 Task: Look for space in Mińsk Mazowiecki, Poland from 9th August, 2023 to 12th August, 2023 for 1 adult in price range Rs.6000 to Rs.15000. Place can be entire place with 1  bedroom having 1 bed and 1 bathroom. Property type can be house, flat, guest house. Amenities needed are: wifi. Booking option can be shelf check-in. Required host language is English.
Action: Mouse pressed left at (556, 144)
Screenshot: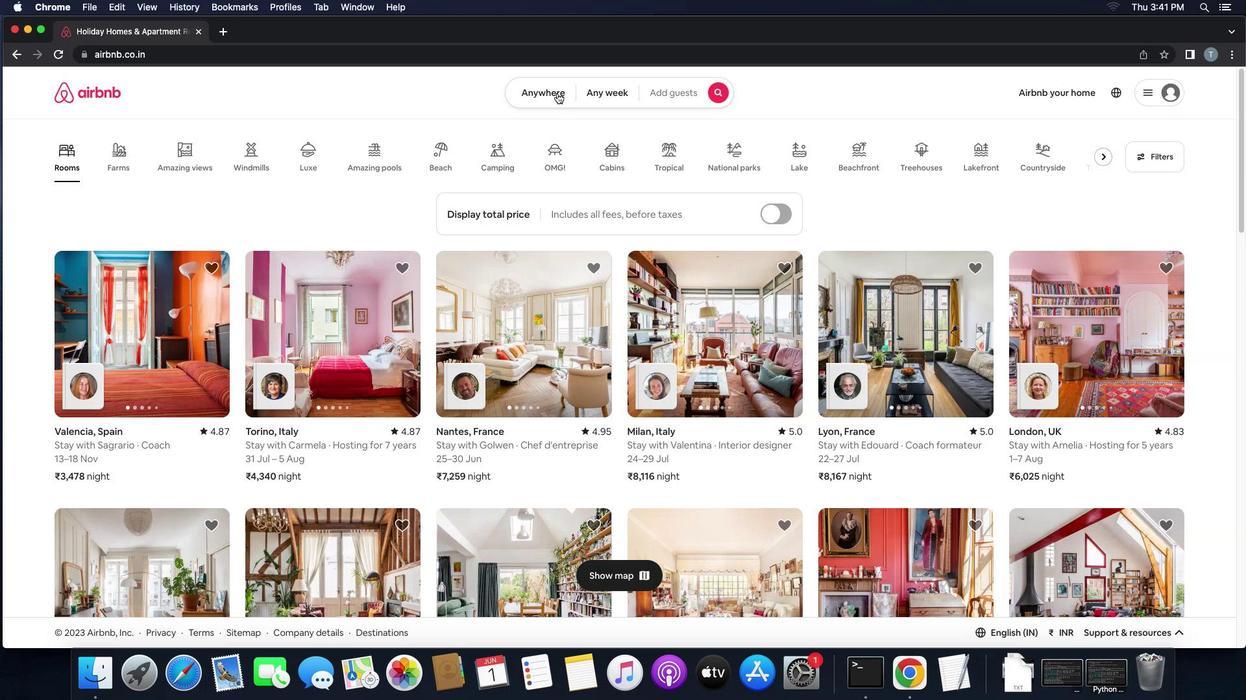 
Action: Mouse moved to (489, 191)
Screenshot: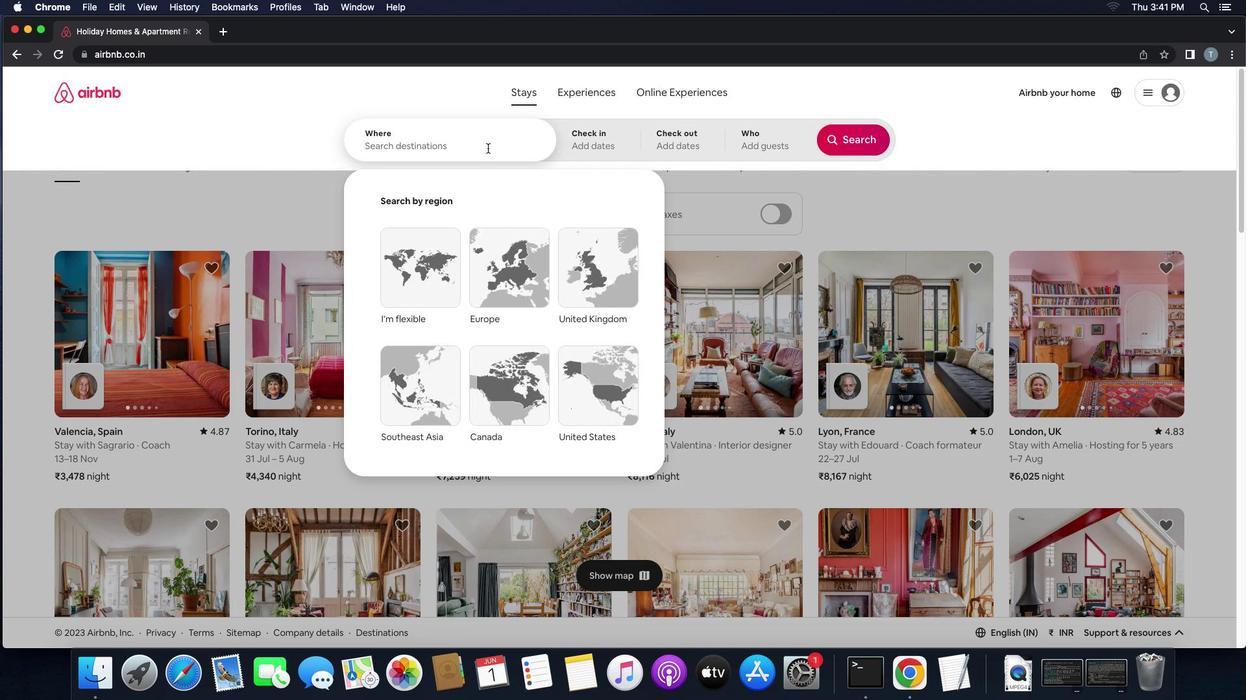 
Action: Mouse pressed left at (489, 191)
Screenshot: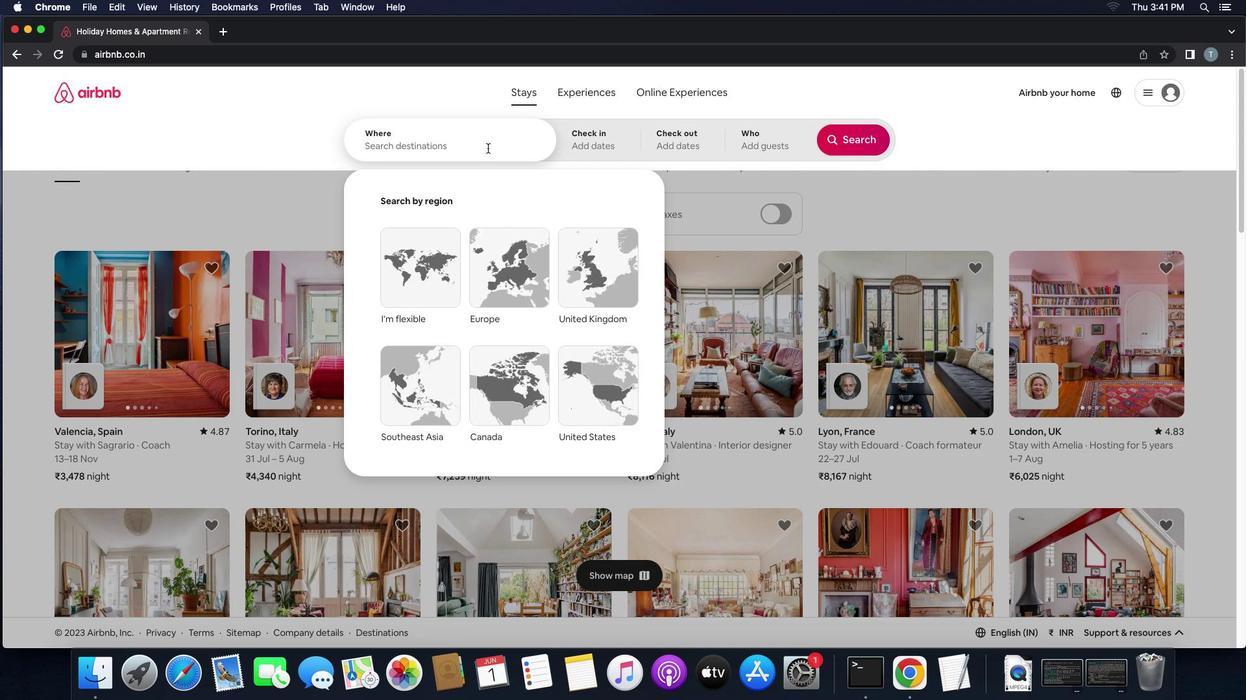 
Action: Mouse moved to (490, 191)
Screenshot: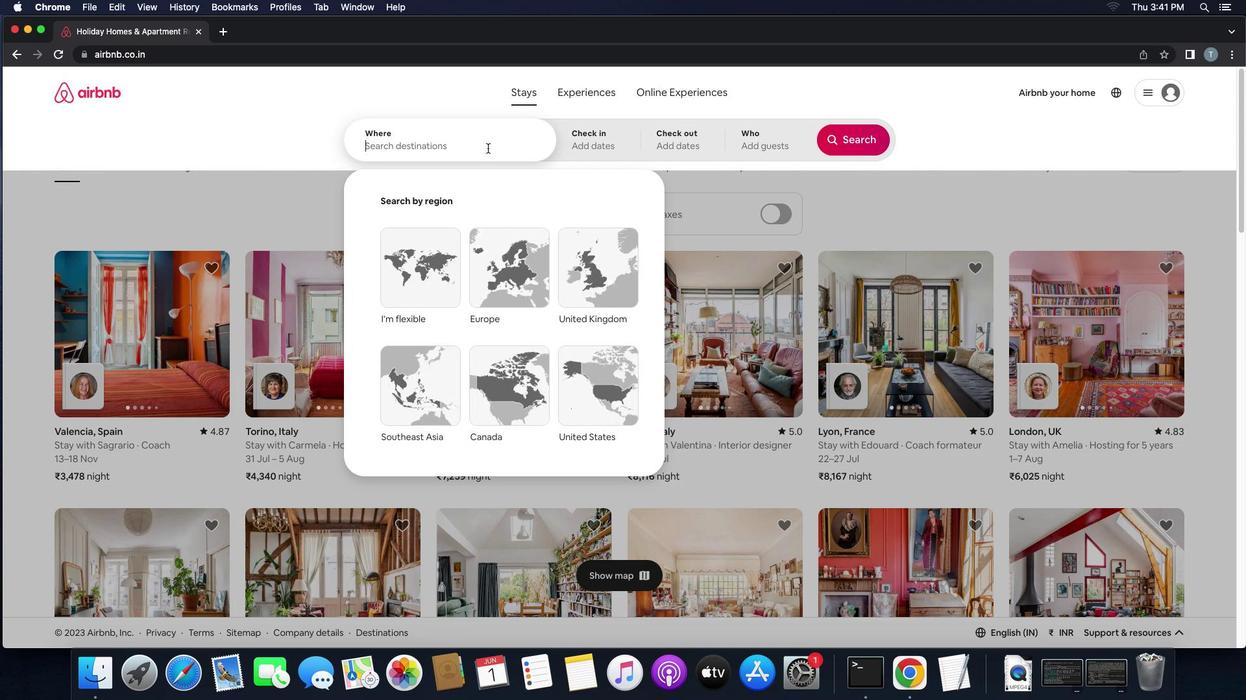 
Action: Key pressed 'm''i''n''s''k'',''m''a''z''o''w''i''e''c''k''i'','Key.space'p''o''l''a''n''d'
Screenshot: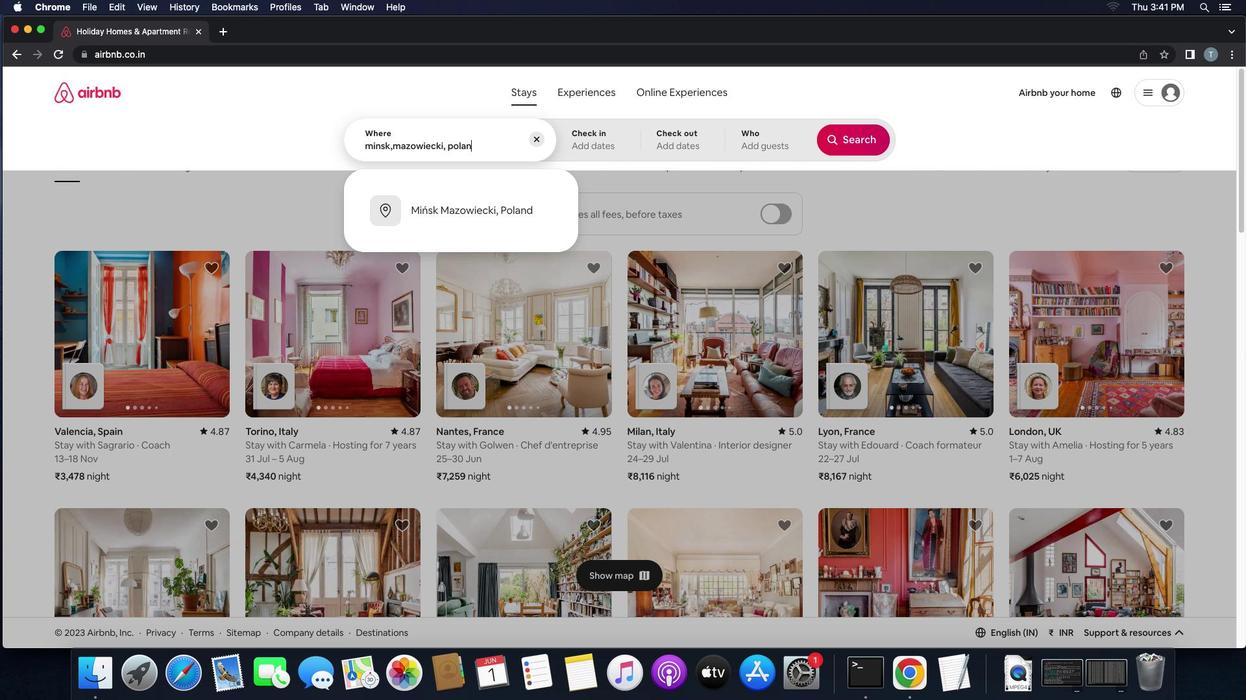 
Action: Mouse moved to (521, 245)
Screenshot: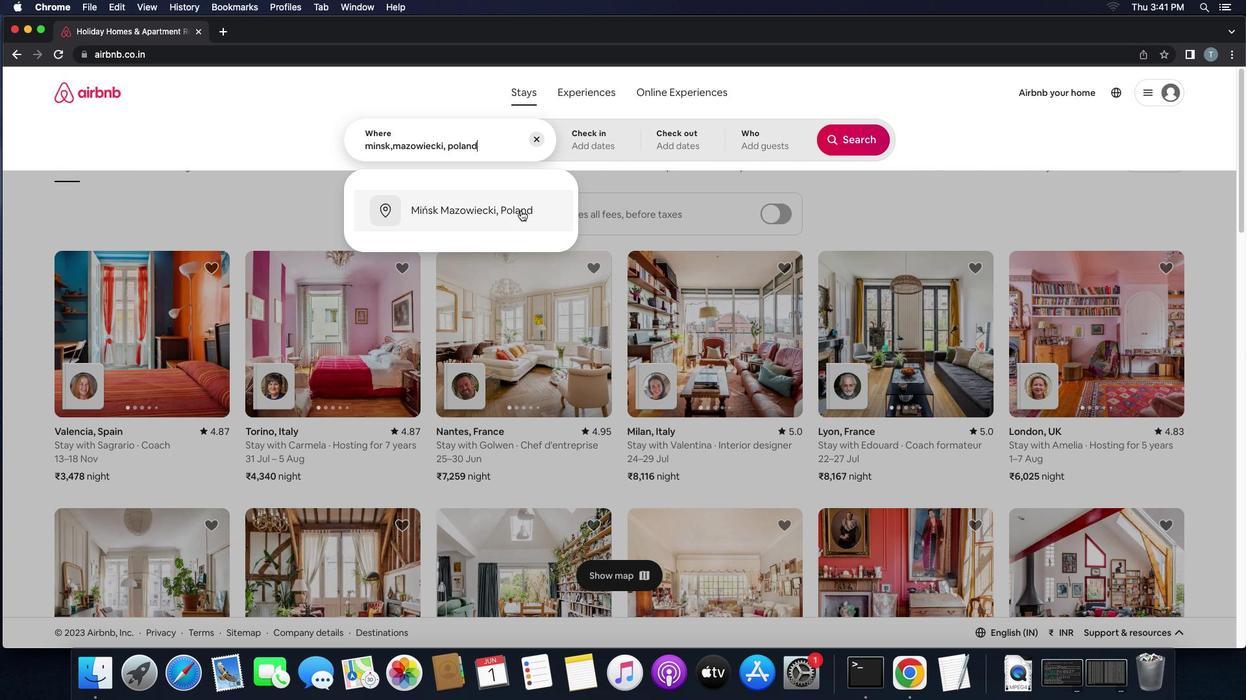 
Action: Mouse pressed left at (521, 245)
Screenshot: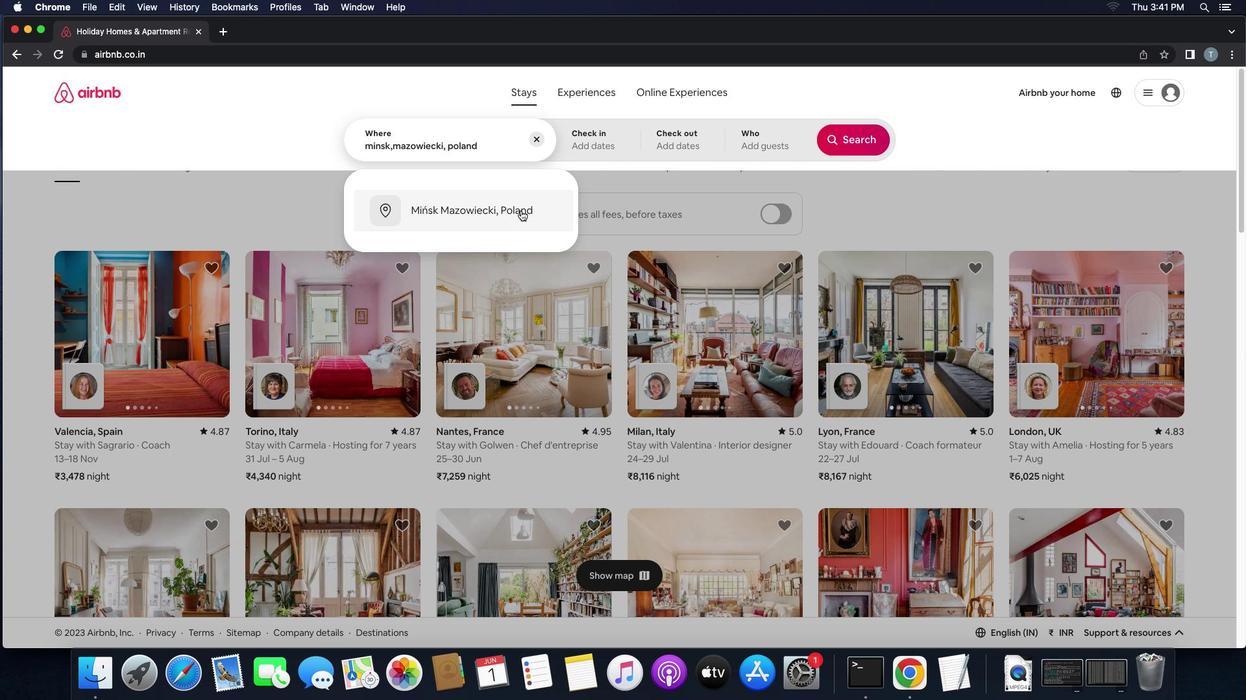 
Action: Mouse moved to (833, 270)
Screenshot: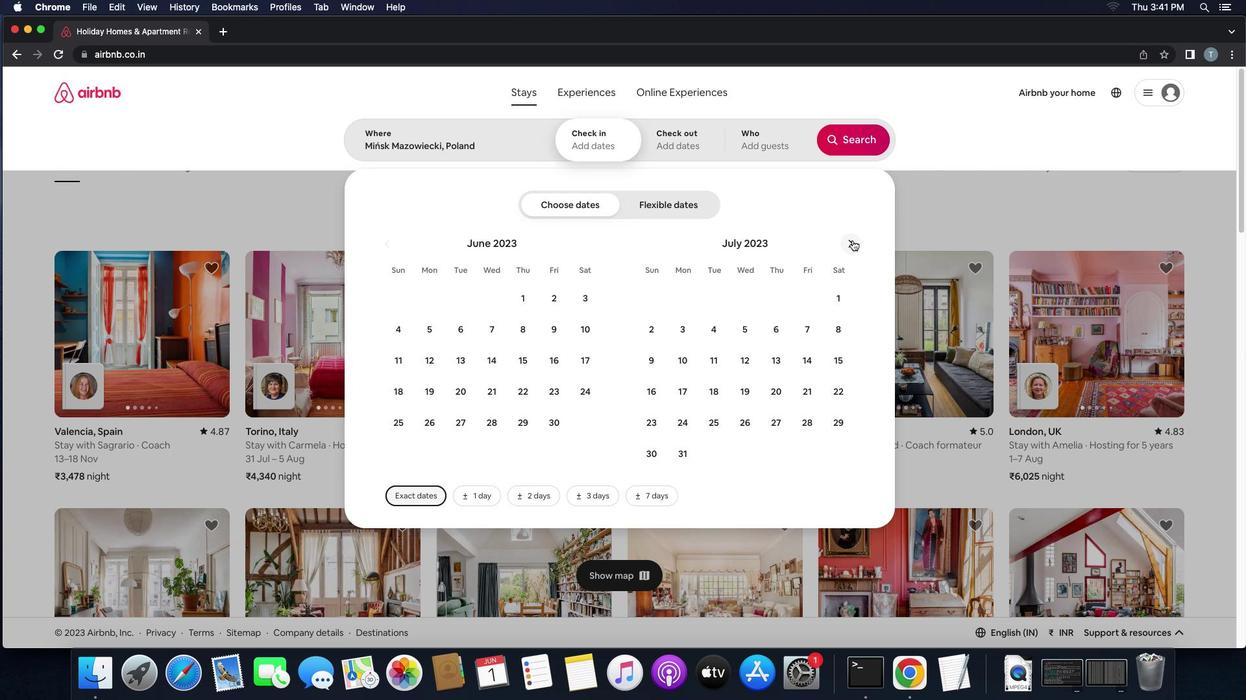 
Action: Mouse pressed left at (833, 270)
Screenshot: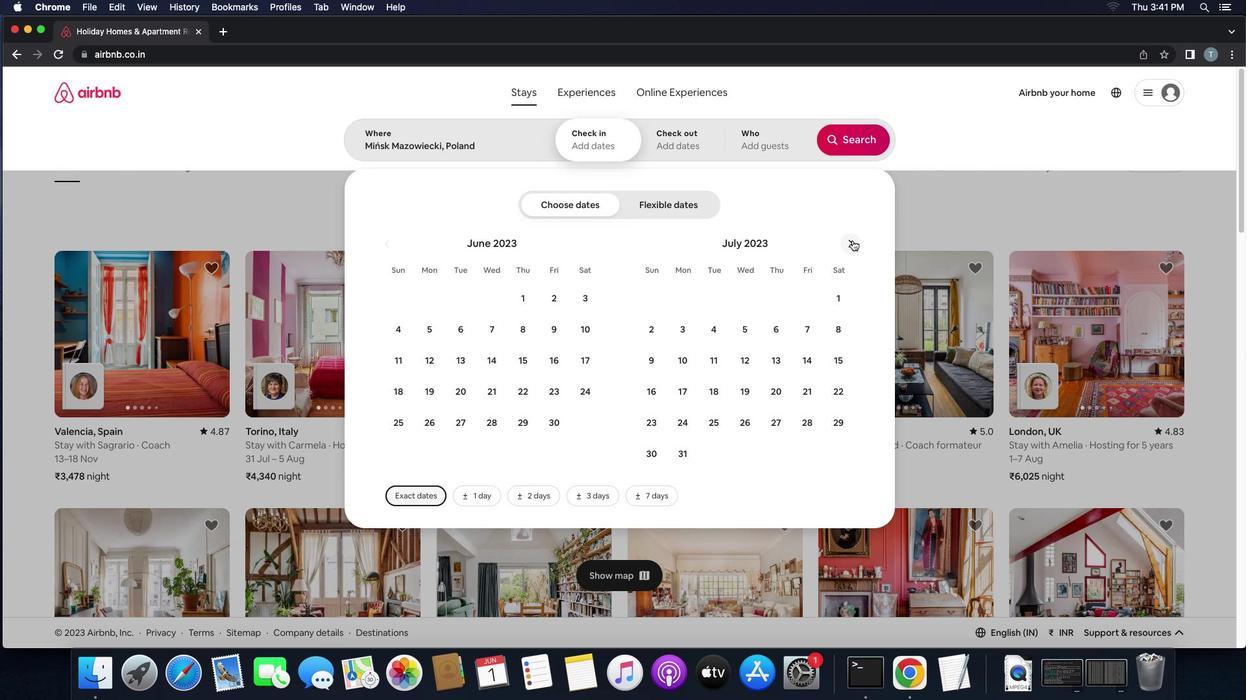 
Action: Mouse moved to (738, 348)
Screenshot: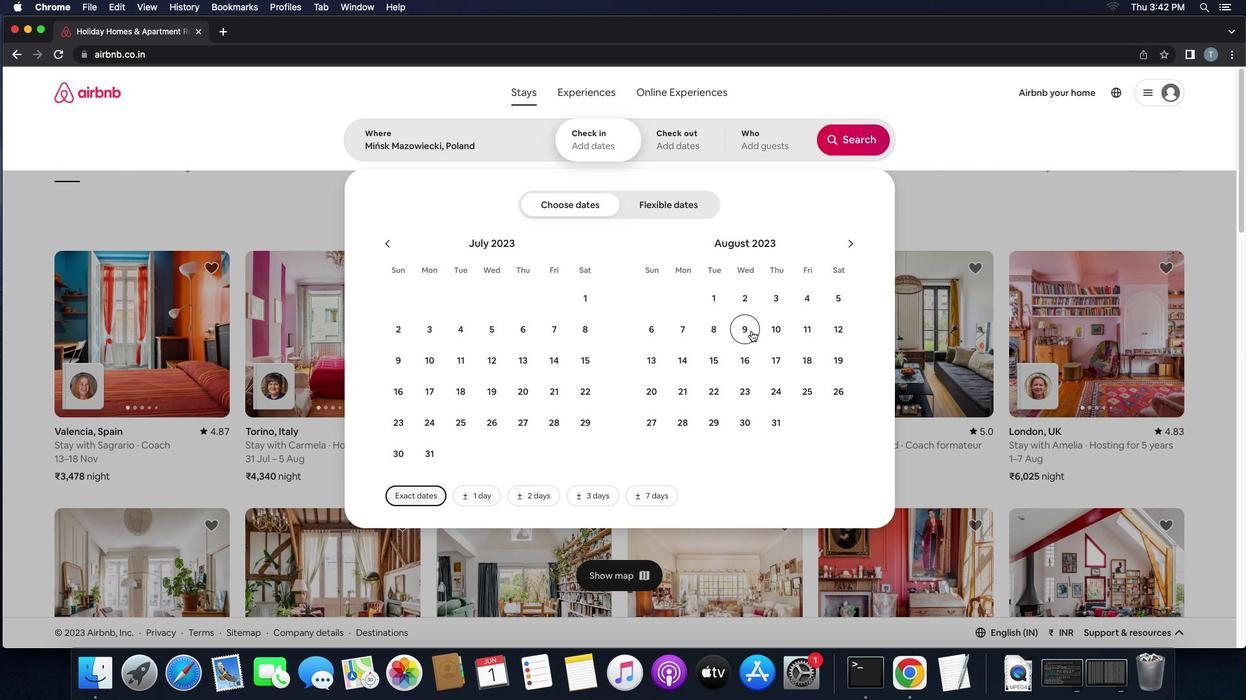 
Action: Mouse pressed left at (738, 348)
Screenshot: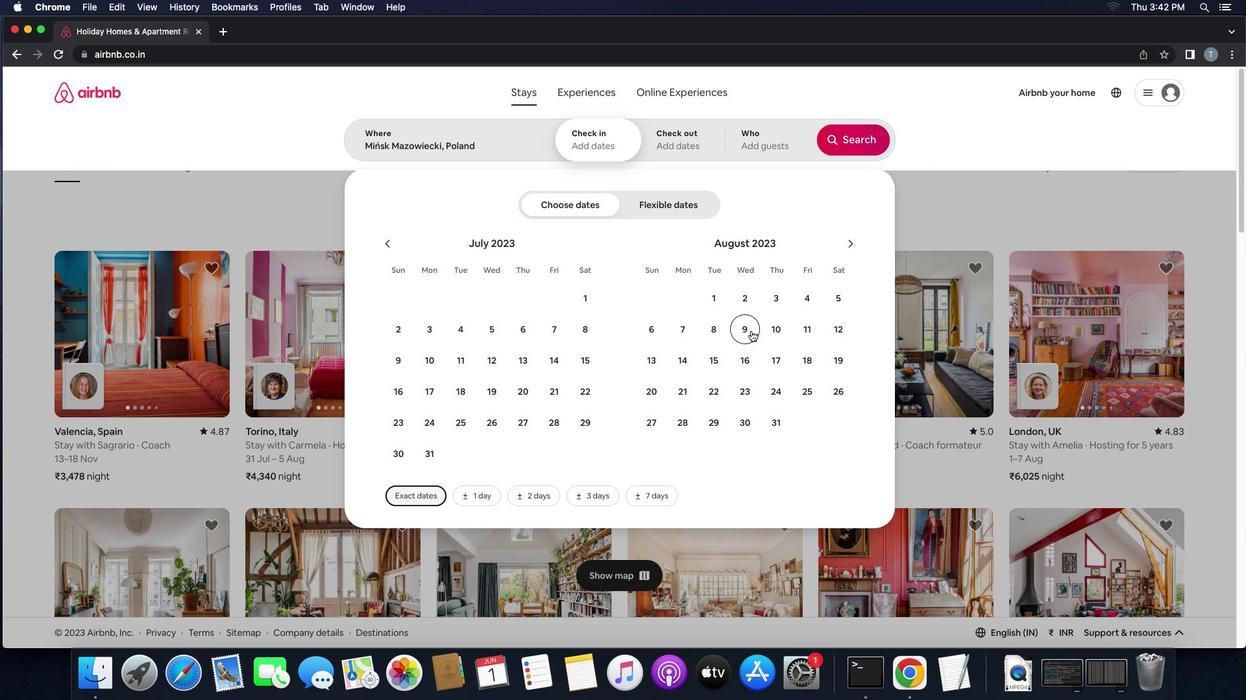 
Action: Mouse moved to (822, 348)
Screenshot: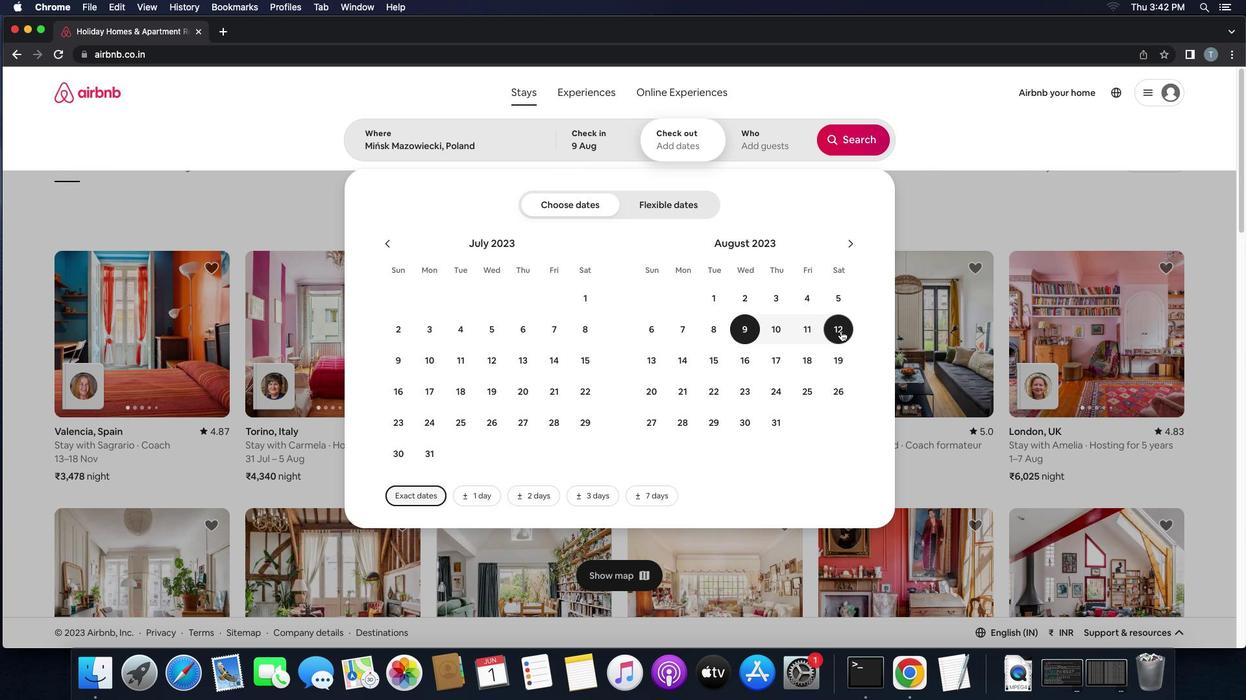 
Action: Mouse pressed left at (822, 348)
Screenshot: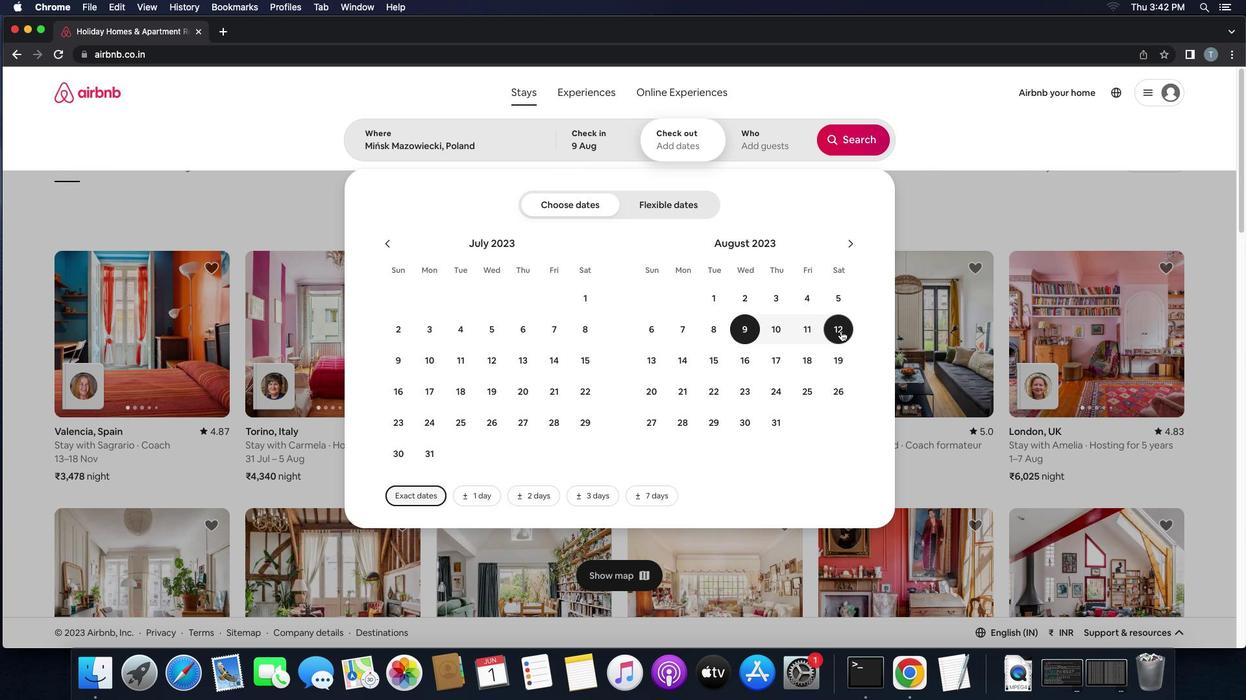 
Action: Mouse moved to (752, 194)
Screenshot: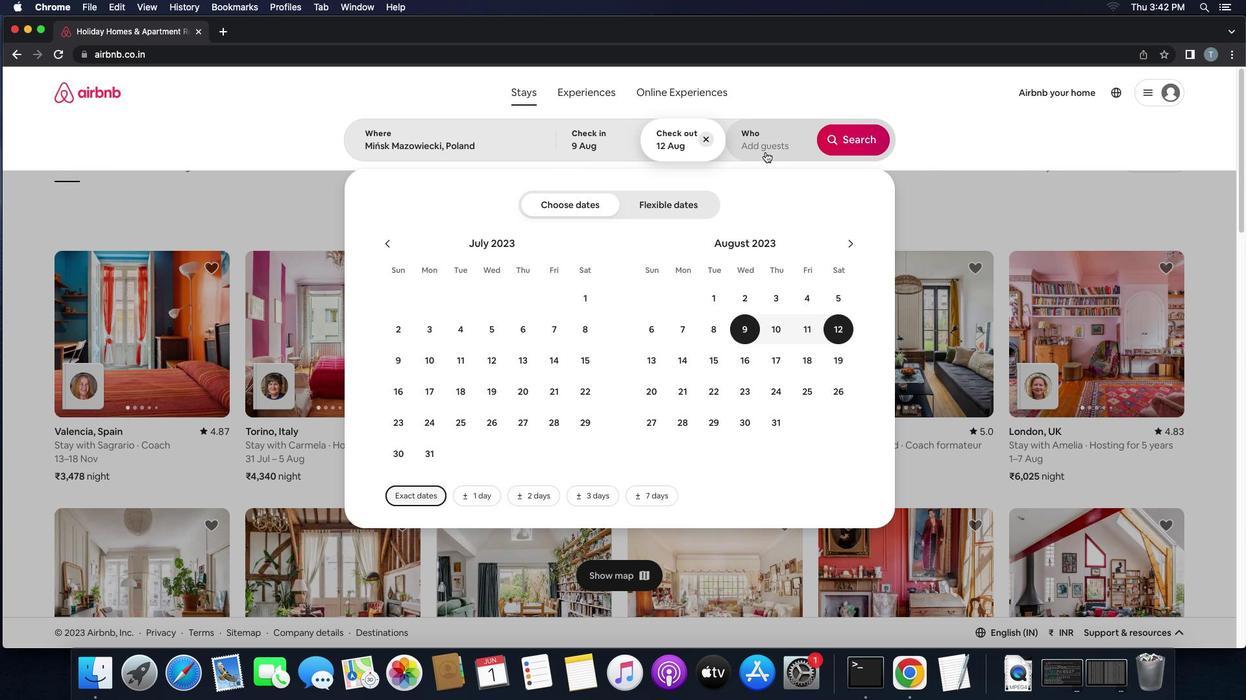 
Action: Mouse pressed left at (752, 194)
Screenshot: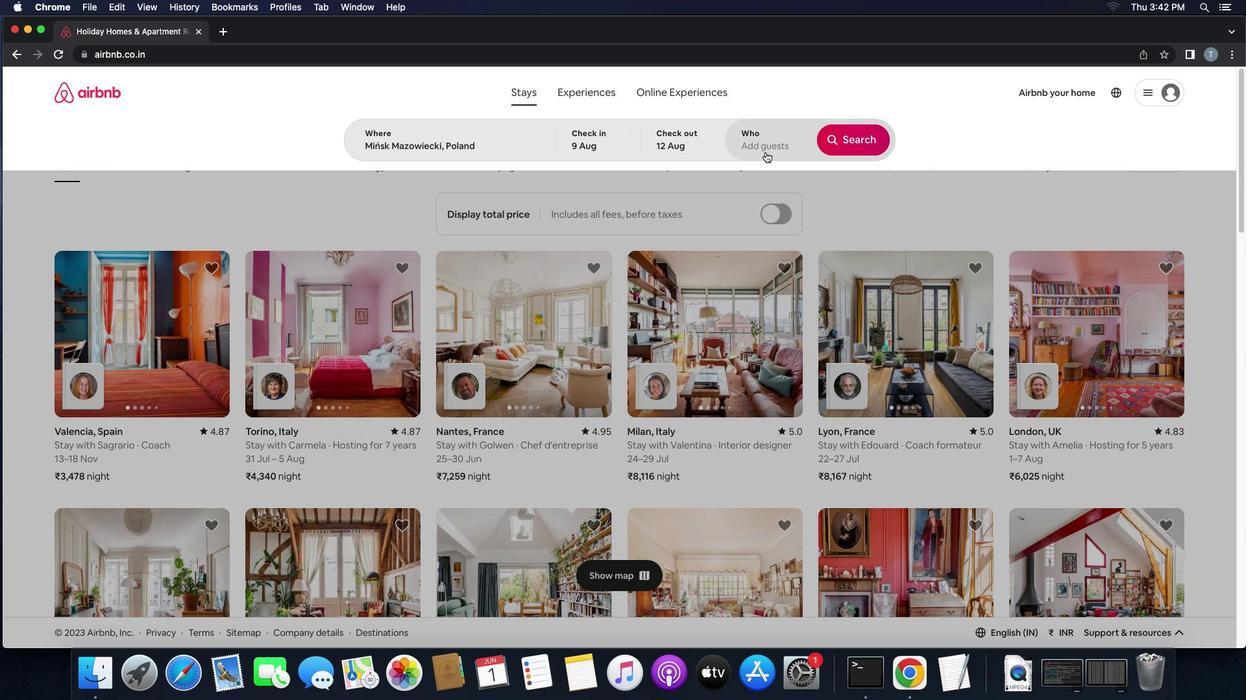
Action: Mouse moved to (833, 244)
Screenshot: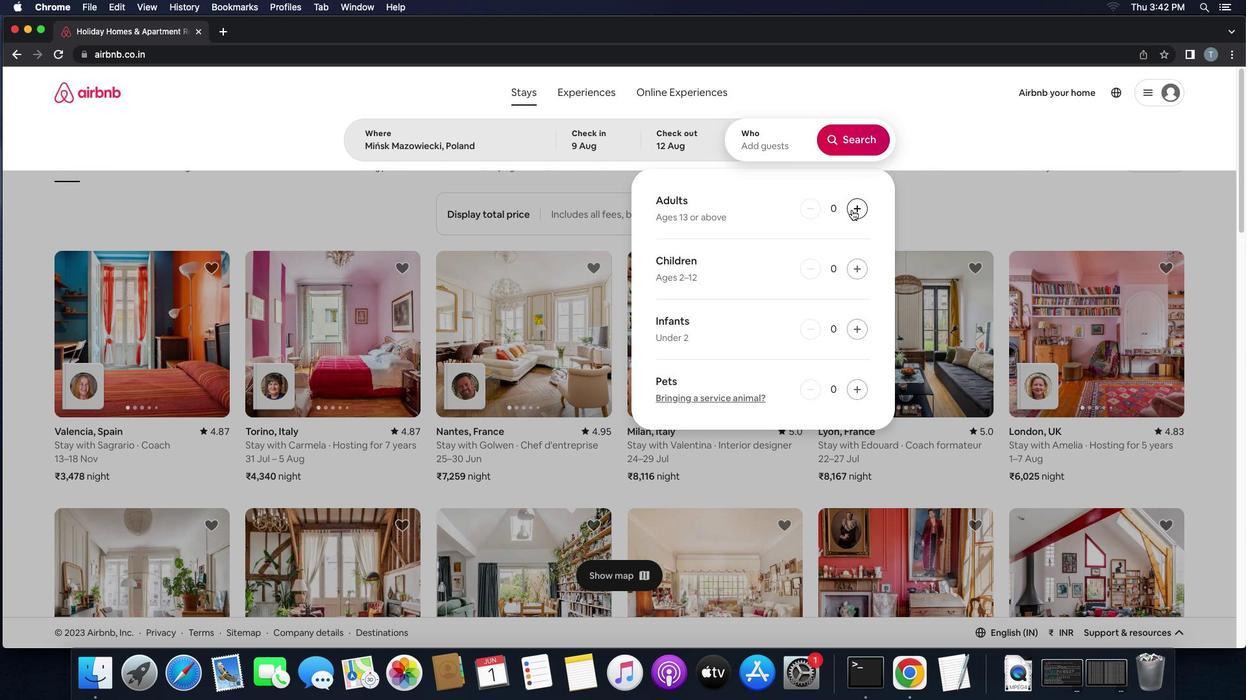 
Action: Mouse pressed left at (833, 244)
Screenshot: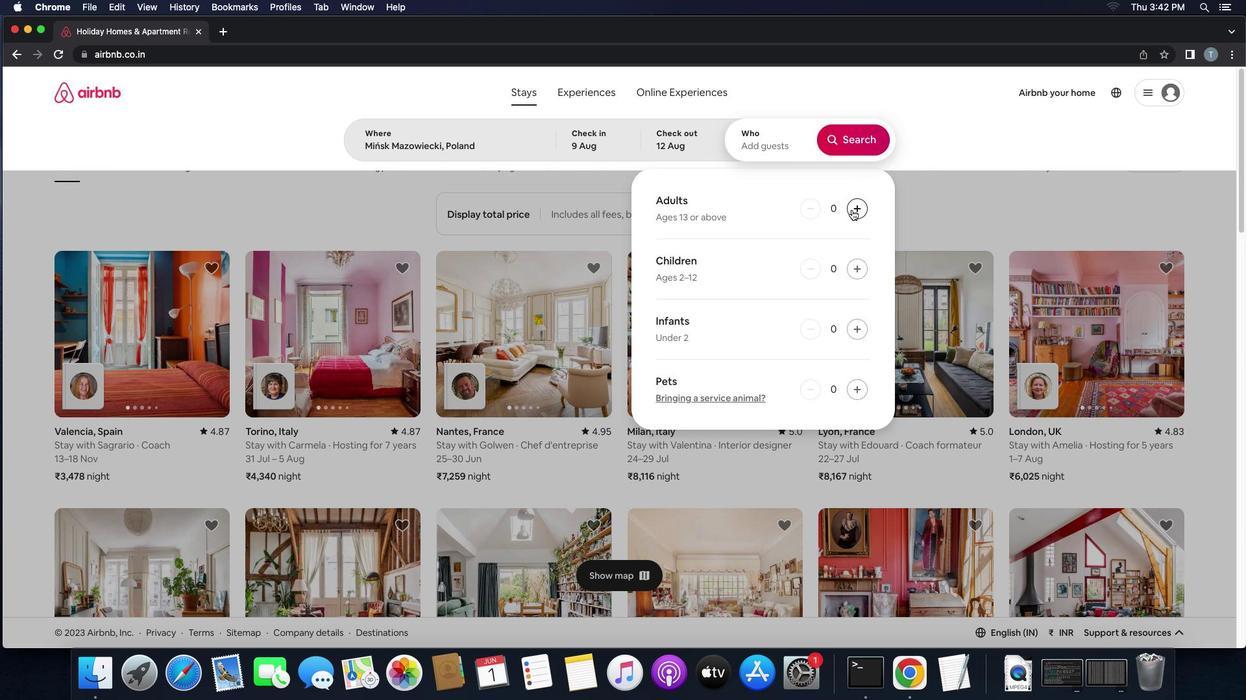
Action: Mouse moved to (832, 184)
Screenshot: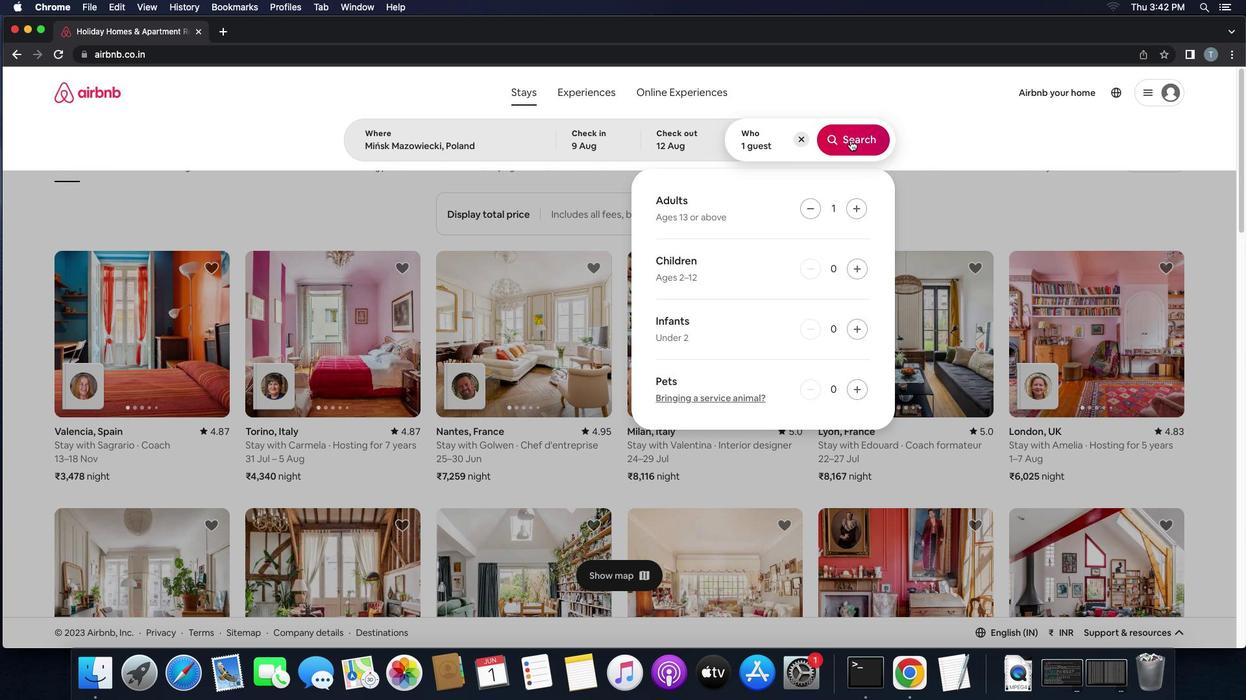 
Action: Mouse pressed left at (832, 184)
Screenshot: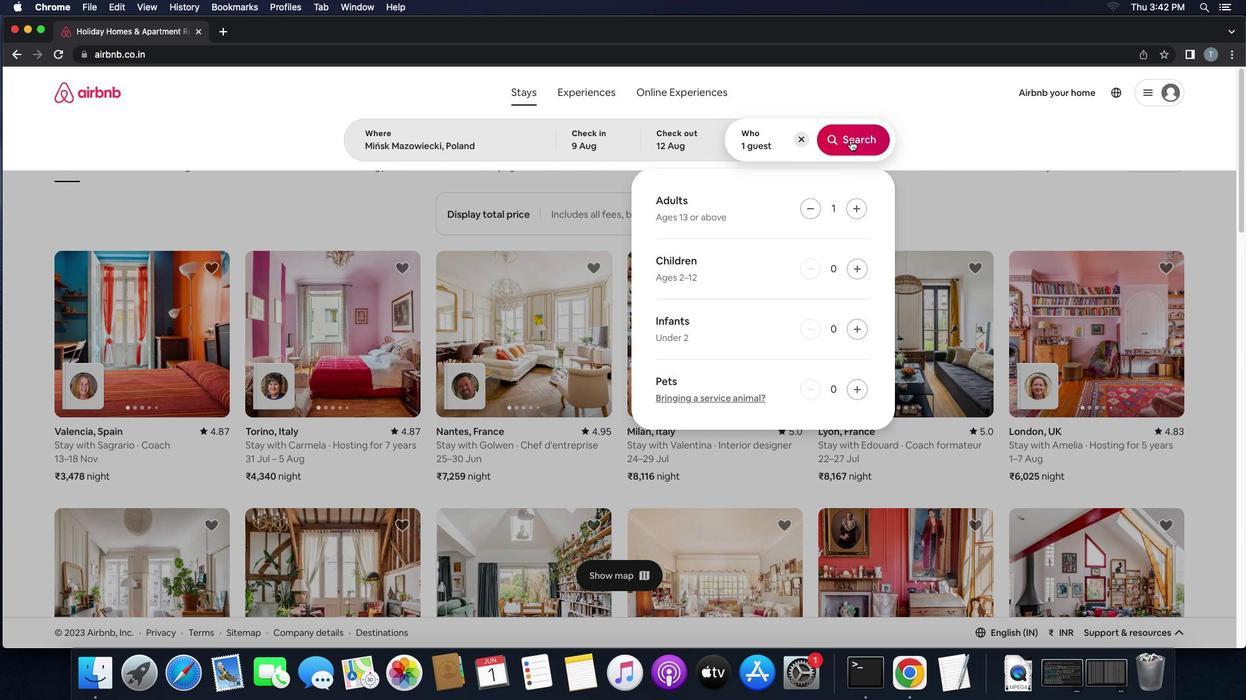 
Action: Mouse moved to (1156, 193)
Screenshot: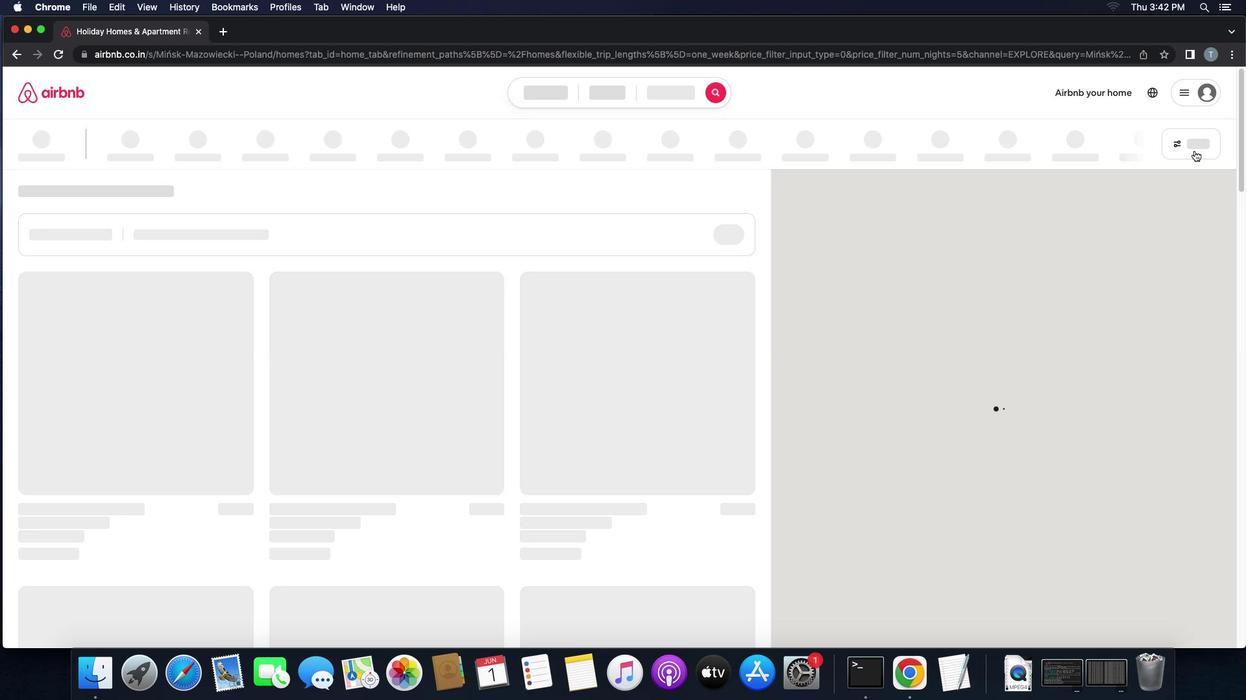 
Action: Mouse pressed left at (1156, 193)
Screenshot: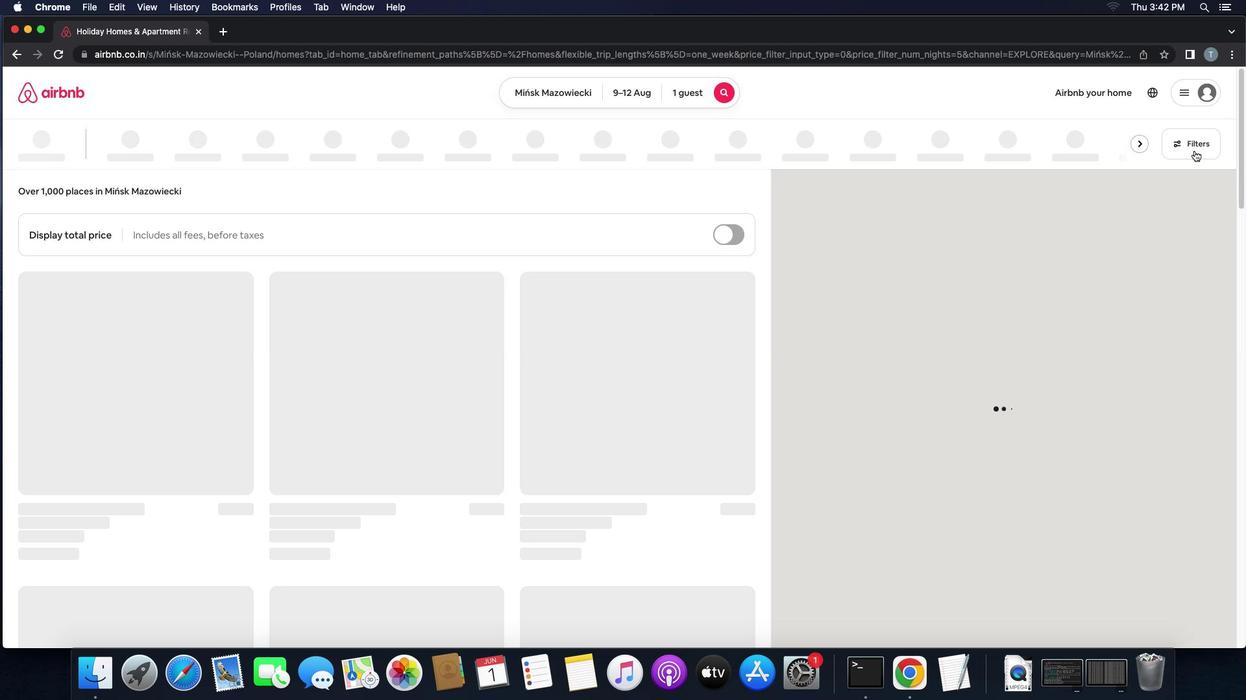 
Action: Mouse moved to (516, 459)
Screenshot: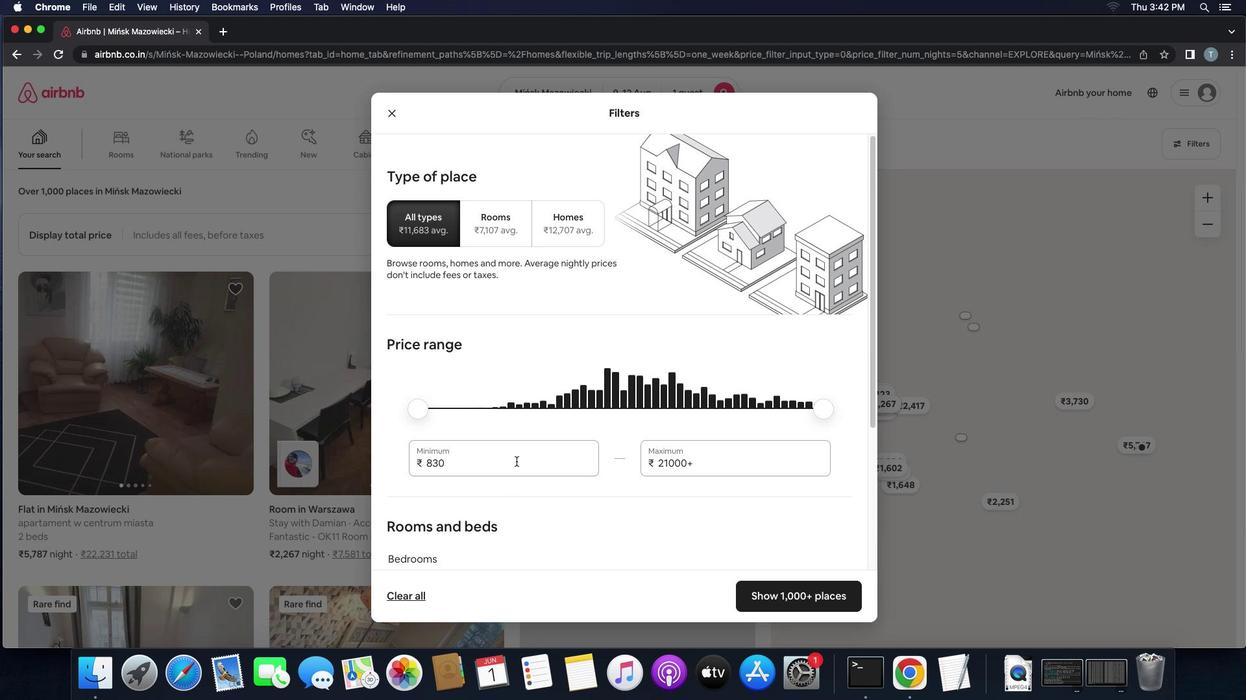 
Action: Mouse pressed left at (516, 459)
Screenshot: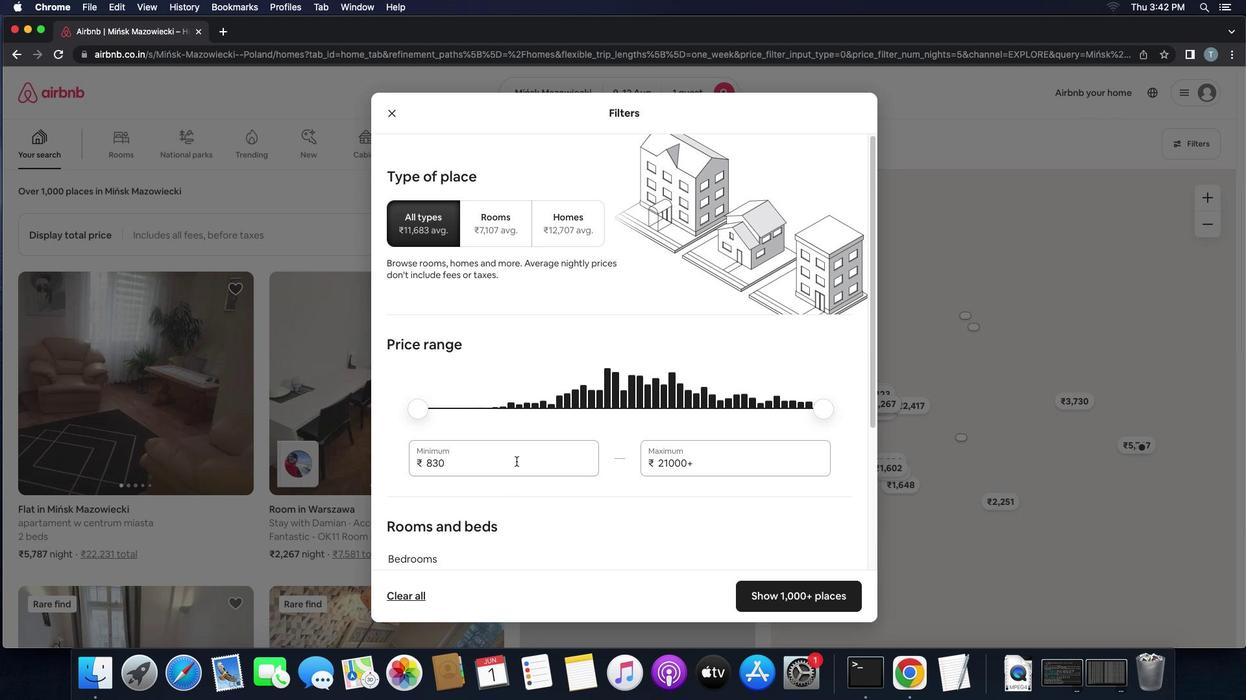 
Action: Mouse moved to (514, 451)
Screenshot: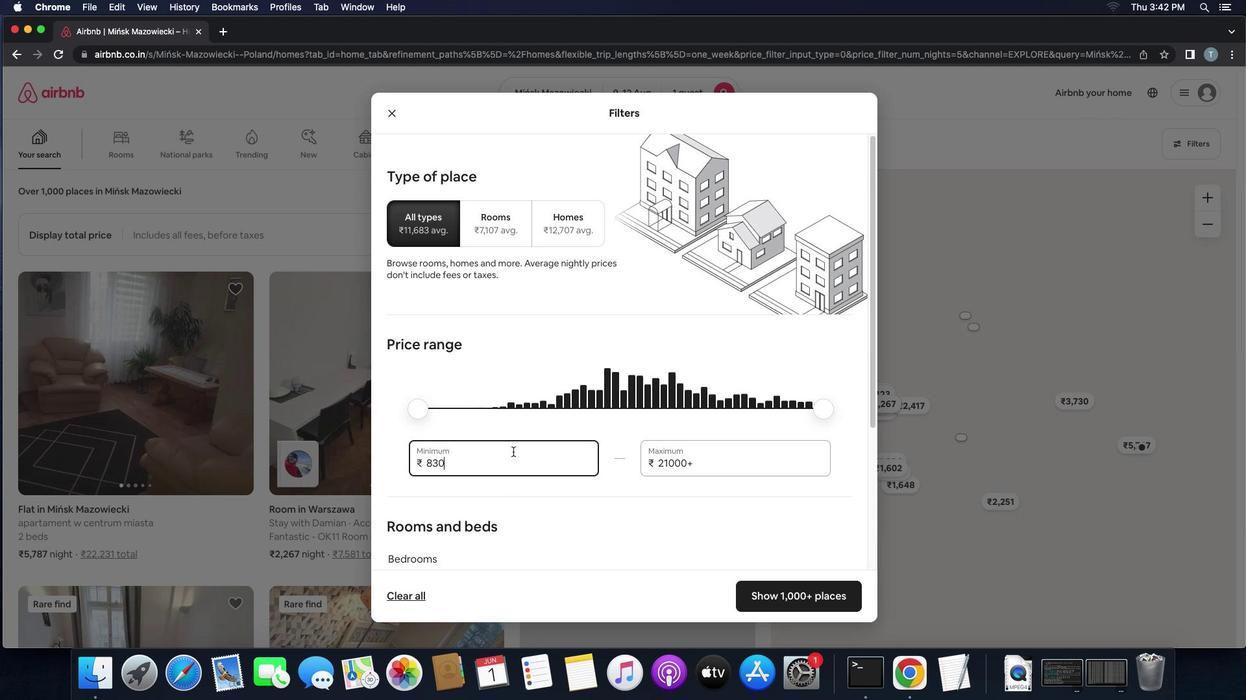 
Action: Key pressed Key.backspaceKey.backspaceKey.backspaceKey.backspace'6''0''0''0'
Screenshot: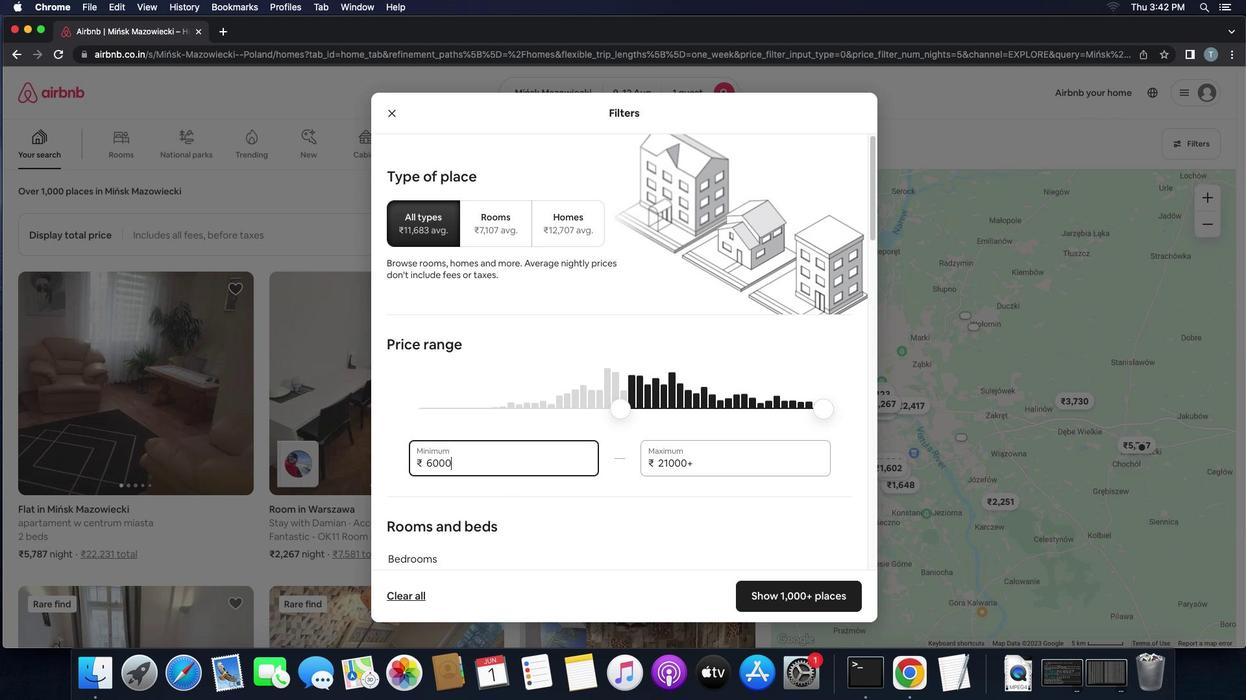 
Action: Mouse moved to (691, 463)
Screenshot: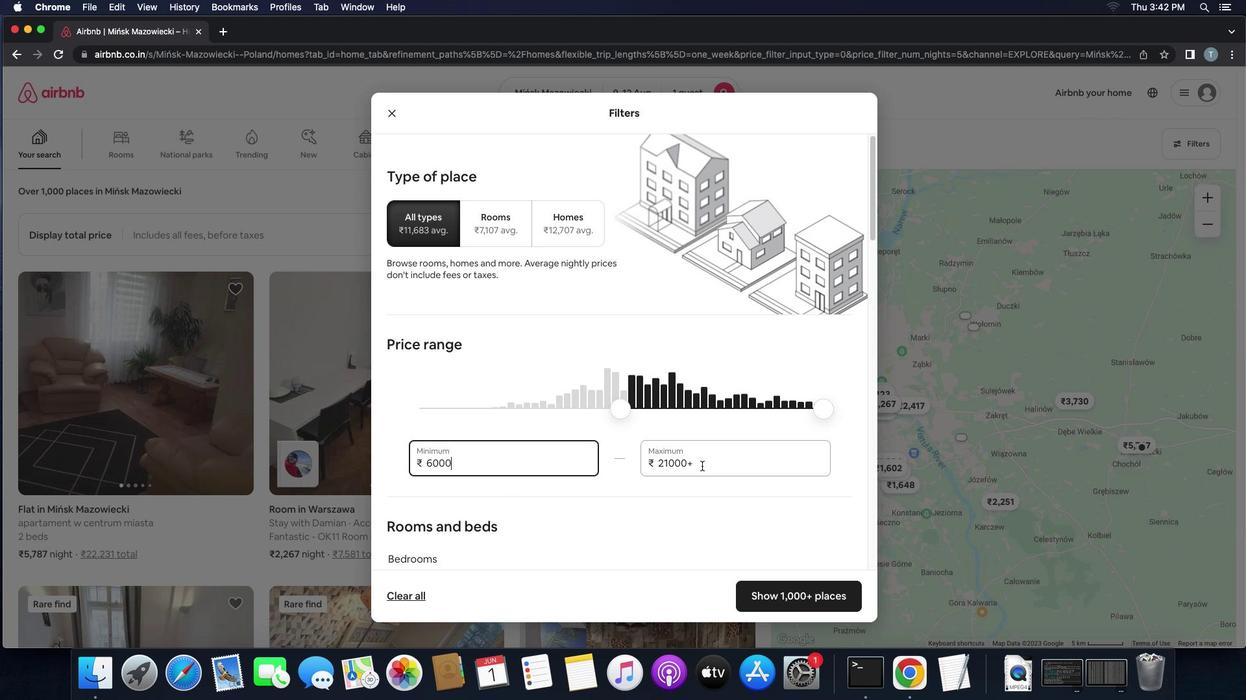 
Action: Mouse pressed left at (691, 463)
Screenshot: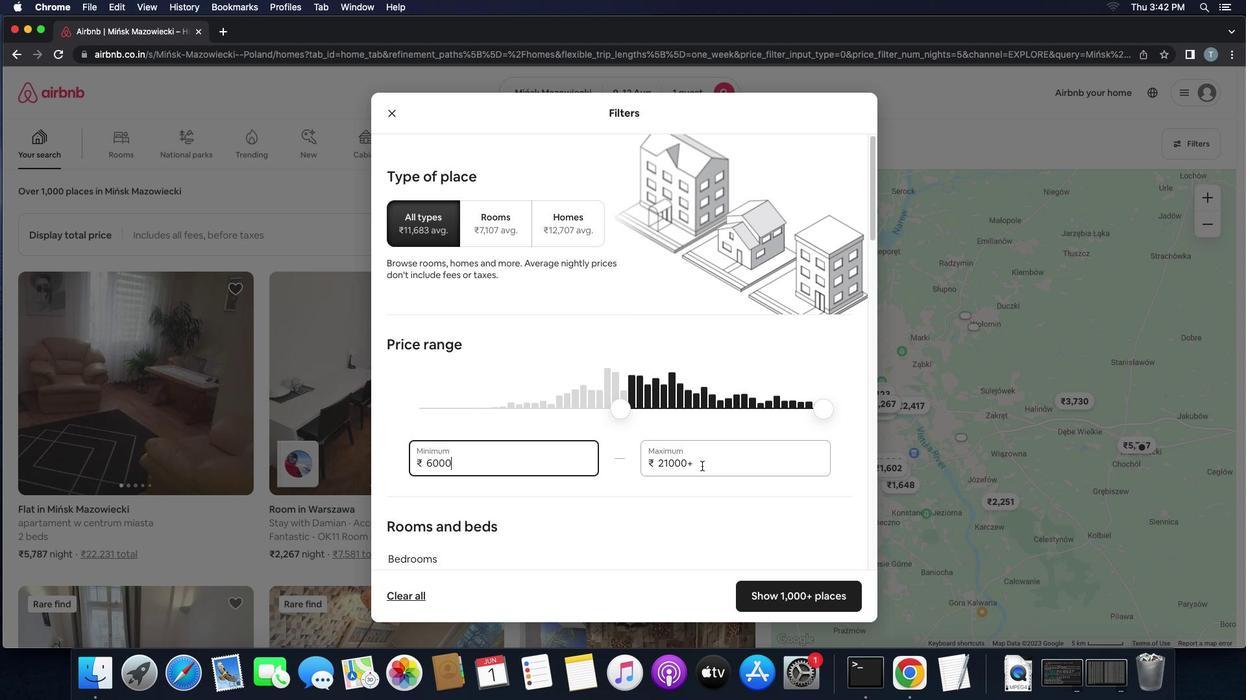 
Action: Key pressed Key.backspaceKey.backspaceKey.backspaceKey.backspaceKey.backspaceKey.backspace'1''5''0''0''0'
Screenshot: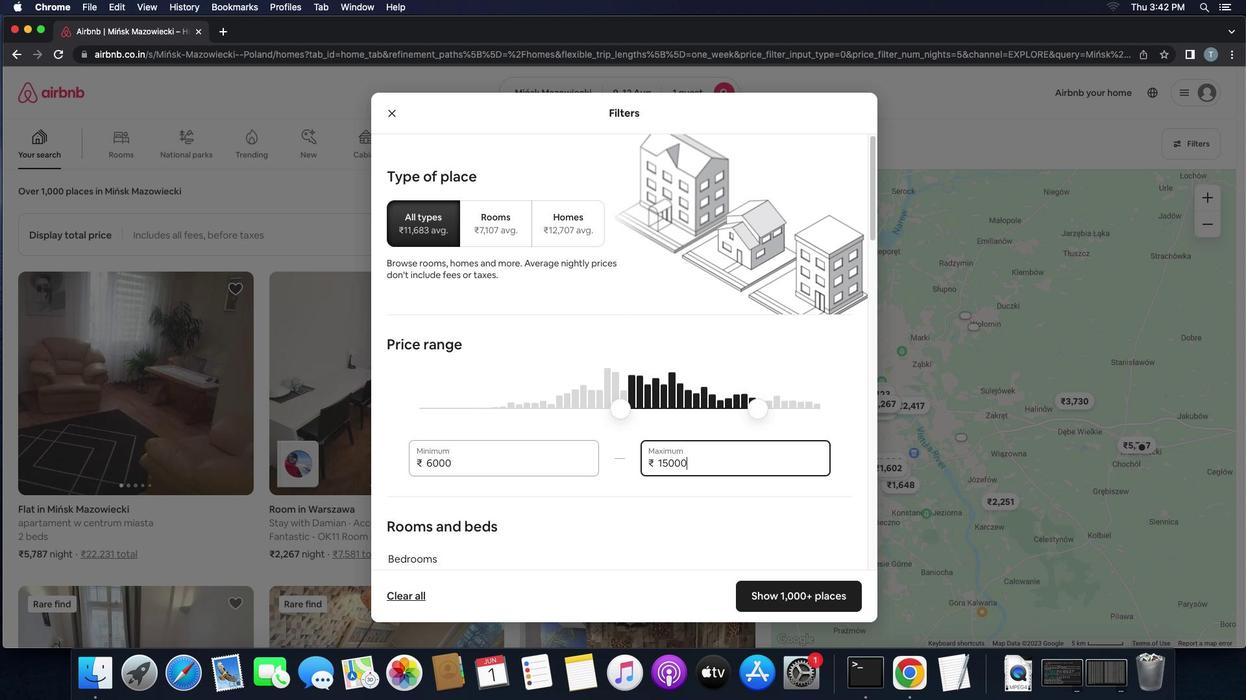 
Action: Mouse moved to (564, 506)
Screenshot: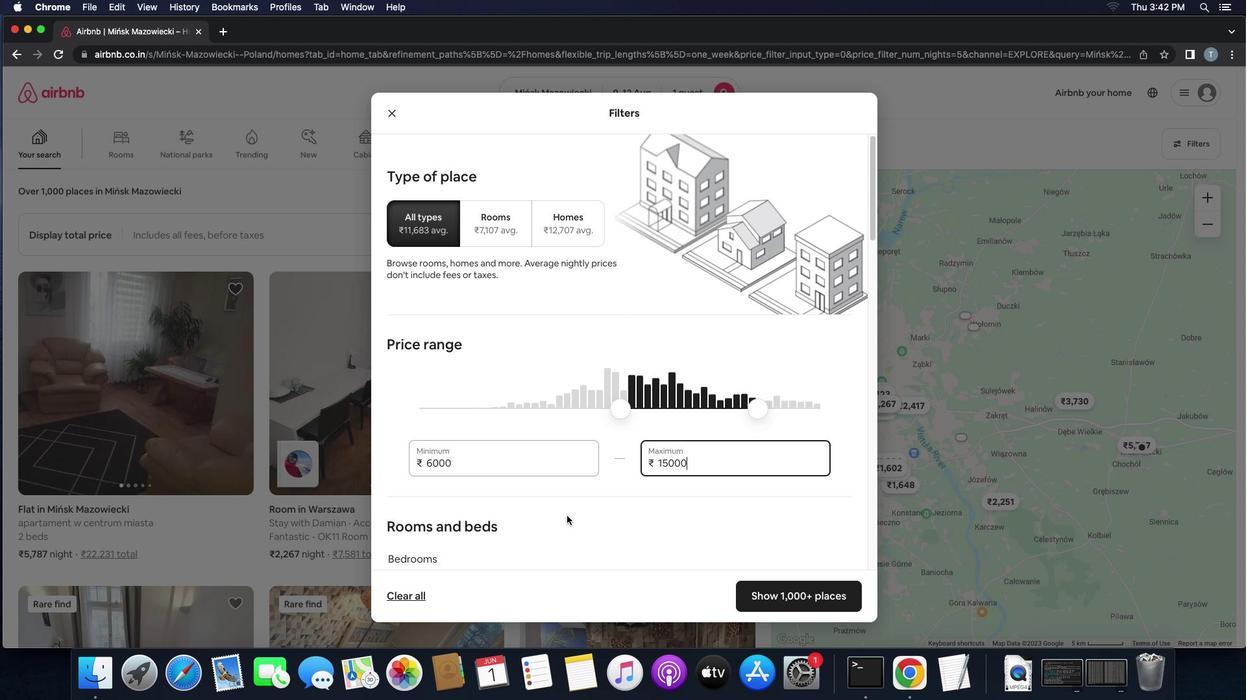 
Action: Mouse scrolled (564, 506) with delta (30, 64)
Screenshot: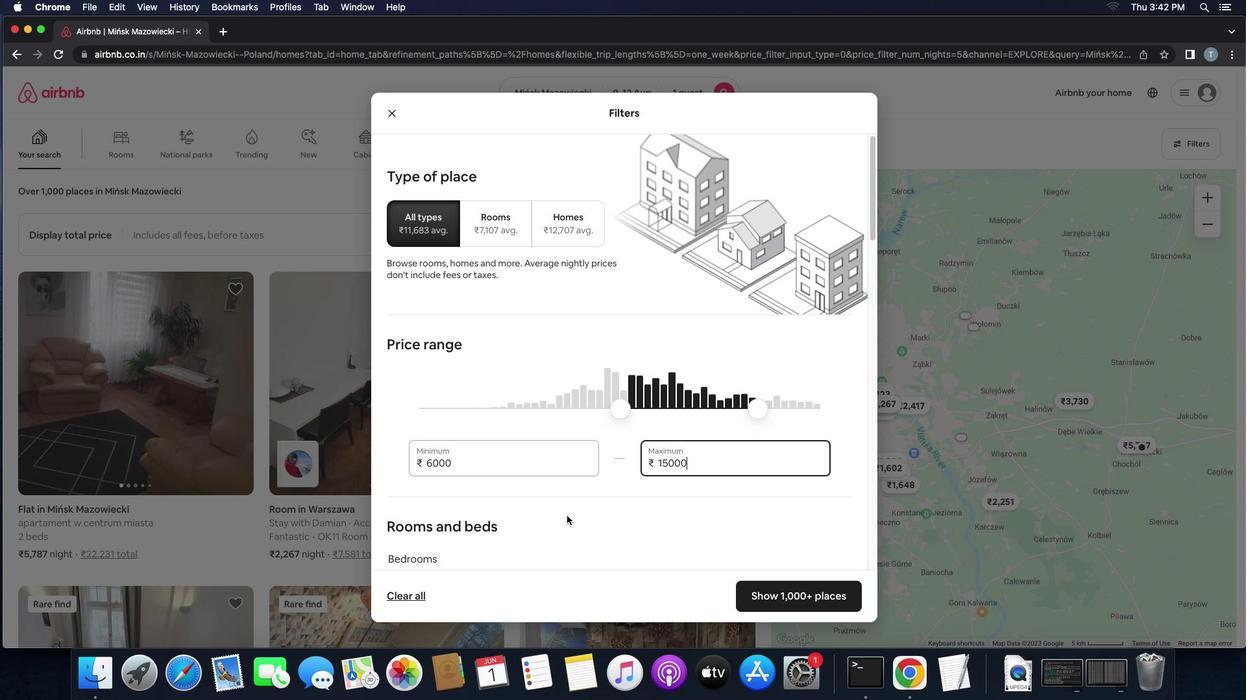 
Action: Mouse scrolled (564, 506) with delta (30, 64)
Screenshot: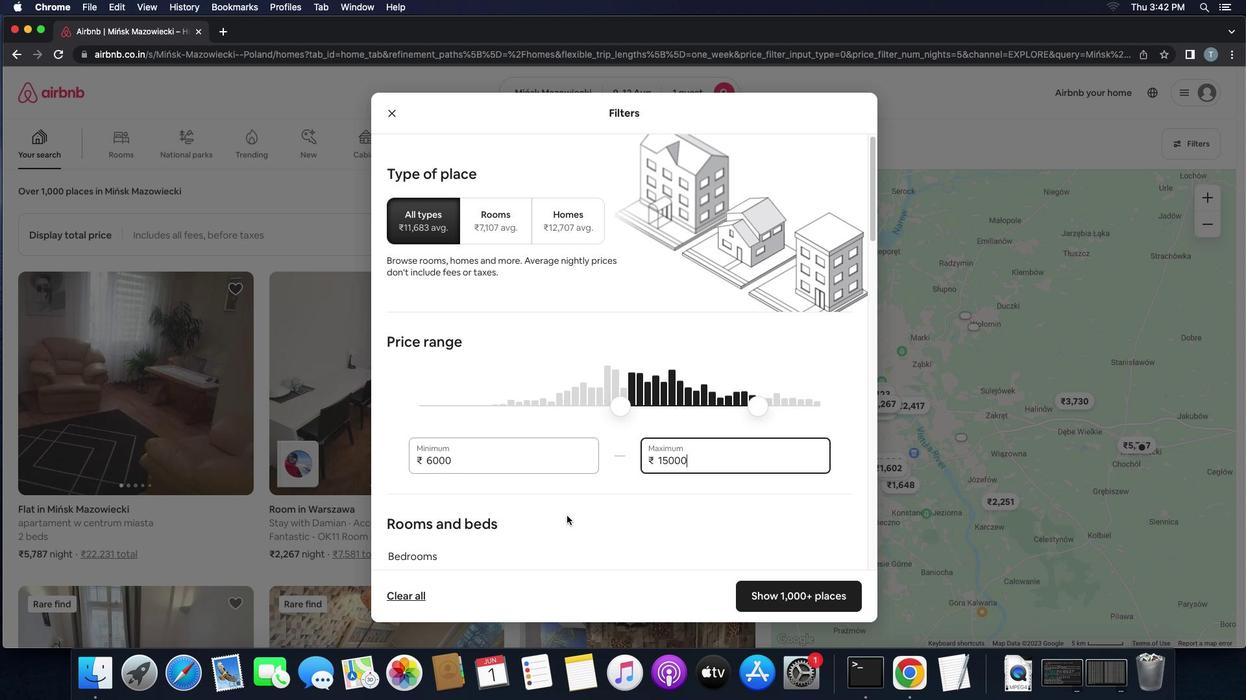 
Action: Mouse scrolled (564, 506) with delta (30, 64)
Screenshot: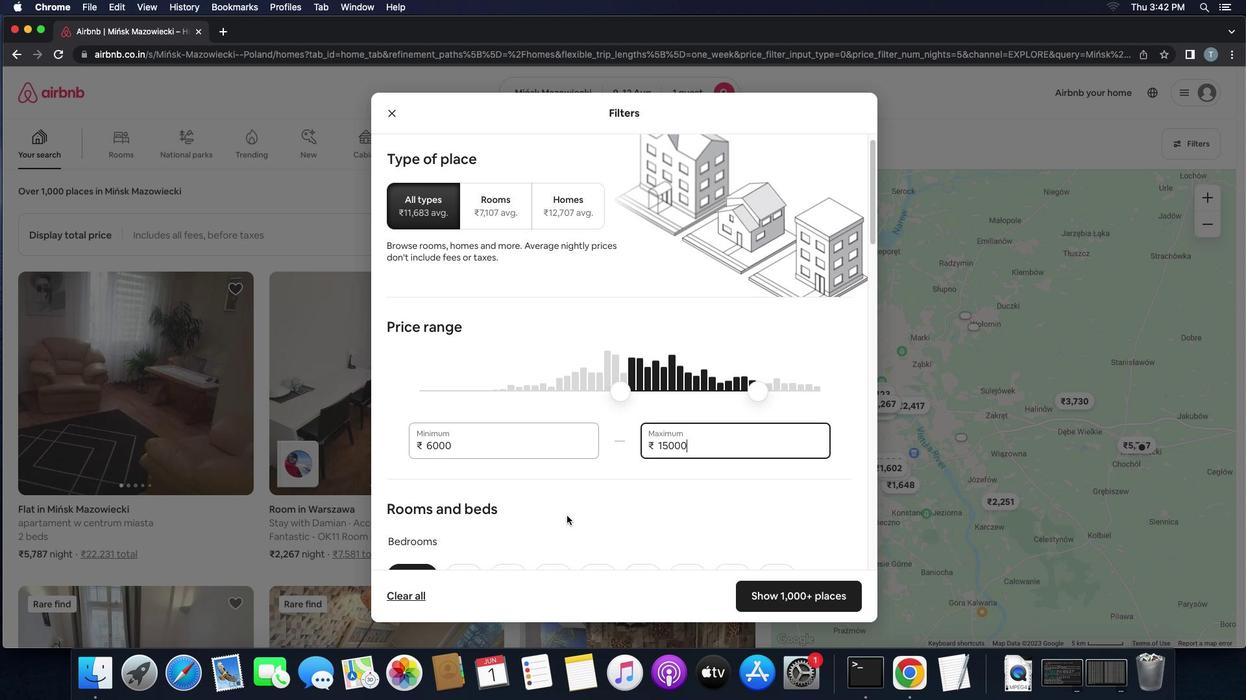 
Action: Mouse scrolled (564, 506) with delta (30, 64)
Screenshot: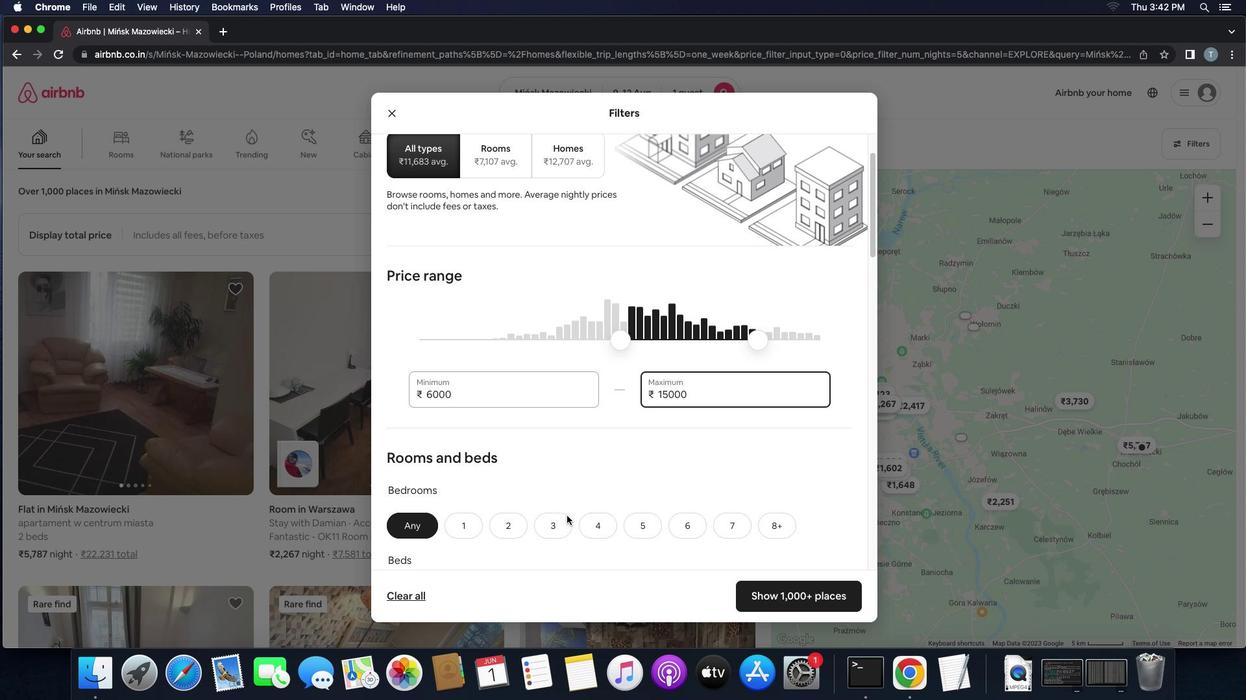 
Action: Mouse scrolled (564, 506) with delta (30, 64)
Screenshot: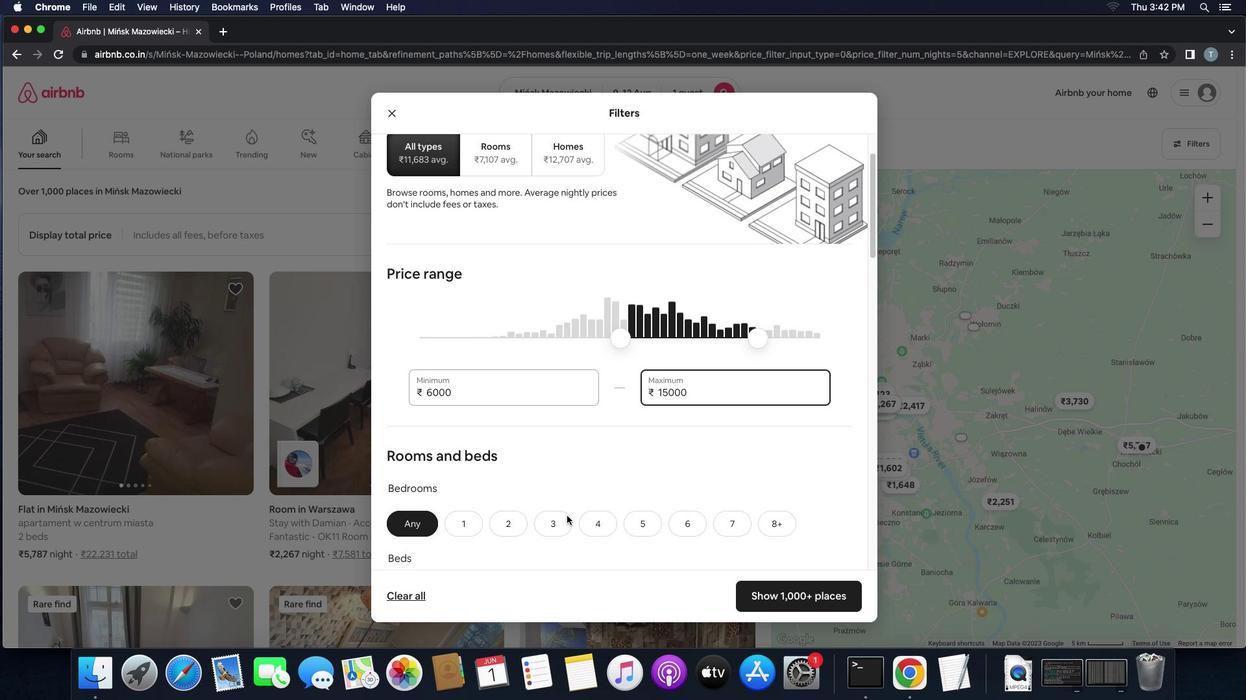 
Action: Mouse scrolled (564, 506) with delta (30, 64)
Screenshot: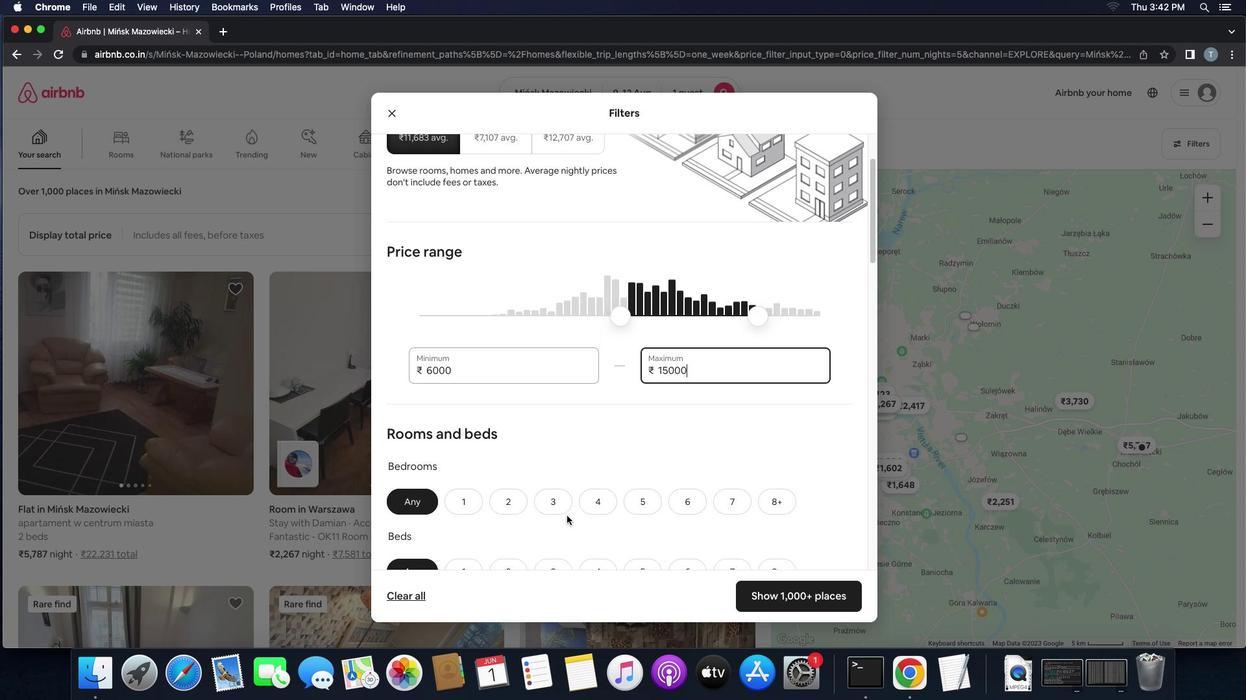 
Action: Mouse scrolled (564, 506) with delta (30, 64)
Screenshot: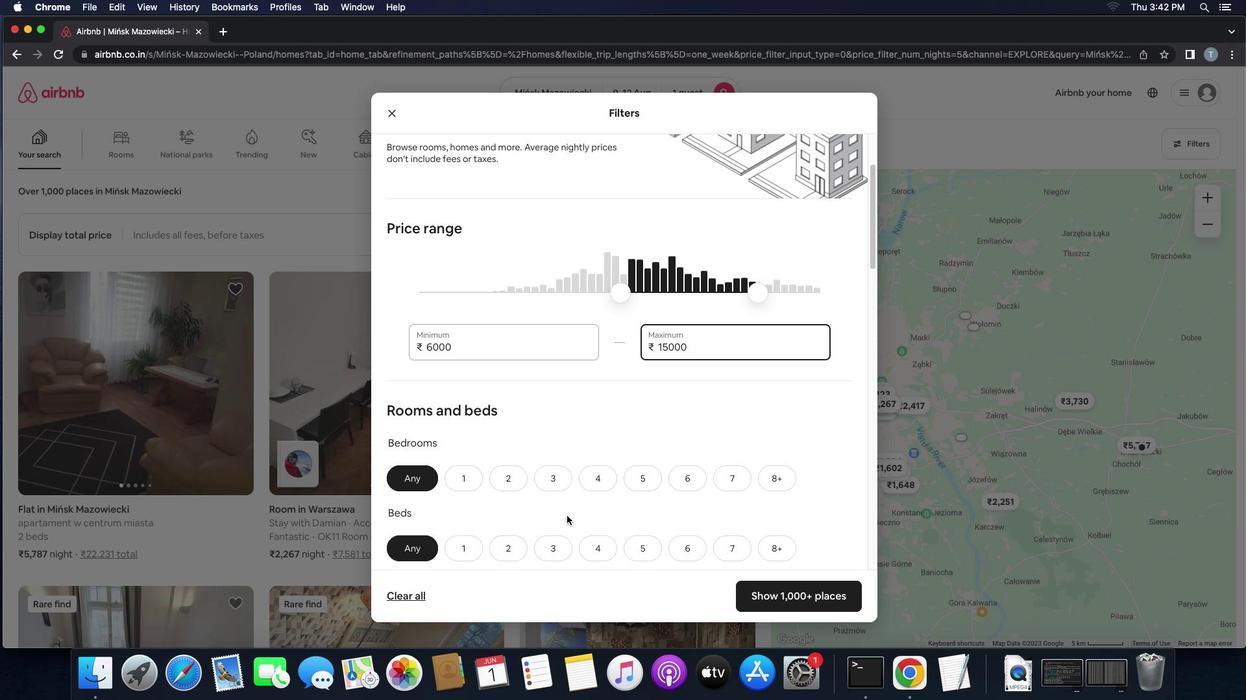 
Action: Mouse scrolled (564, 506) with delta (30, 64)
Screenshot: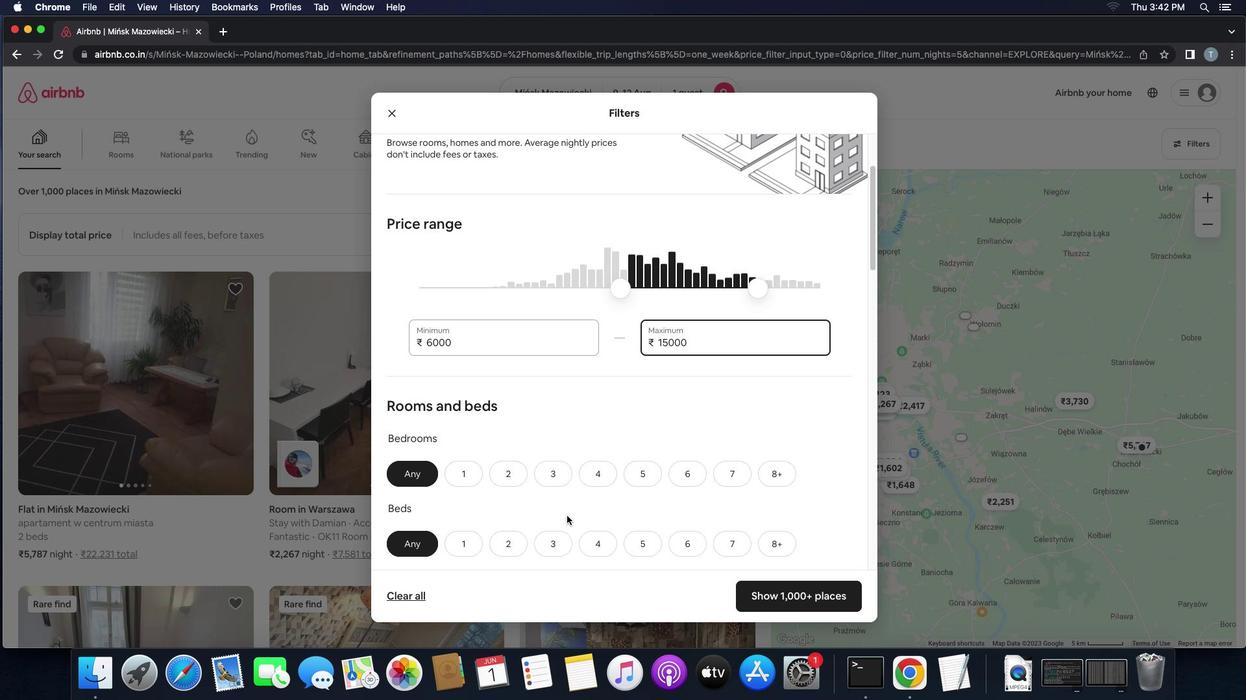 
Action: Mouse scrolled (564, 506) with delta (30, 64)
Screenshot: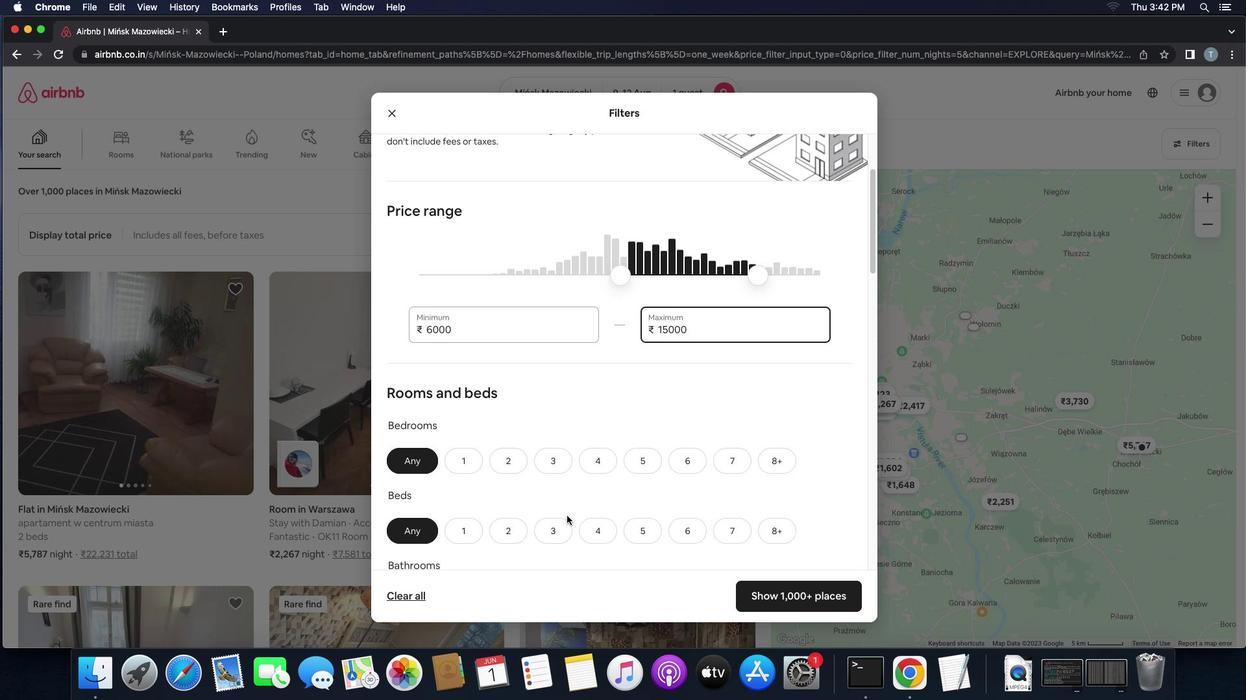 
Action: Mouse moved to (462, 428)
Screenshot: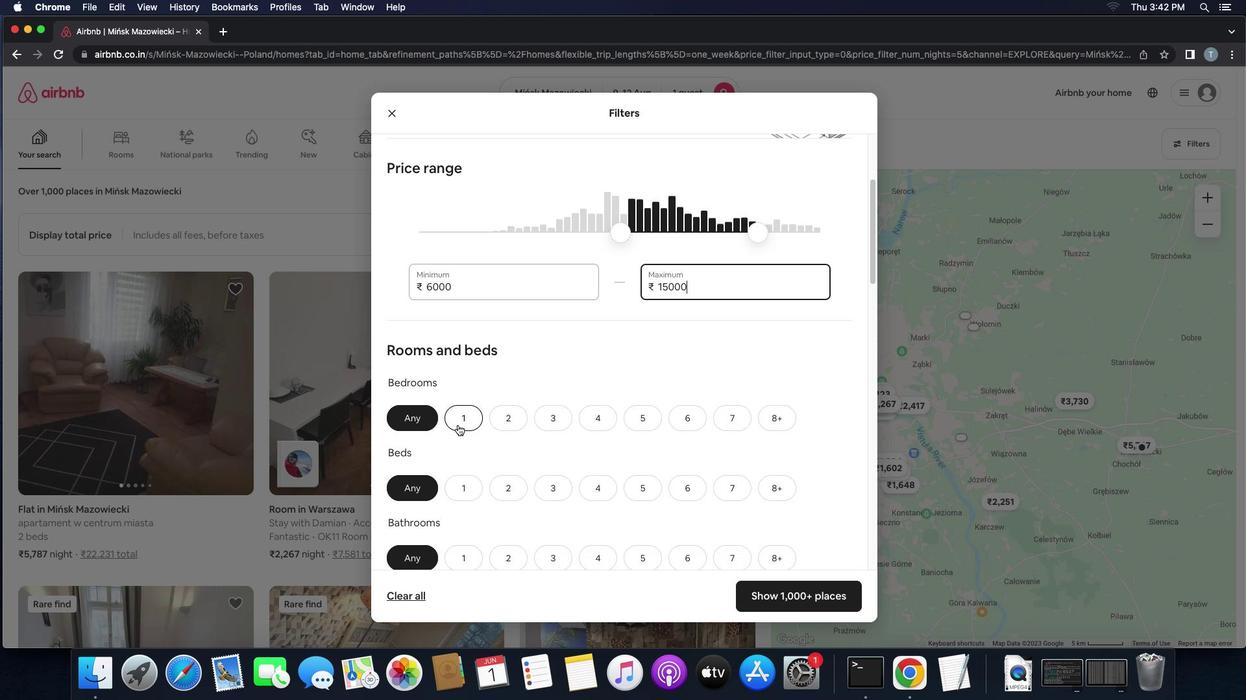
Action: Mouse pressed left at (462, 428)
Screenshot: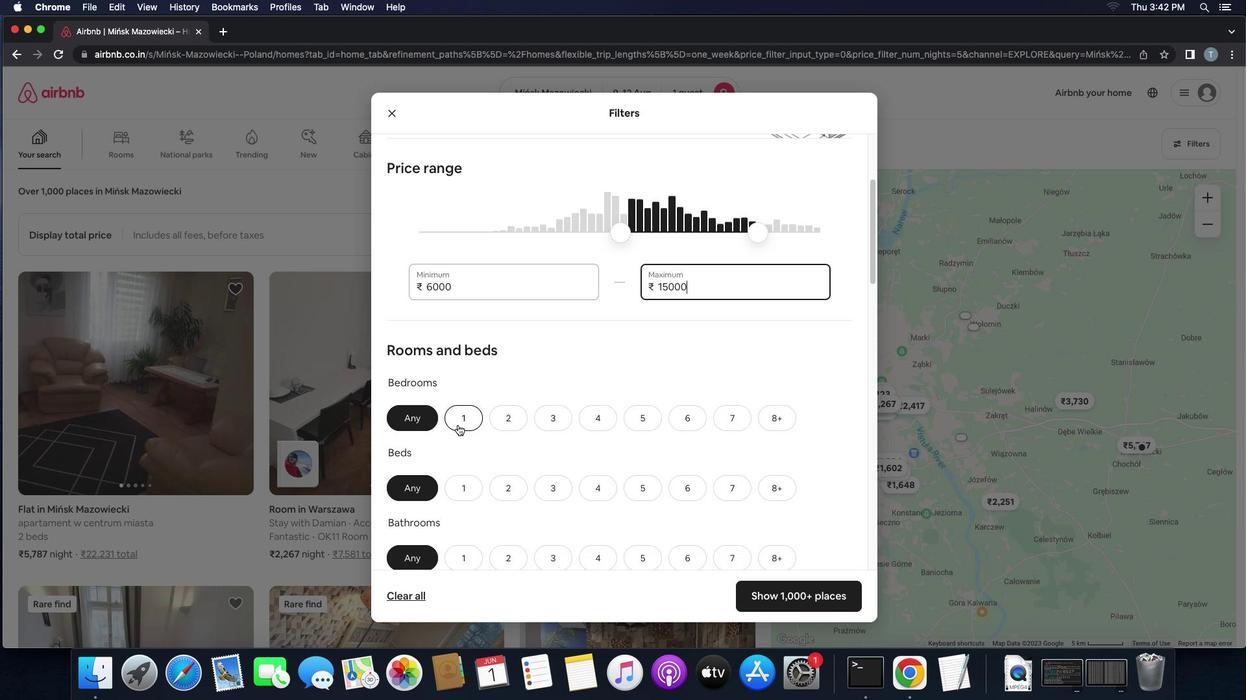 
Action: Mouse moved to (466, 488)
Screenshot: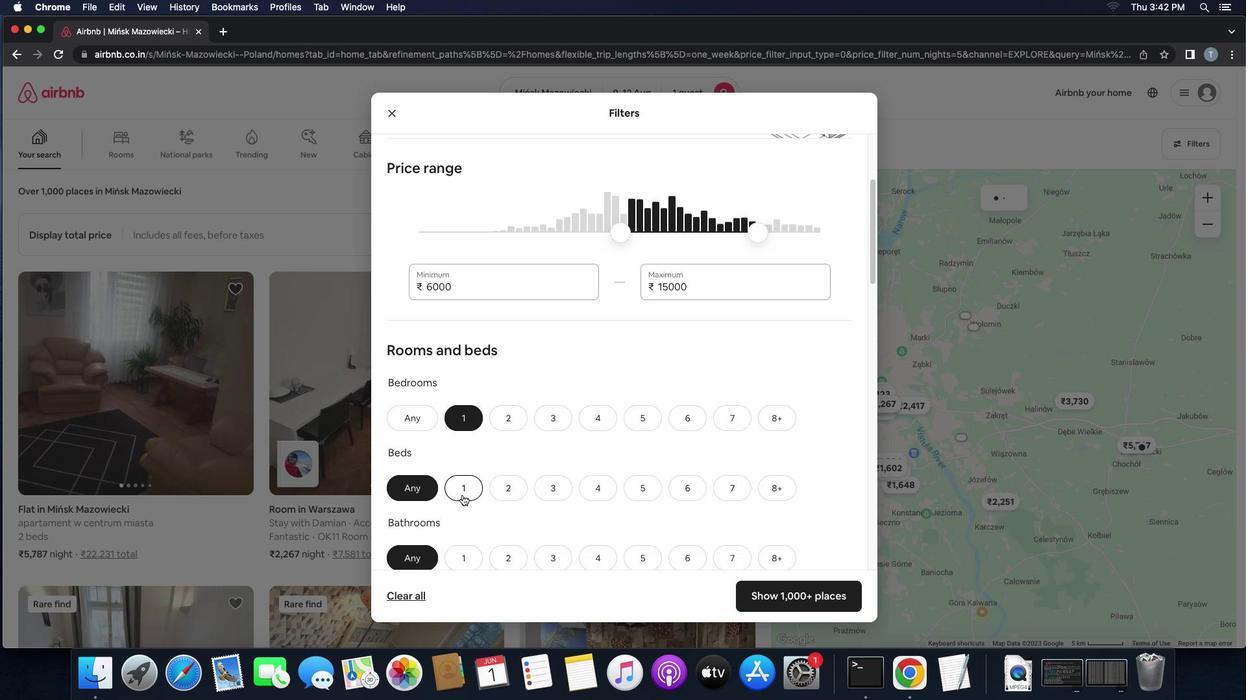 
Action: Mouse pressed left at (466, 488)
Screenshot: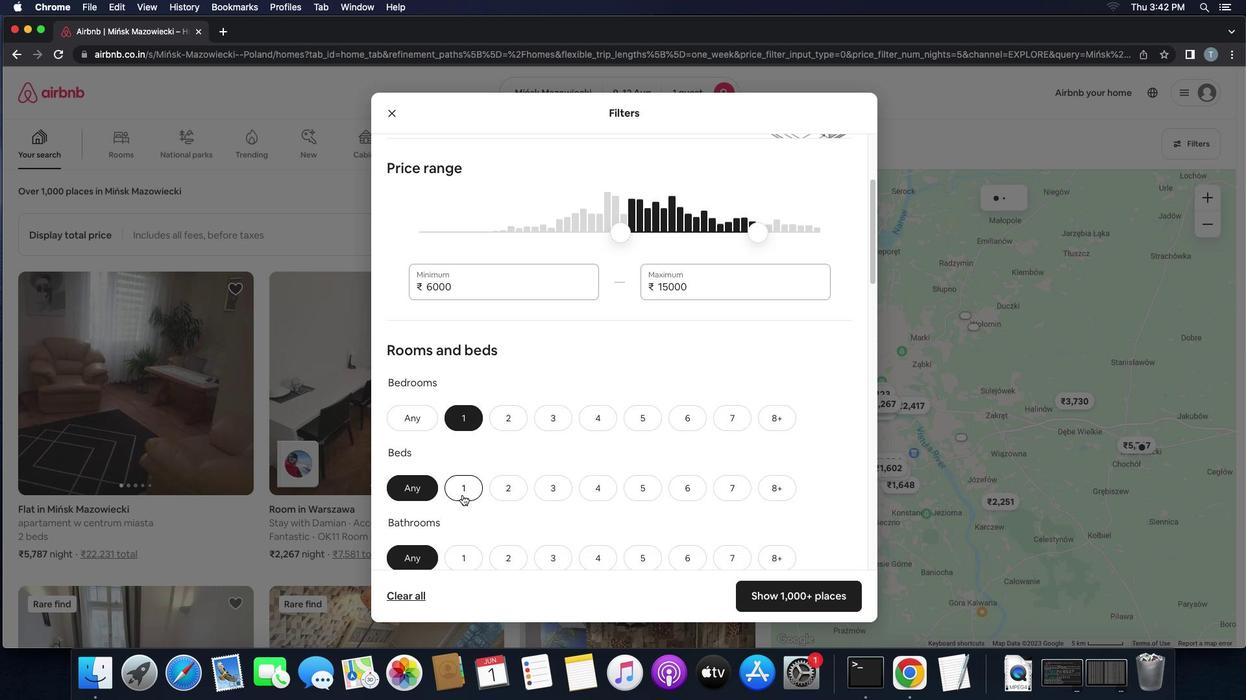 
Action: Mouse moved to (483, 488)
Screenshot: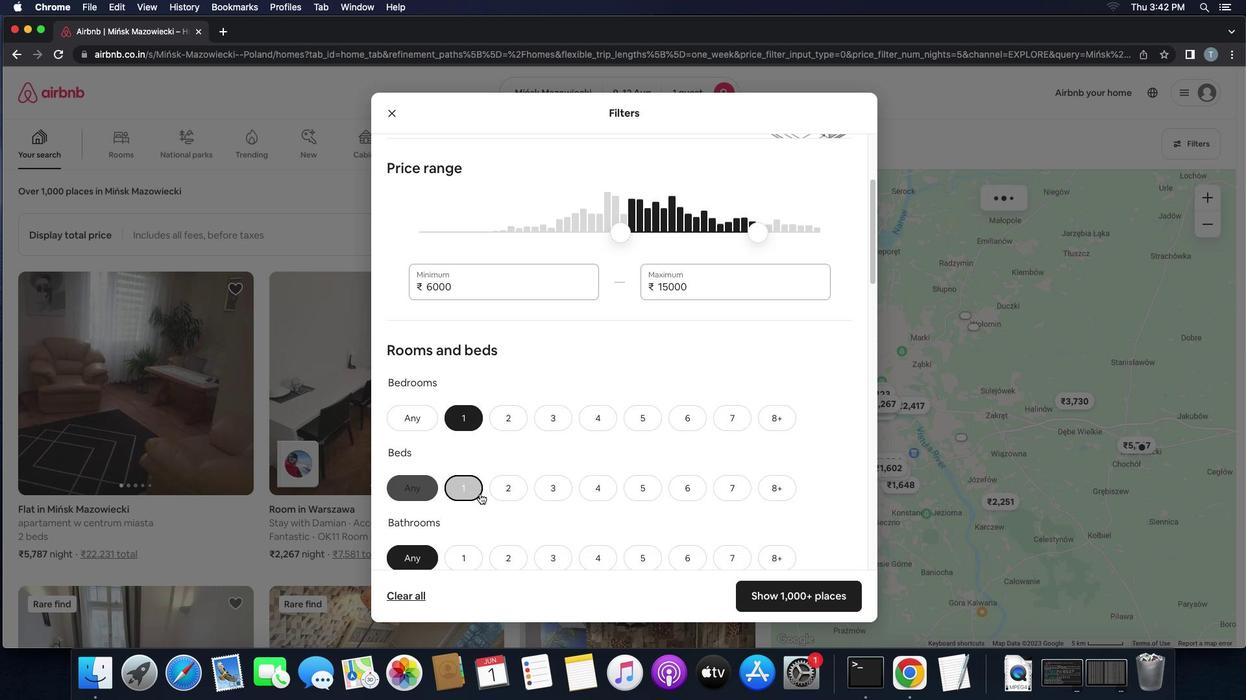 
Action: Mouse scrolled (483, 488) with delta (30, 64)
Screenshot: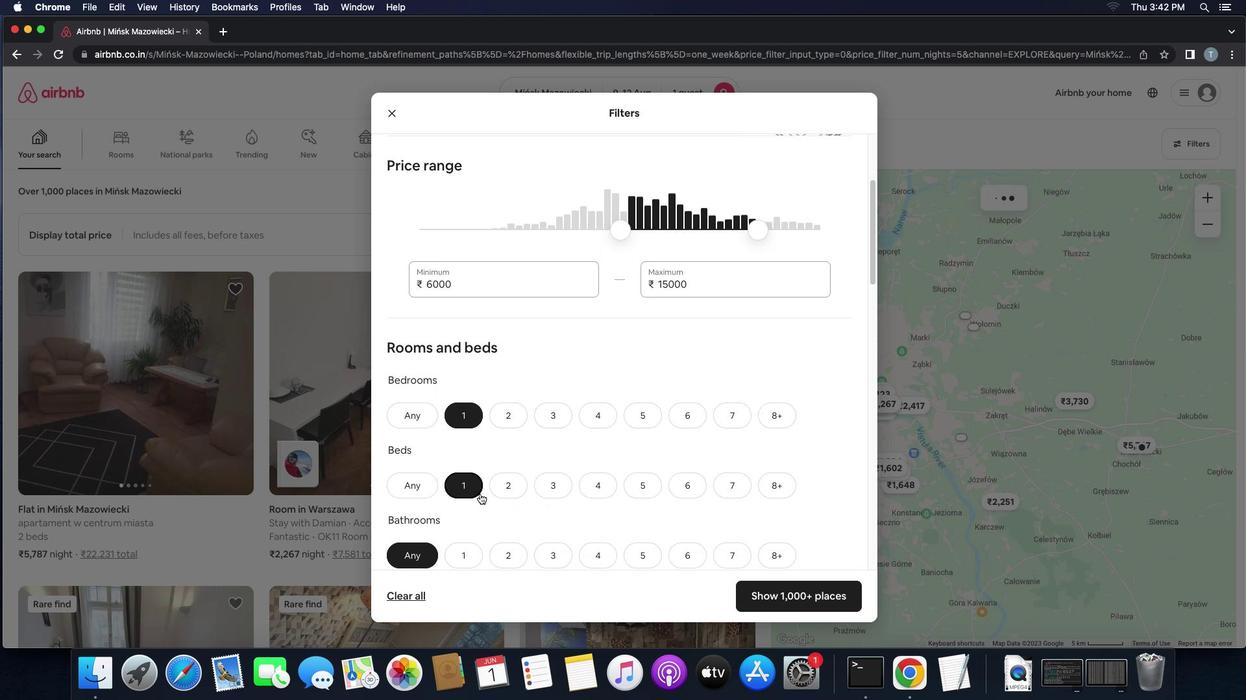 
Action: Mouse scrolled (483, 488) with delta (30, 64)
Screenshot: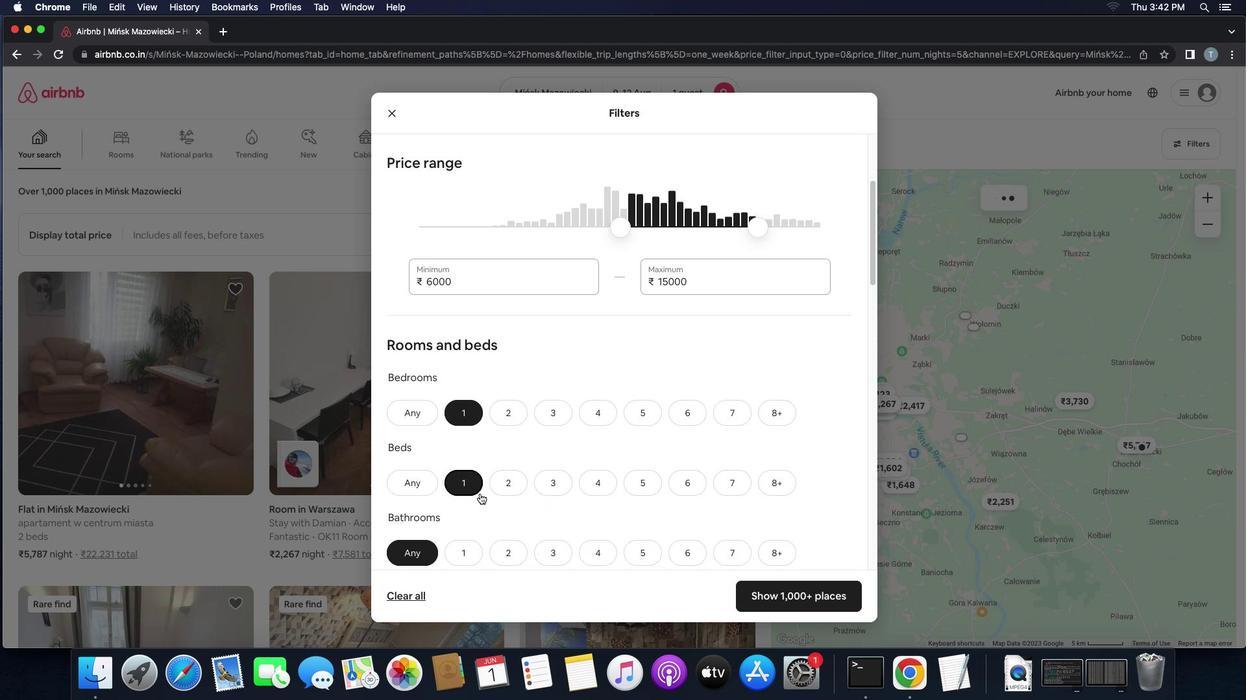 
Action: Mouse scrolled (483, 488) with delta (30, 63)
Screenshot: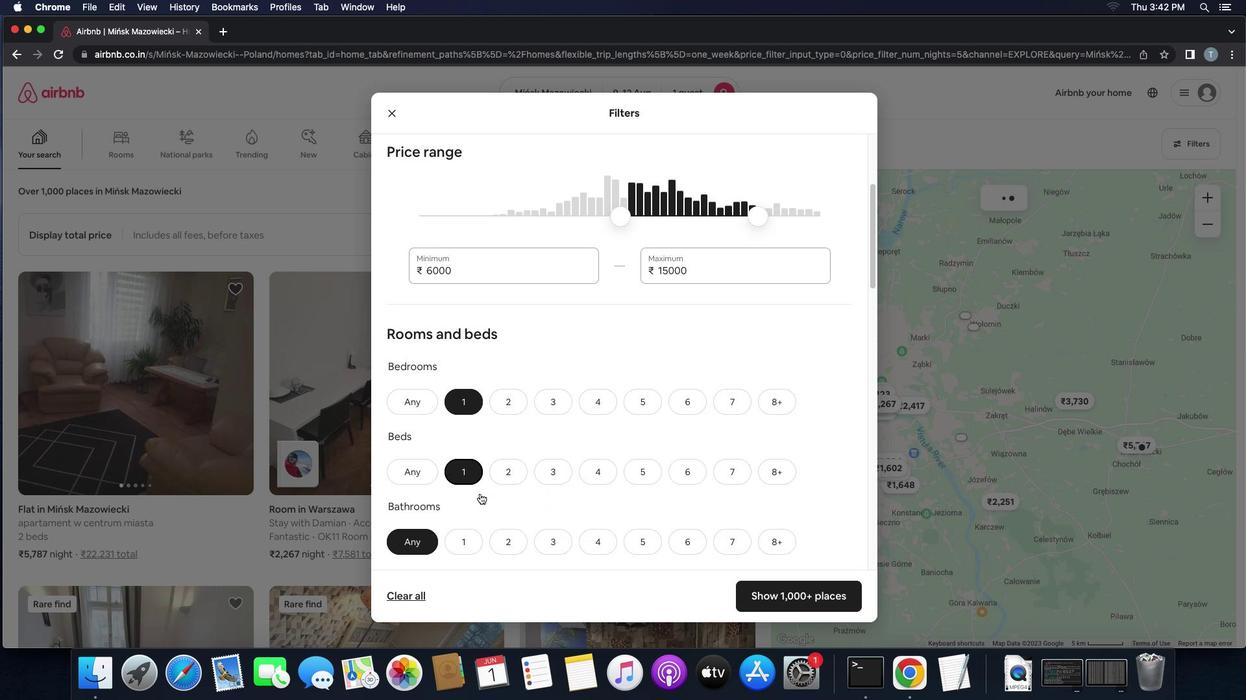 
Action: Mouse moved to (469, 464)
Screenshot: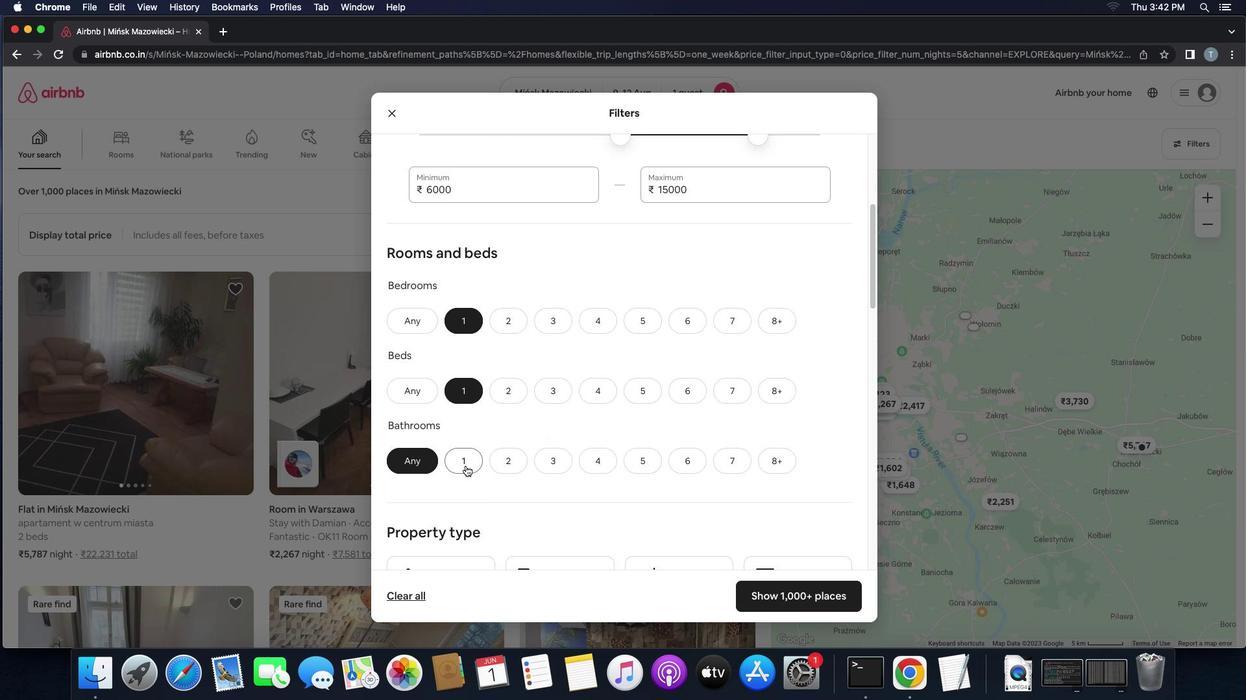 
Action: Mouse pressed left at (469, 464)
Screenshot: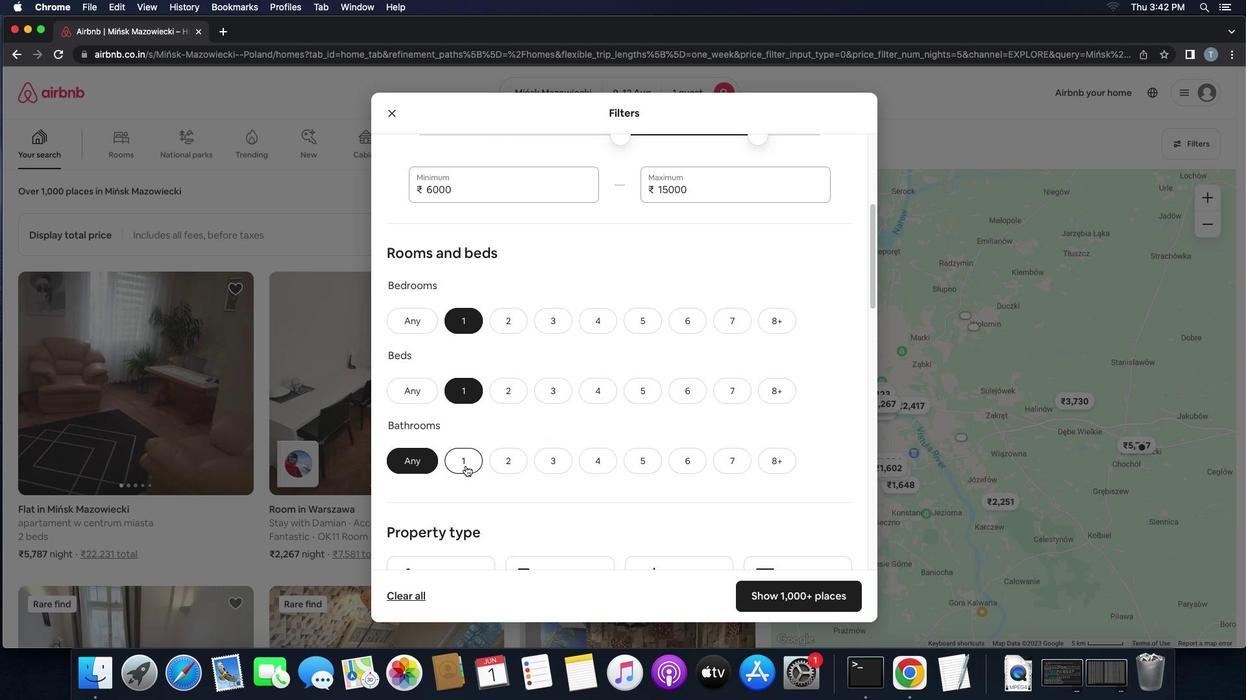 
Action: Mouse moved to (557, 477)
Screenshot: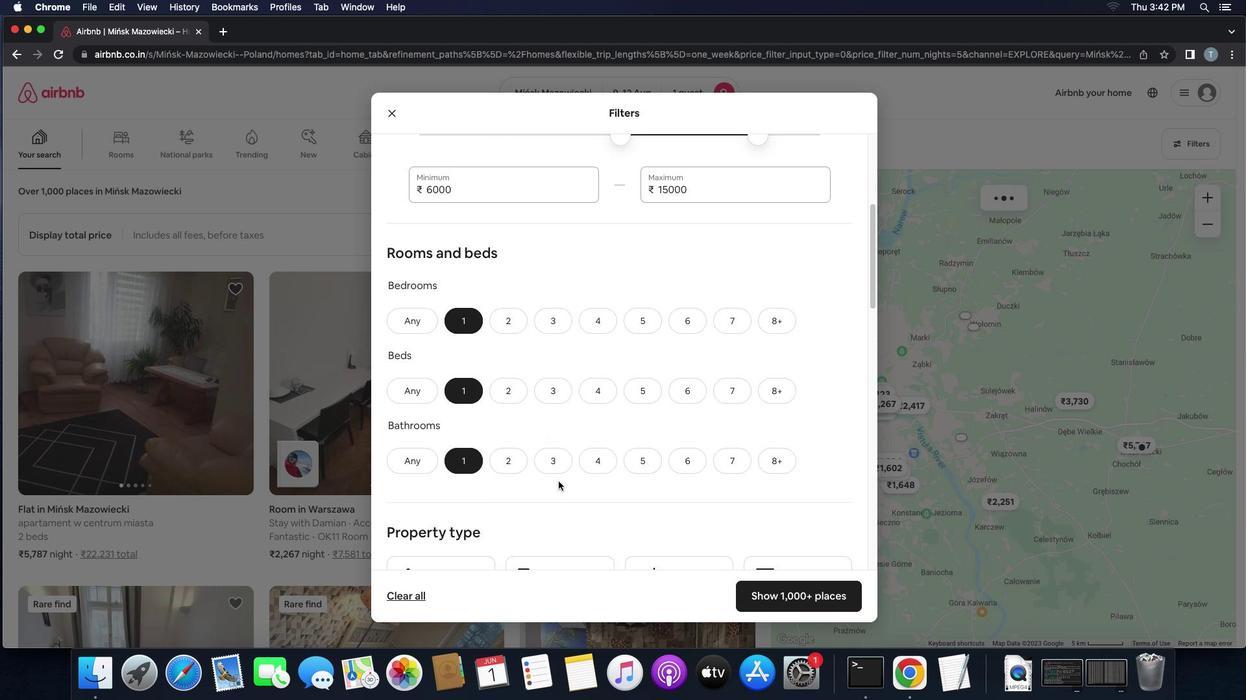 
Action: Mouse scrolled (557, 477) with delta (30, 64)
Screenshot: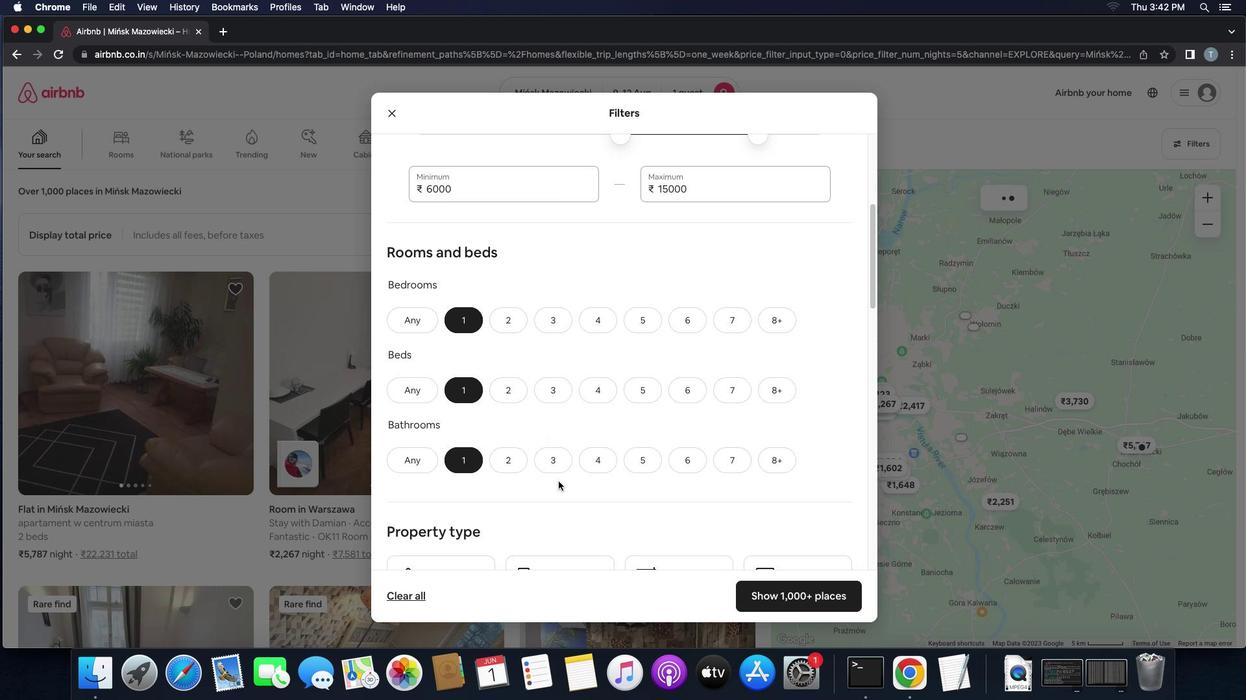 
Action: Mouse scrolled (557, 477) with delta (30, 64)
Screenshot: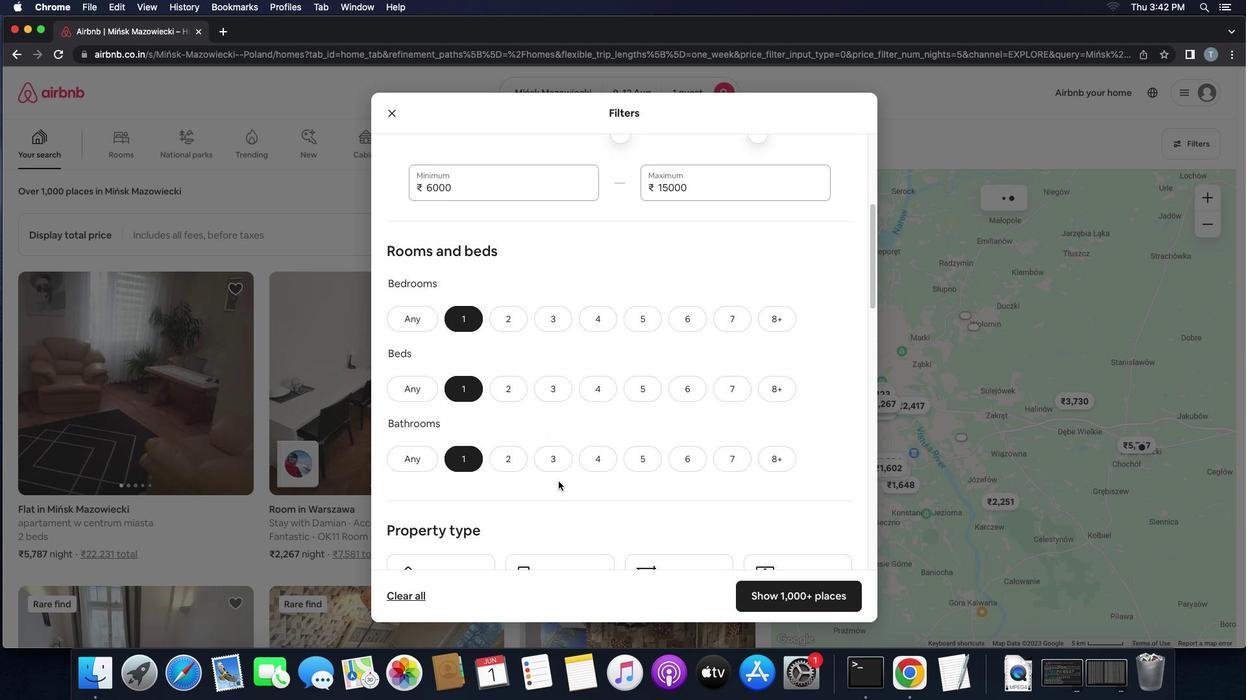 
Action: Mouse scrolled (557, 477) with delta (30, 64)
Screenshot: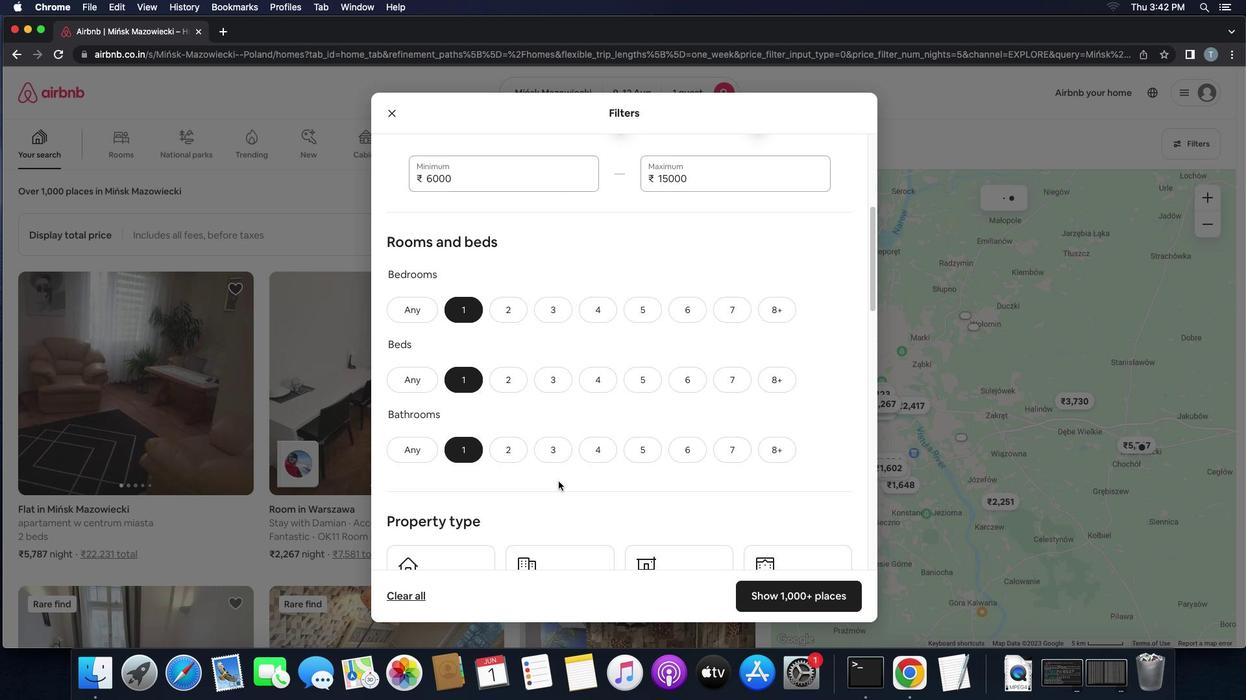 
Action: Mouse scrolled (557, 477) with delta (30, 64)
Screenshot: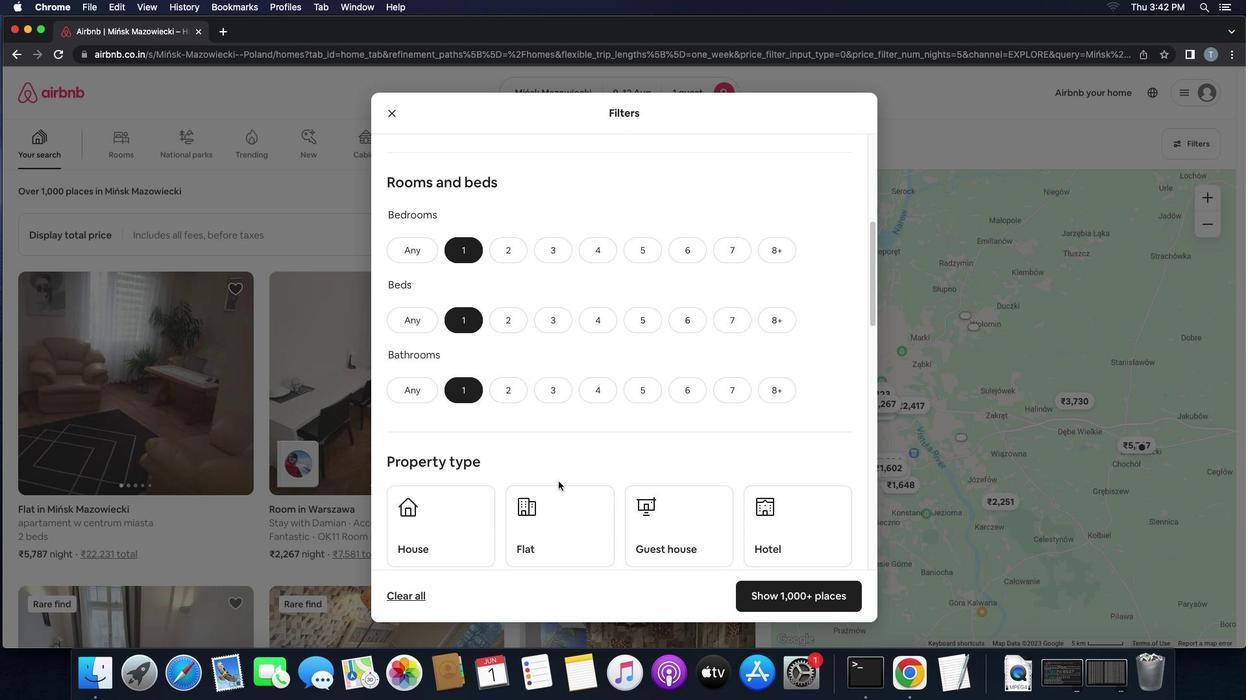 
Action: Mouse scrolled (557, 477) with delta (30, 64)
Screenshot: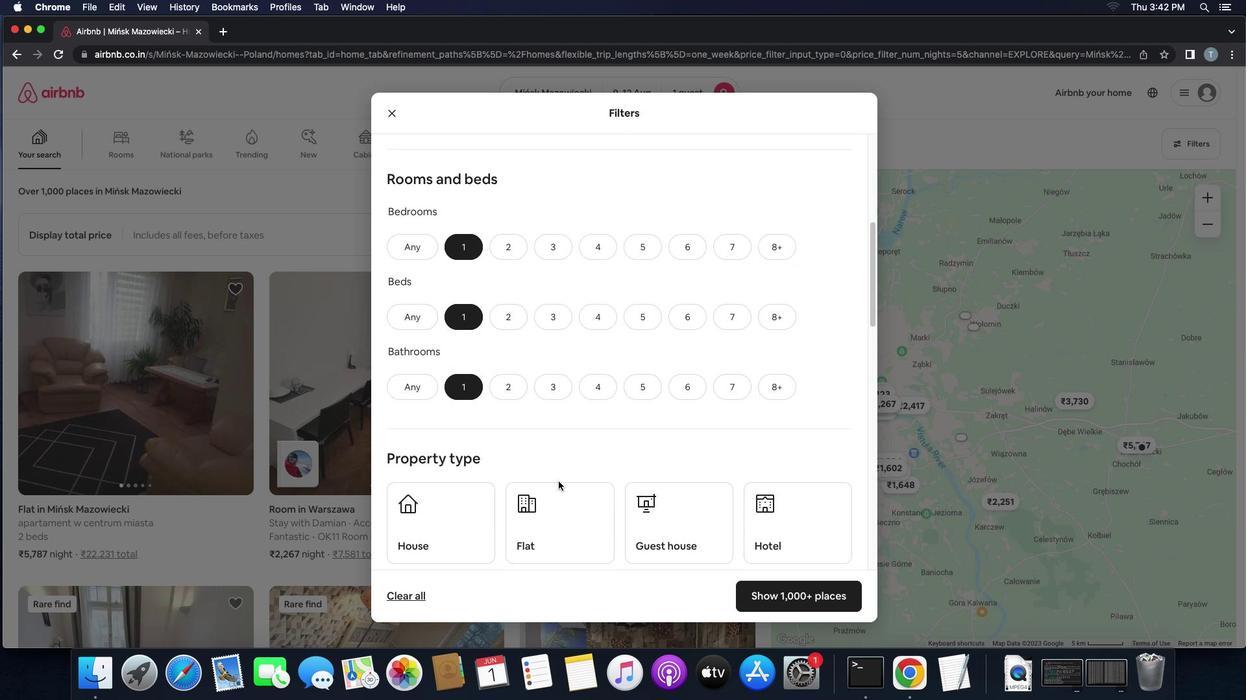 
Action: Mouse scrolled (557, 477) with delta (30, 64)
Screenshot: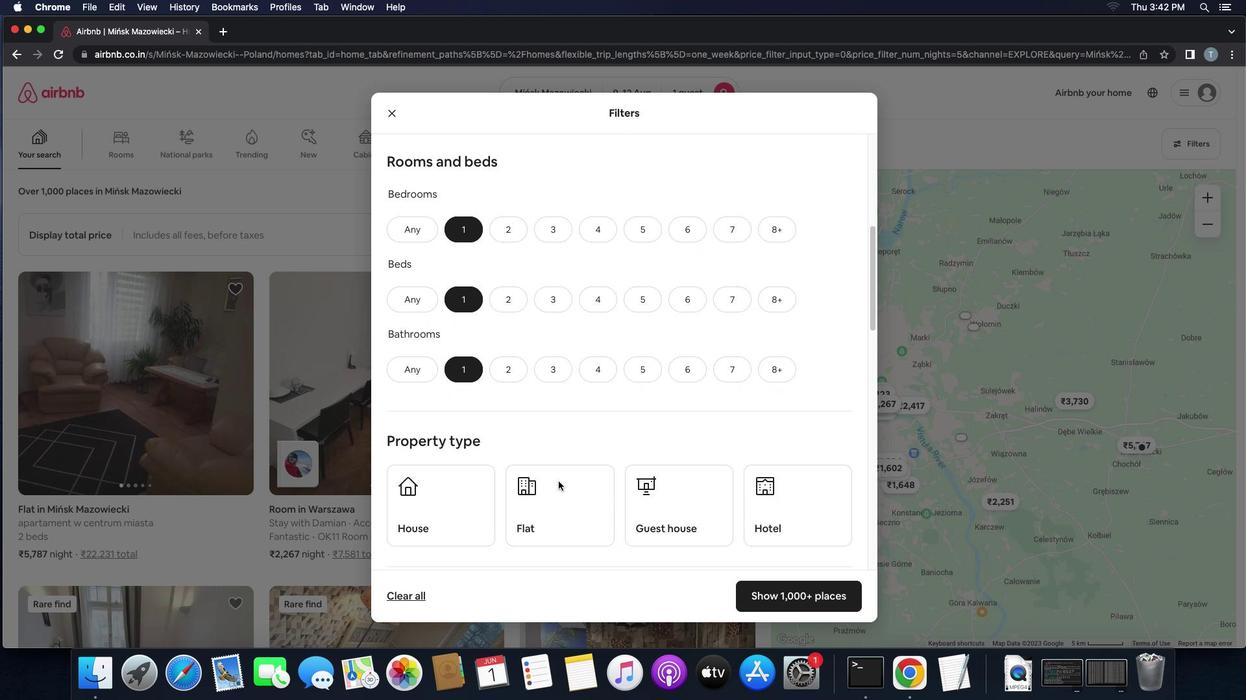 
Action: Mouse scrolled (557, 477) with delta (30, 64)
Screenshot: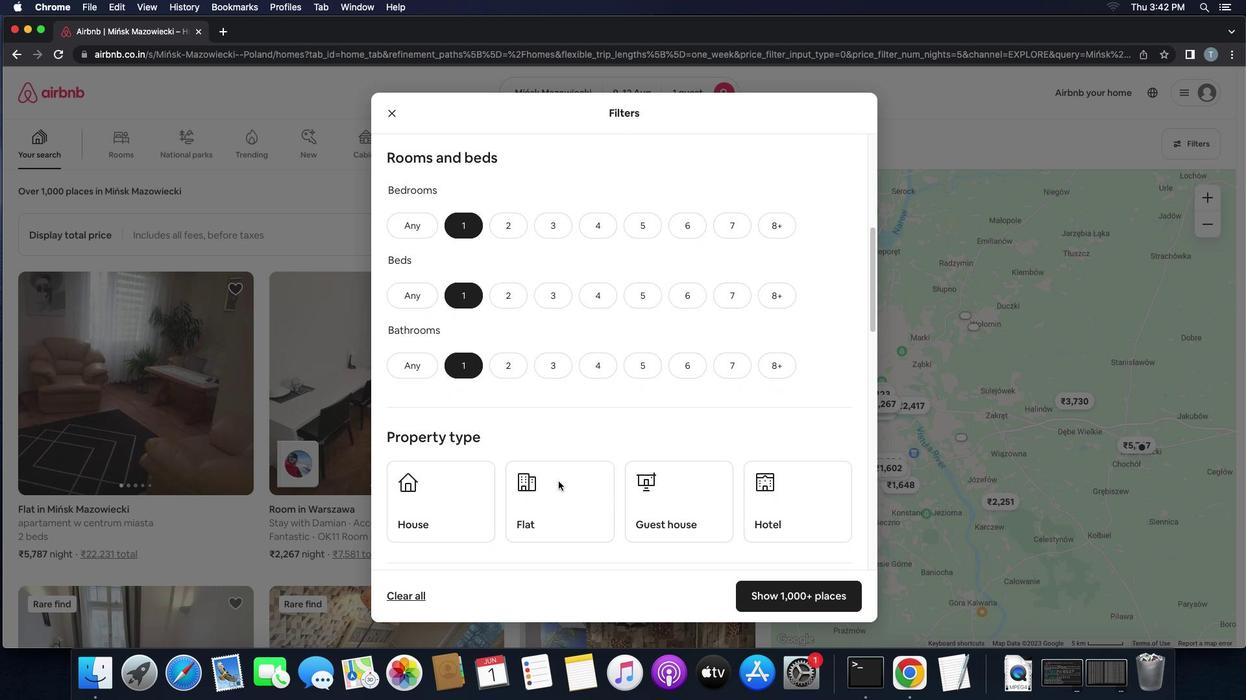 
Action: Mouse scrolled (557, 477) with delta (30, 64)
Screenshot: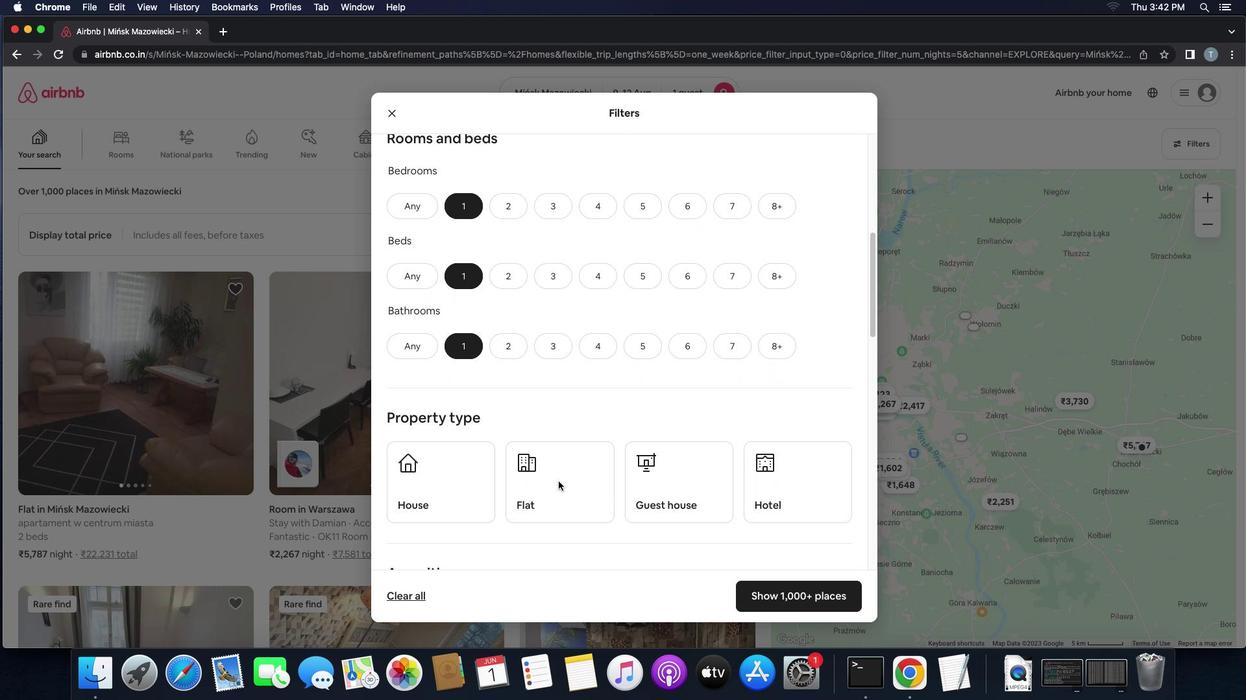
Action: Mouse scrolled (557, 477) with delta (30, 64)
Screenshot: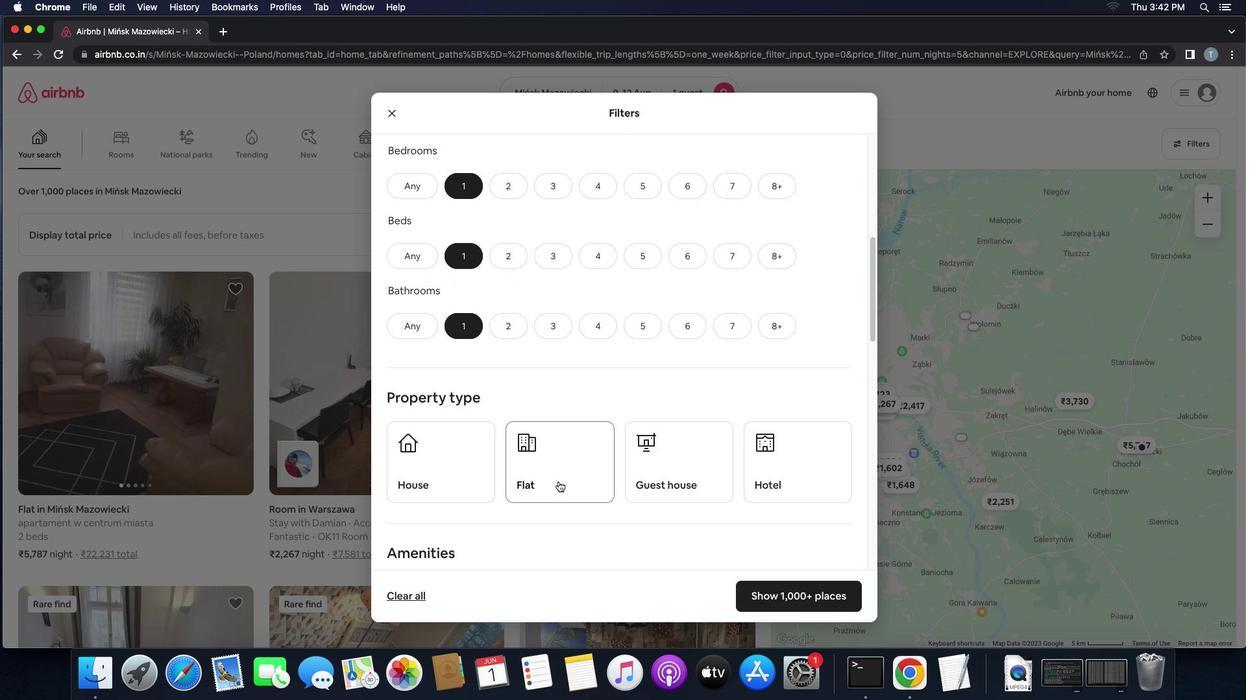 
Action: Mouse scrolled (557, 477) with delta (30, 64)
Screenshot: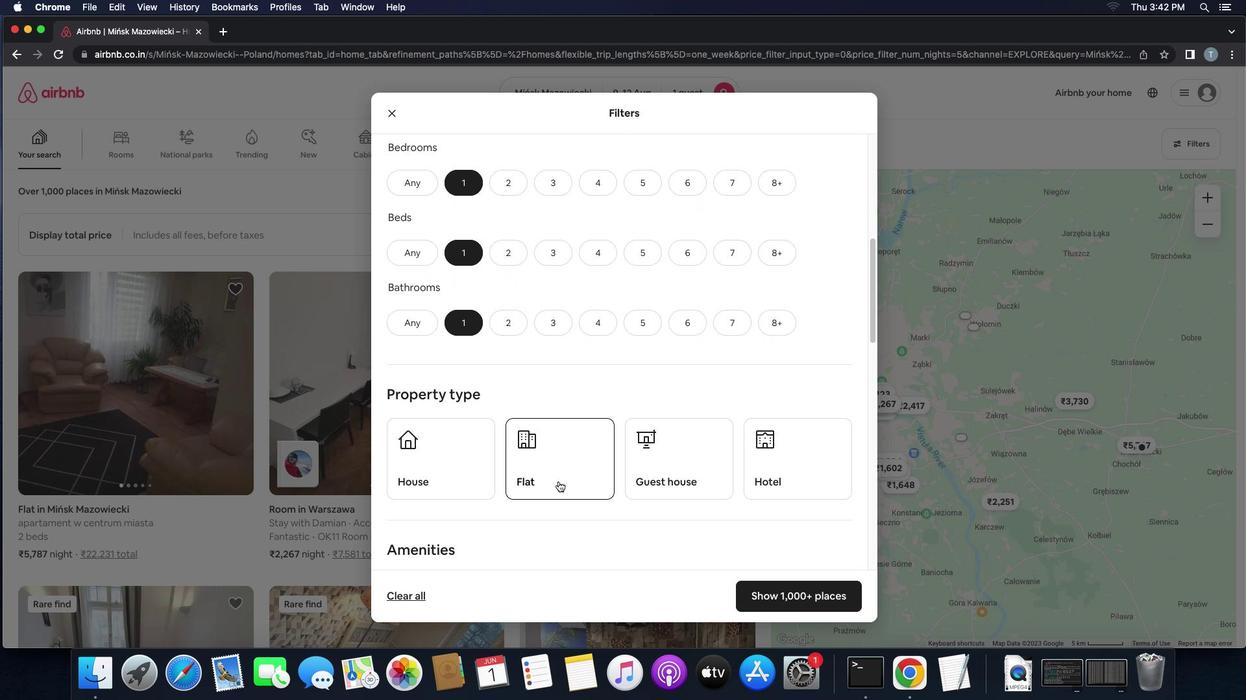 
Action: Mouse scrolled (557, 477) with delta (30, 64)
Screenshot: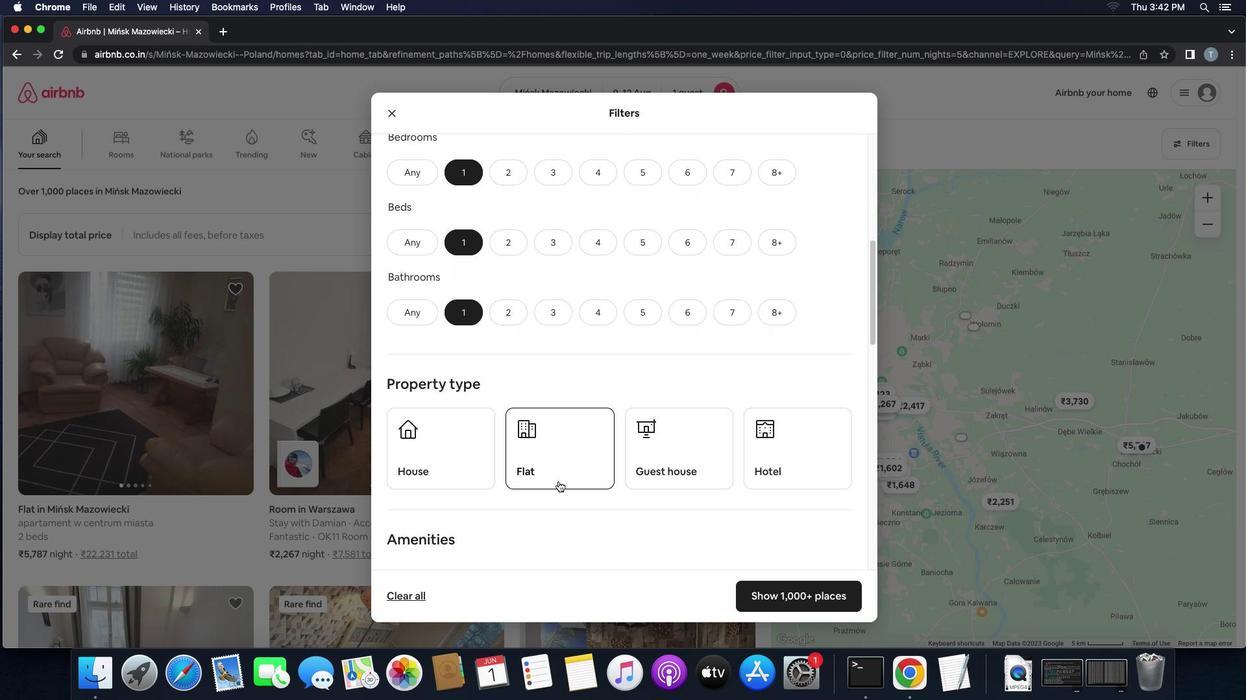 
Action: Mouse moved to (461, 453)
Screenshot: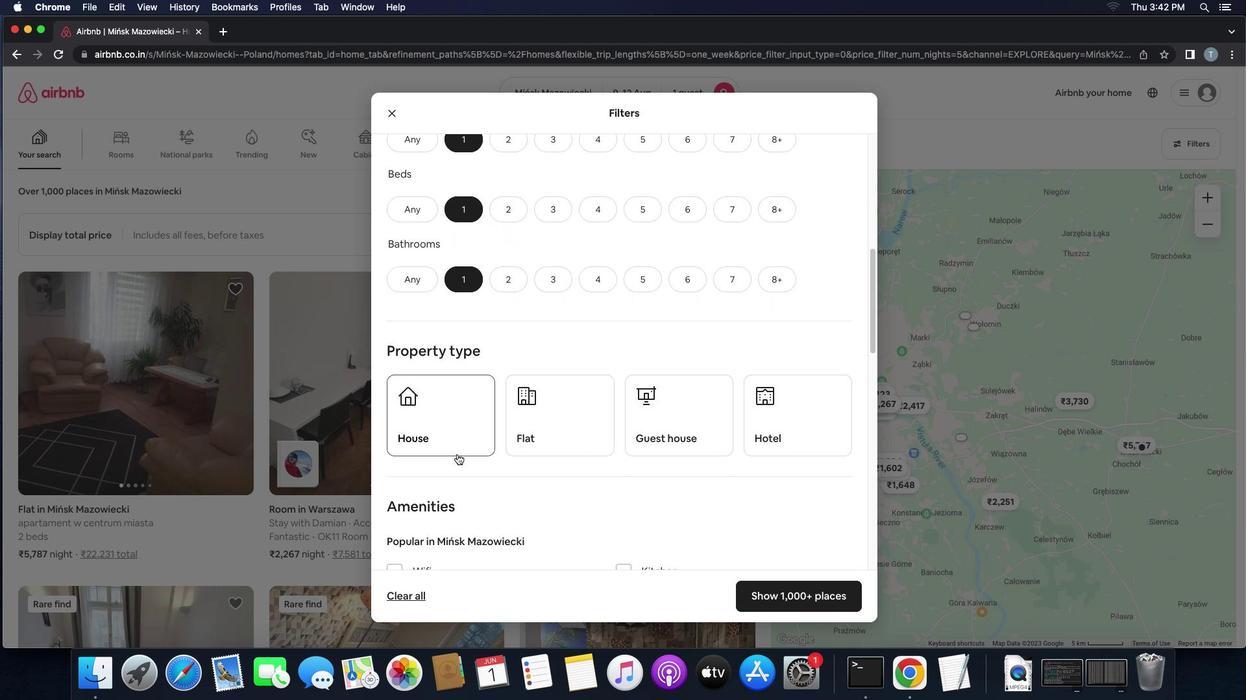 
Action: Mouse pressed left at (461, 453)
Screenshot: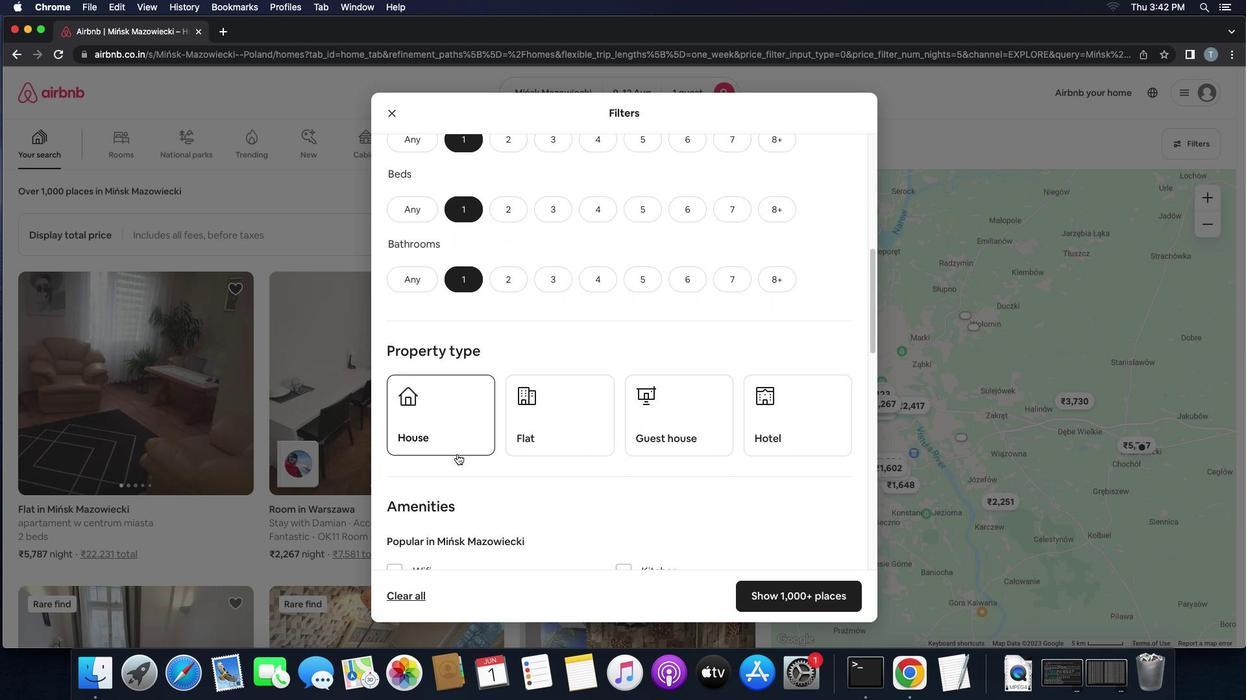 
Action: Mouse moved to (536, 446)
Screenshot: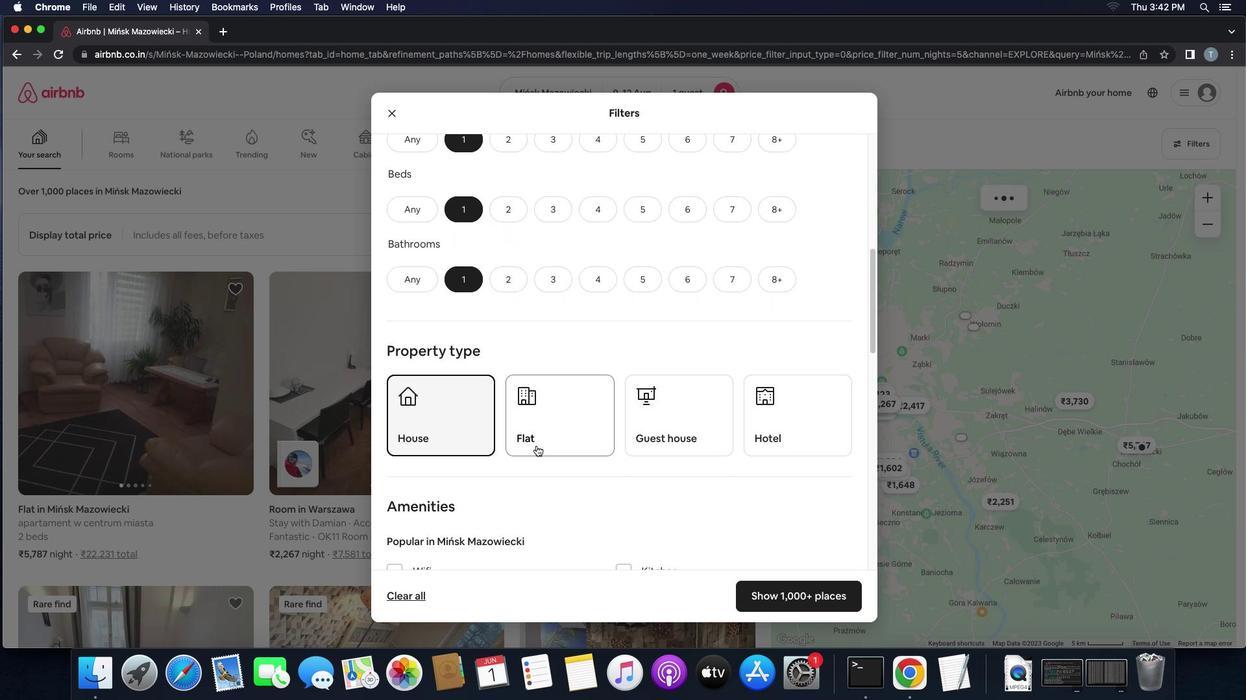 
Action: Mouse pressed left at (536, 446)
Screenshot: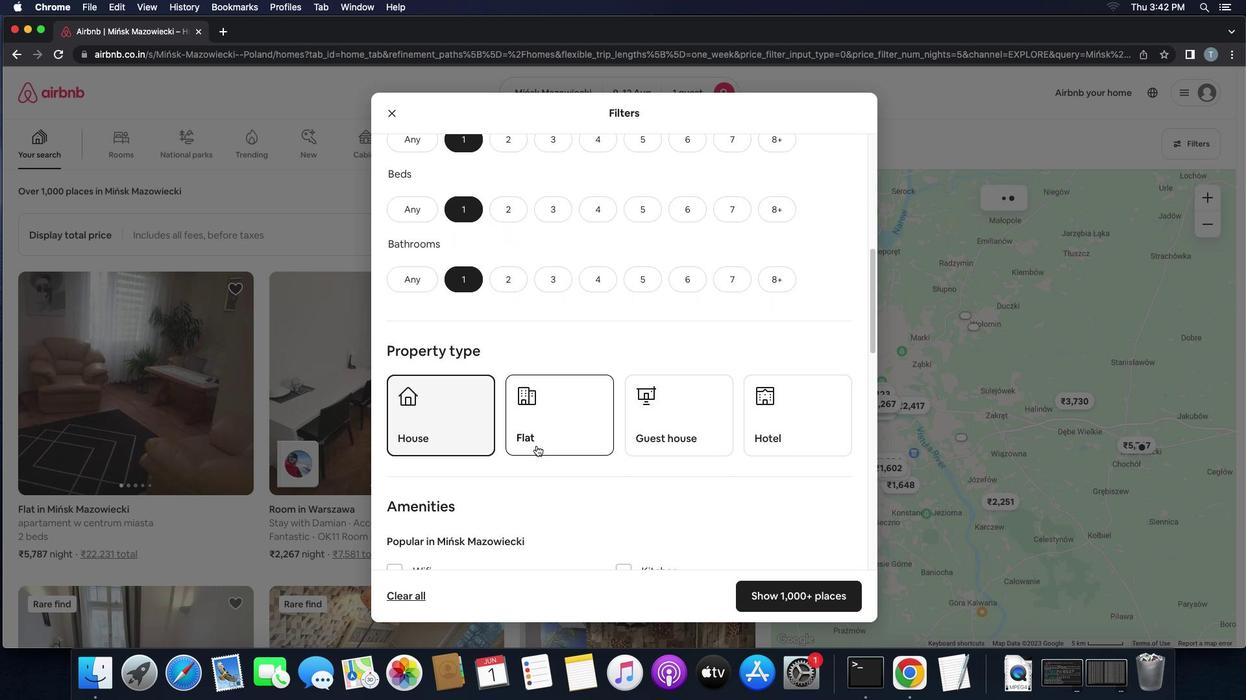 
Action: Mouse moved to (683, 432)
Screenshot: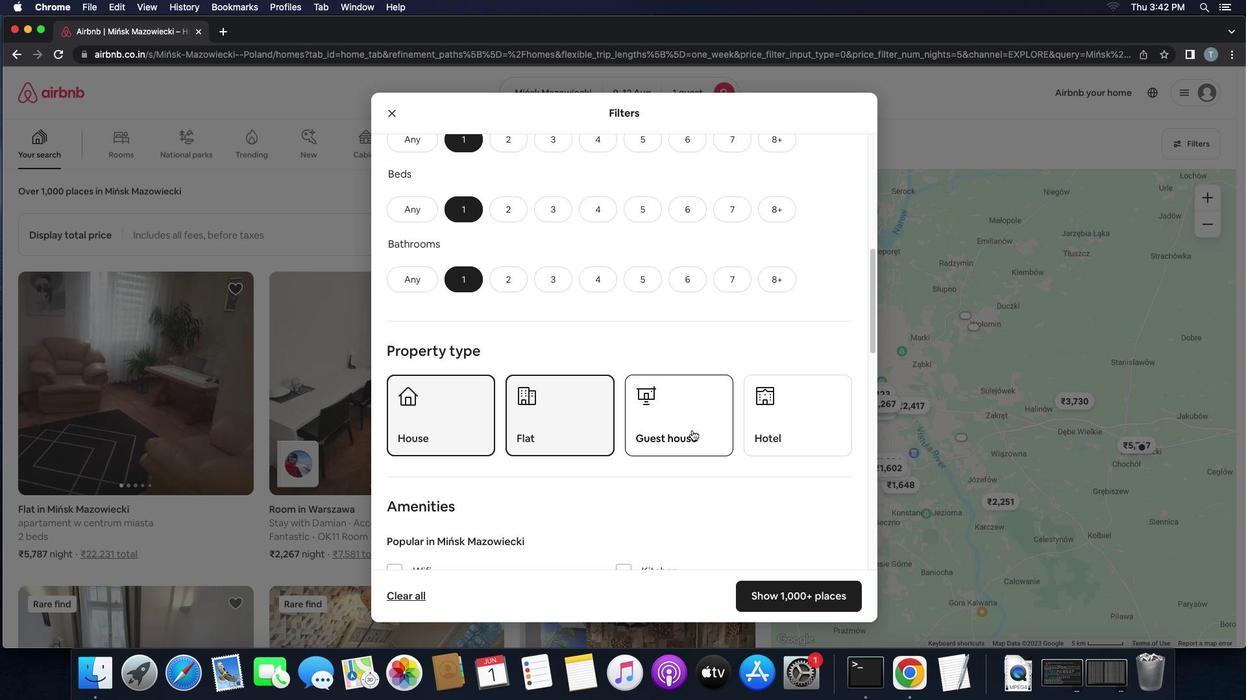 
Action: Mouse pressed left at (683, 432)
Screenshot: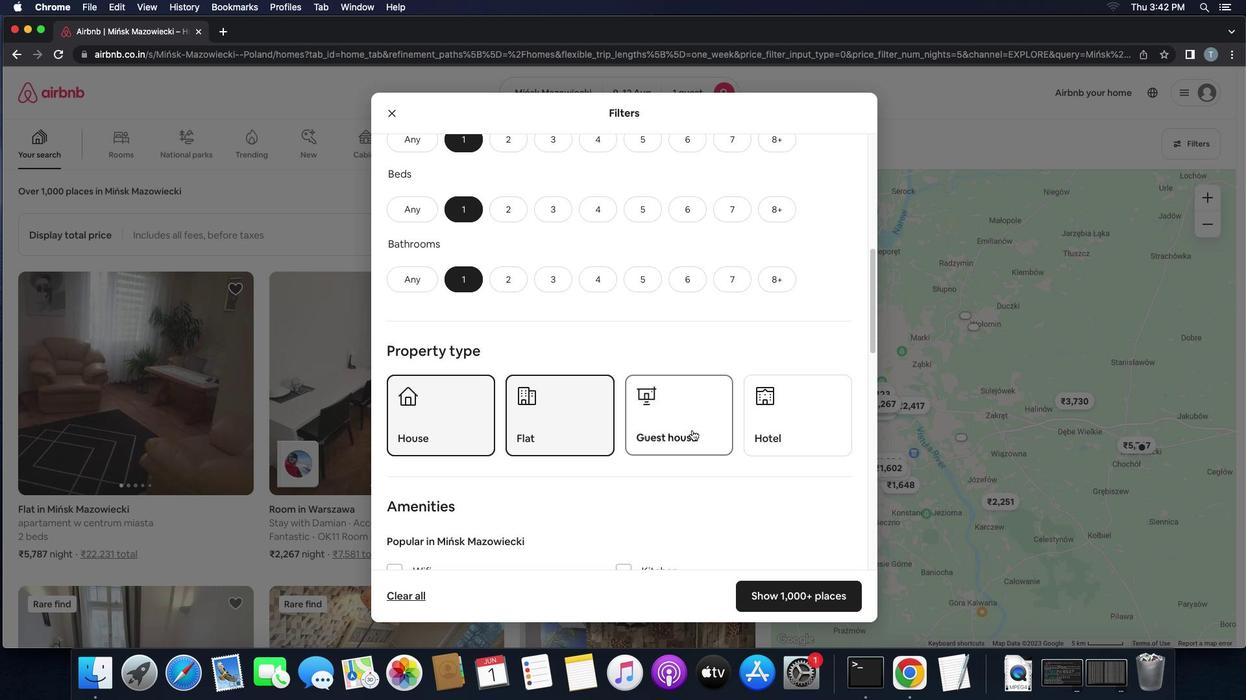 
Action: Mouse moved to (661, 457)
Screenshot: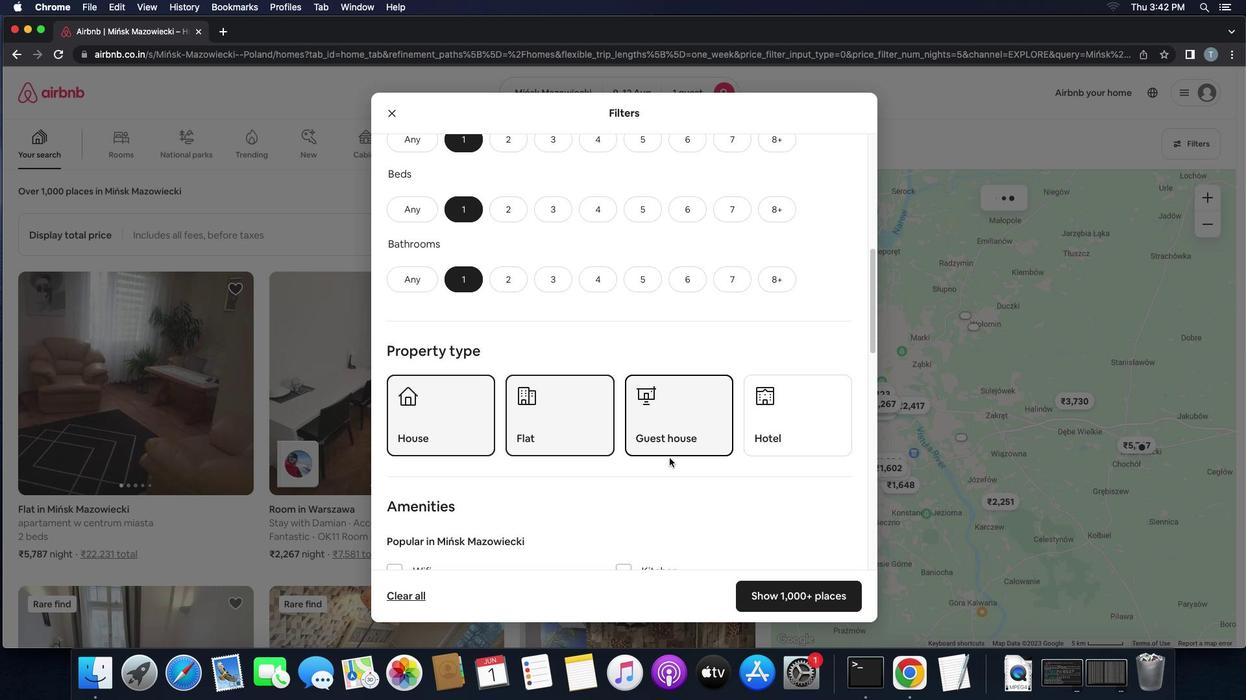 
Action: Mouse scrolled (661, 457) with delta (30, 64)
Screenshot: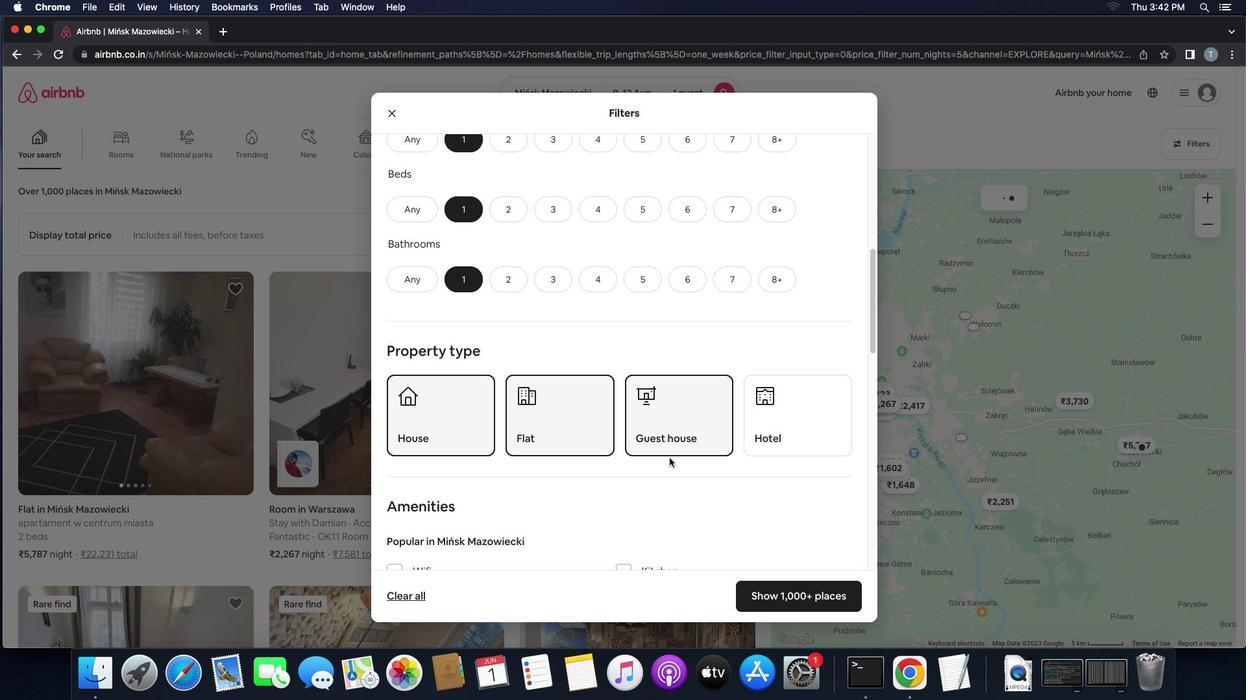 
Action: Mouse scrolled (661, 457) with delta (30, 64)
Screenshot: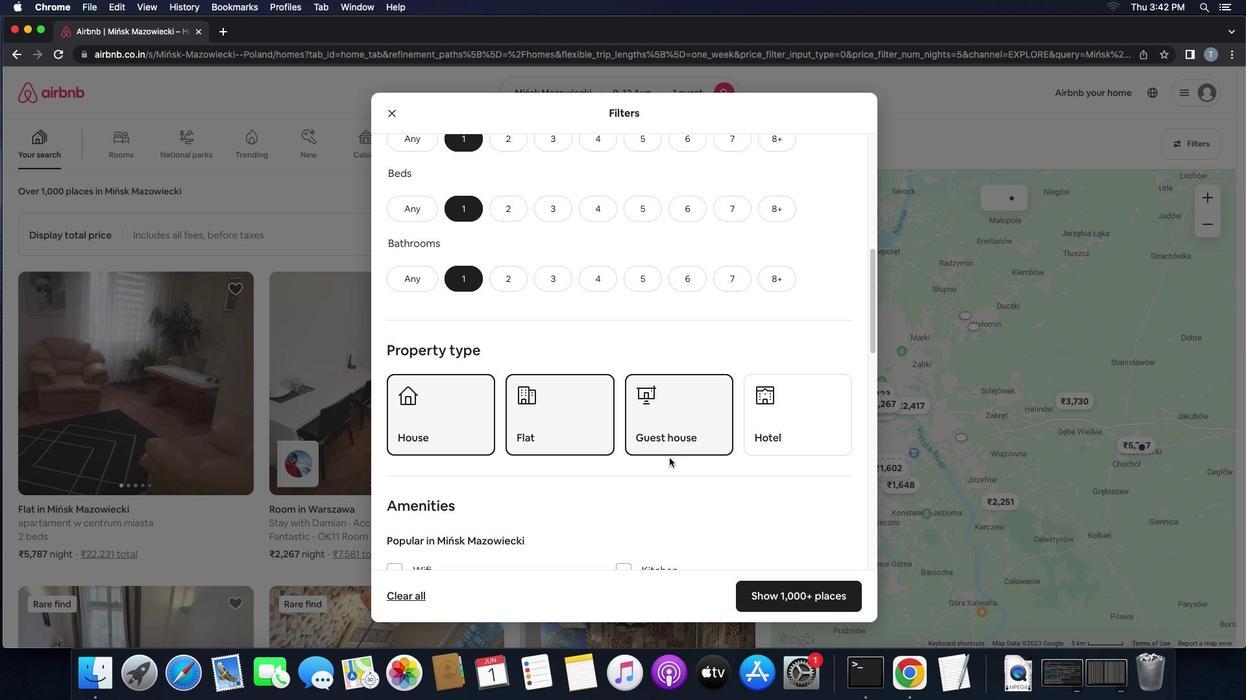 
Action: Mouse scrolled (661, 457) with delta (30, 64)
Screenshot: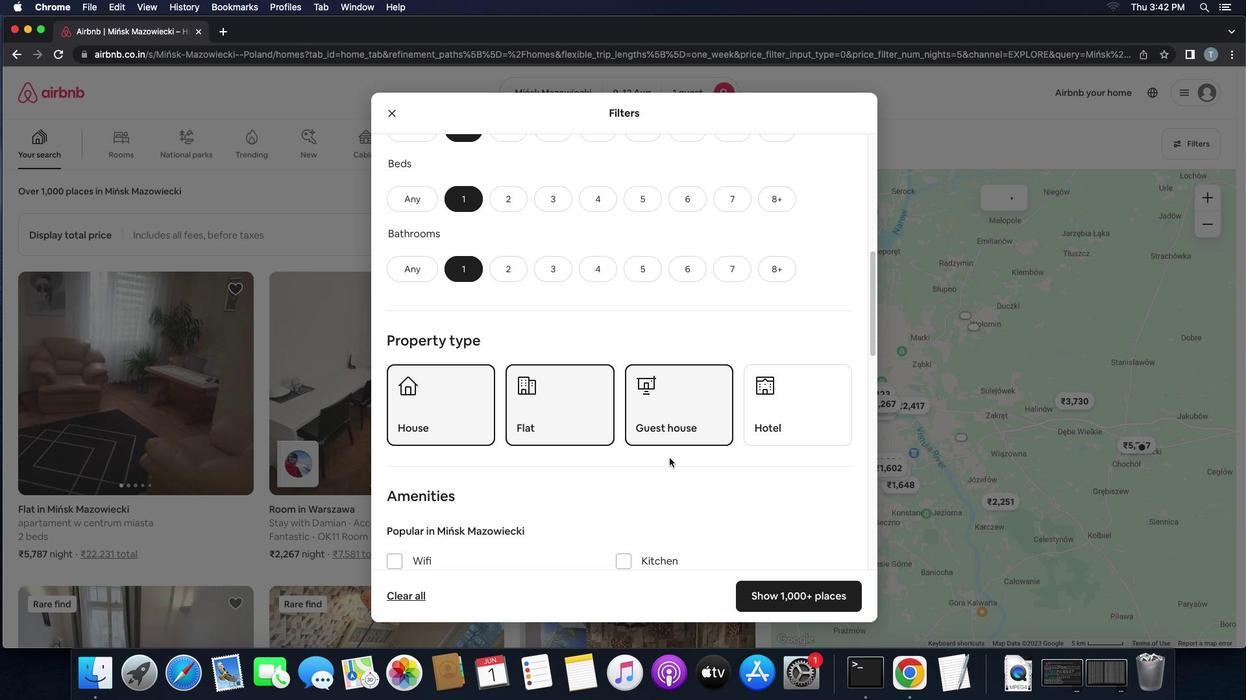 
Action: Mouse moved to (622, 497)
Screenshot: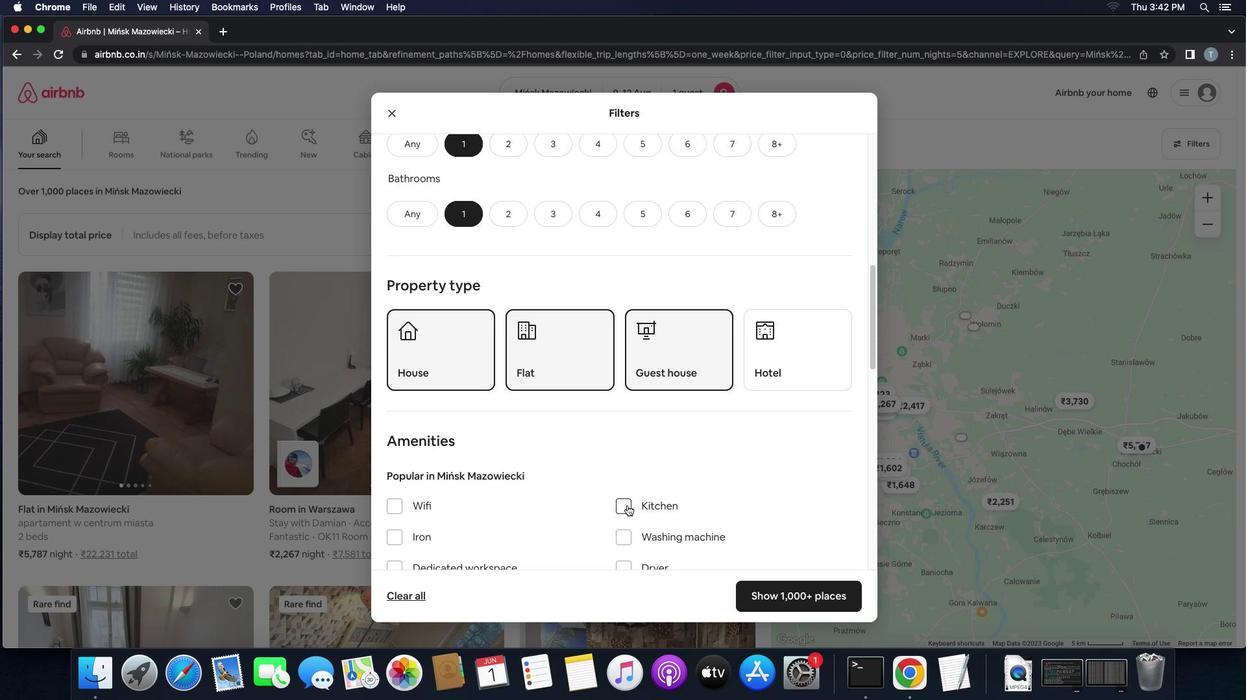
Action: Mouse scrolled (622, 497) with delta (30, 64)
Screenshot: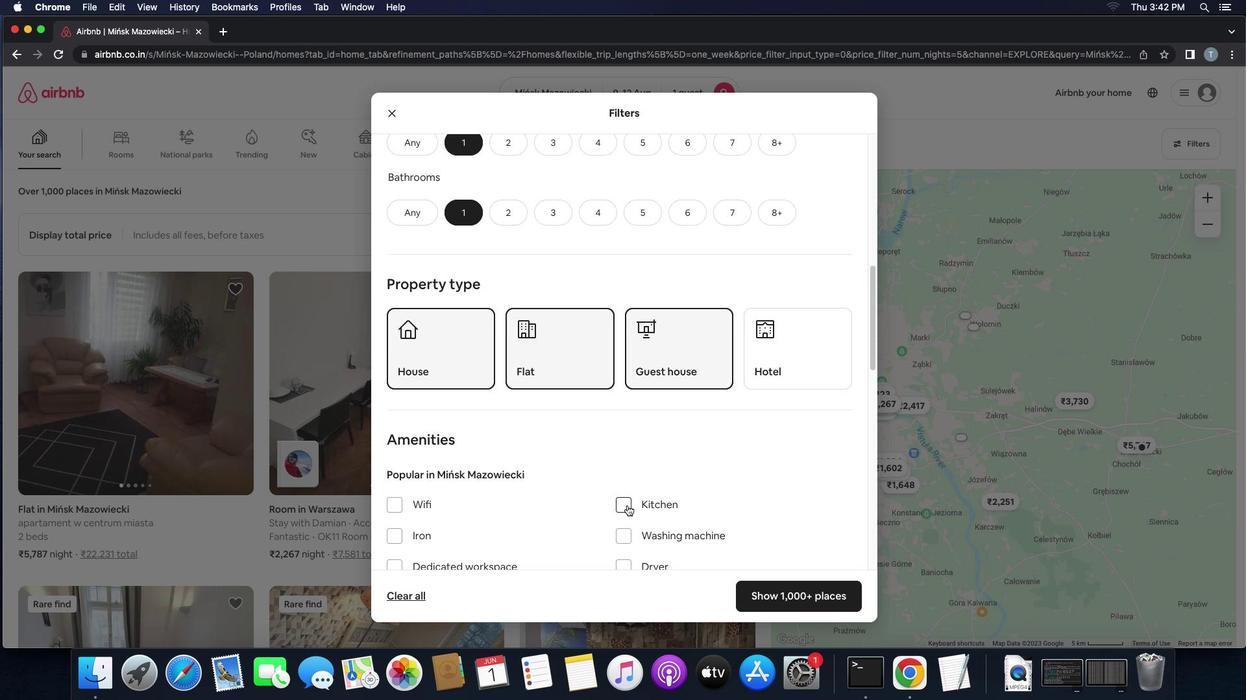 
Action: Mouse scrolled (622, 497) with delta (30, 64)
Screenshot: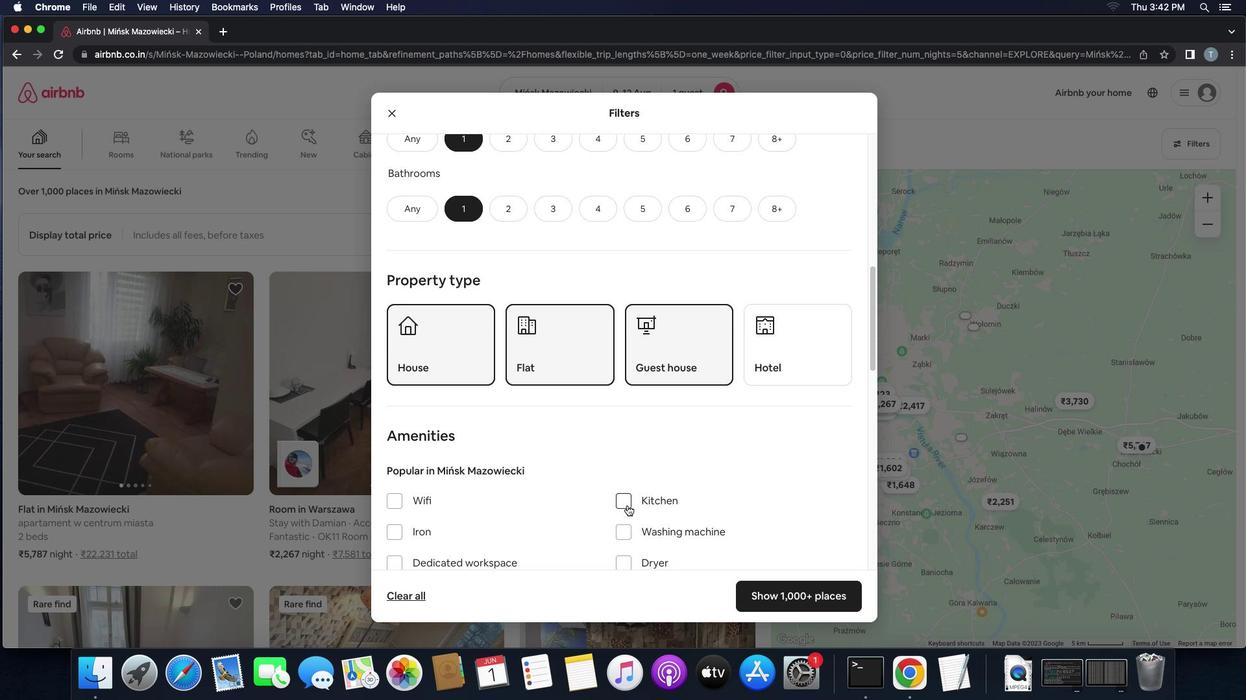 
Action: Mouse scrolled (622, 497) with delta (30, 63)
Screenshot: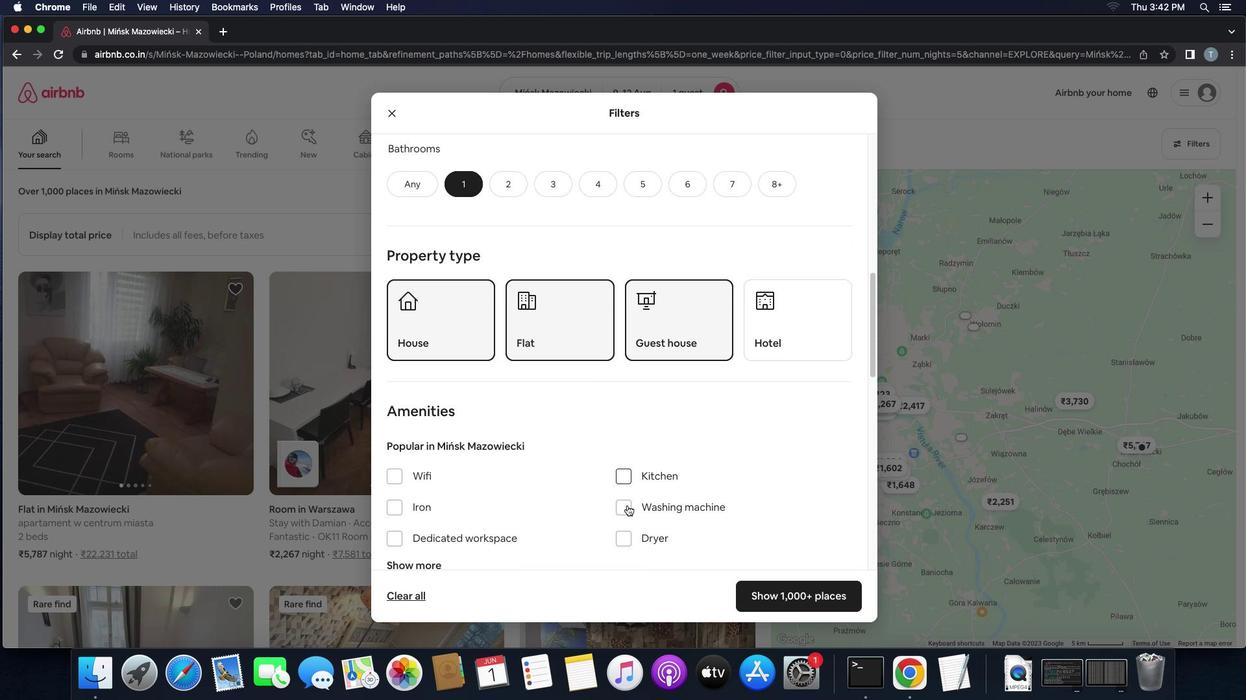 
Action: Mouse scrolled (622, 497) with delta (30, 64)
Screenshot: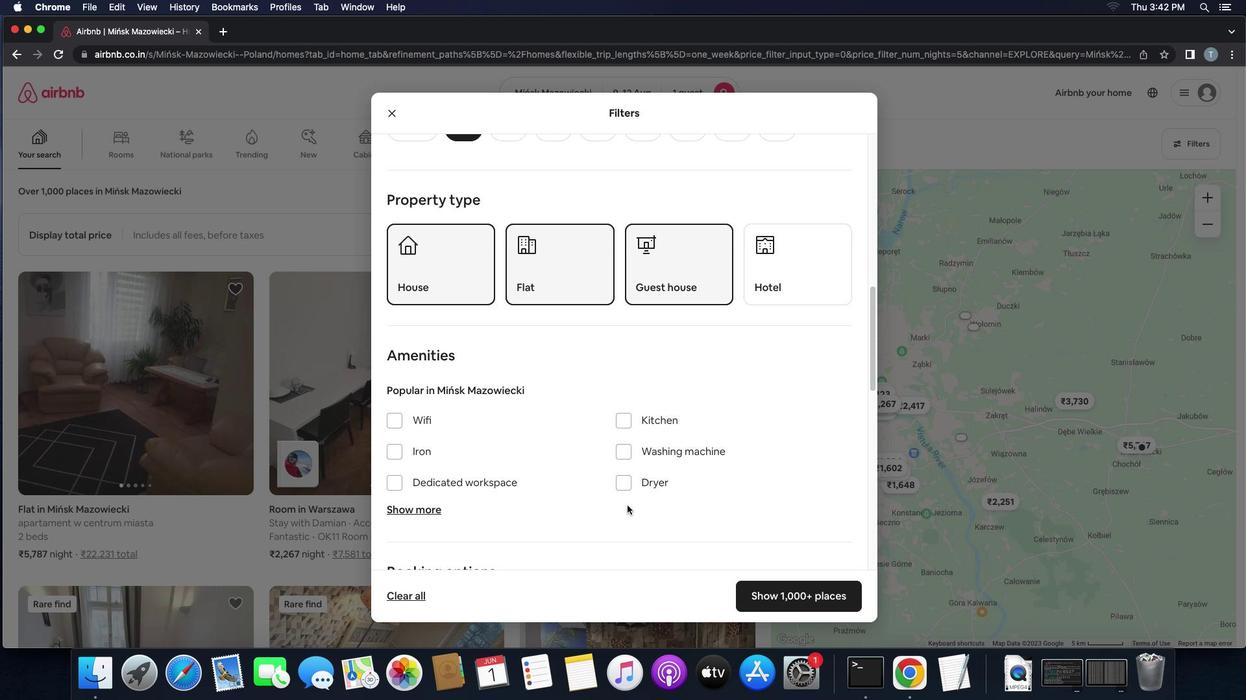 
Action: Mouse scrolled (622, 497) with delta (30, 64)
Screenshot: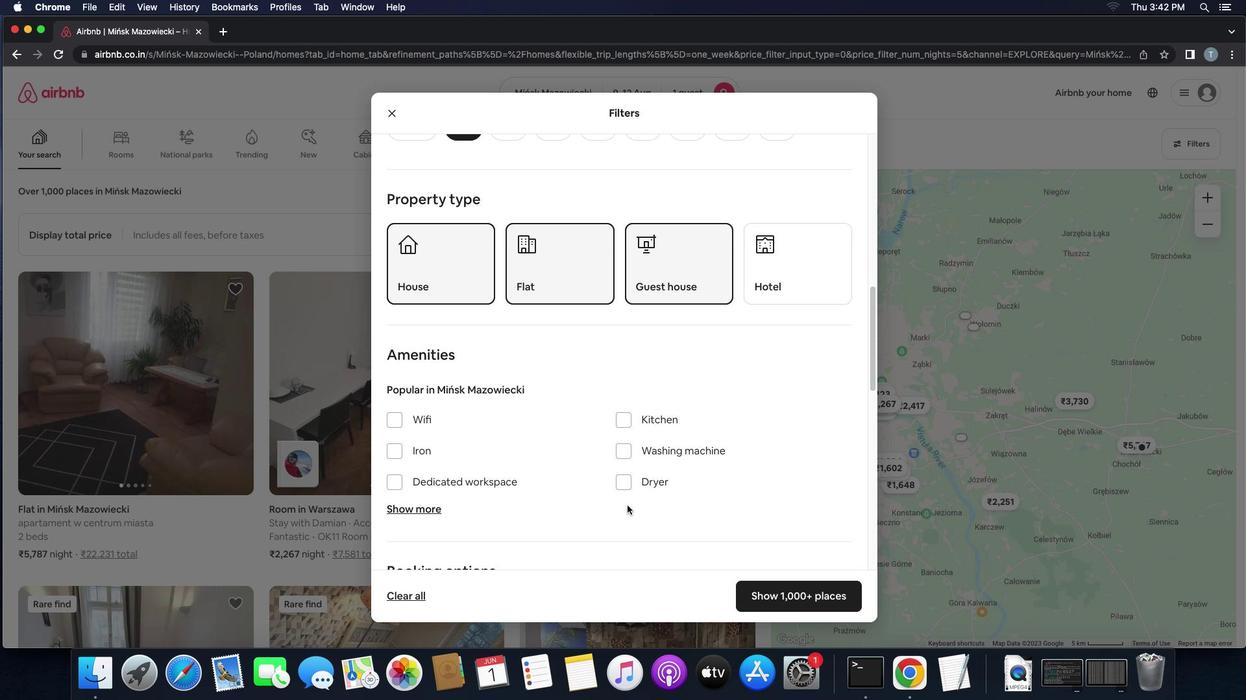 
Action: Mouse moved to (406, 416)
Screenshot: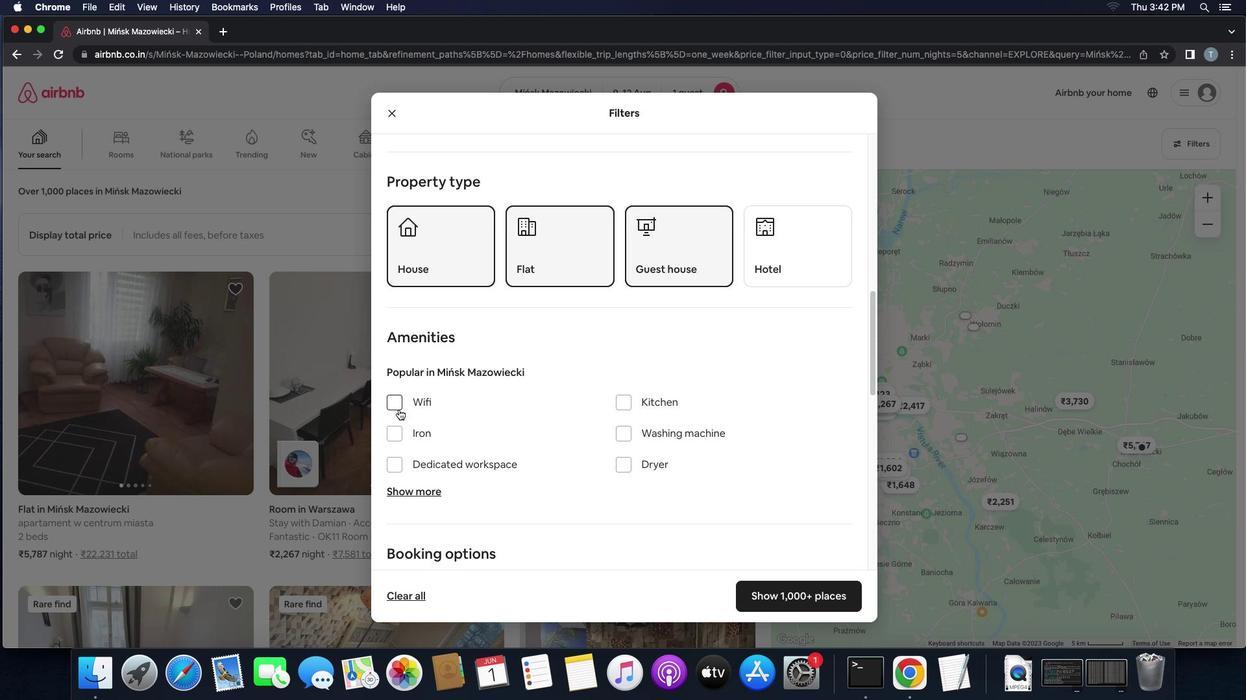 
Action: Mouse pressed left at (406, 416)
Screenshot: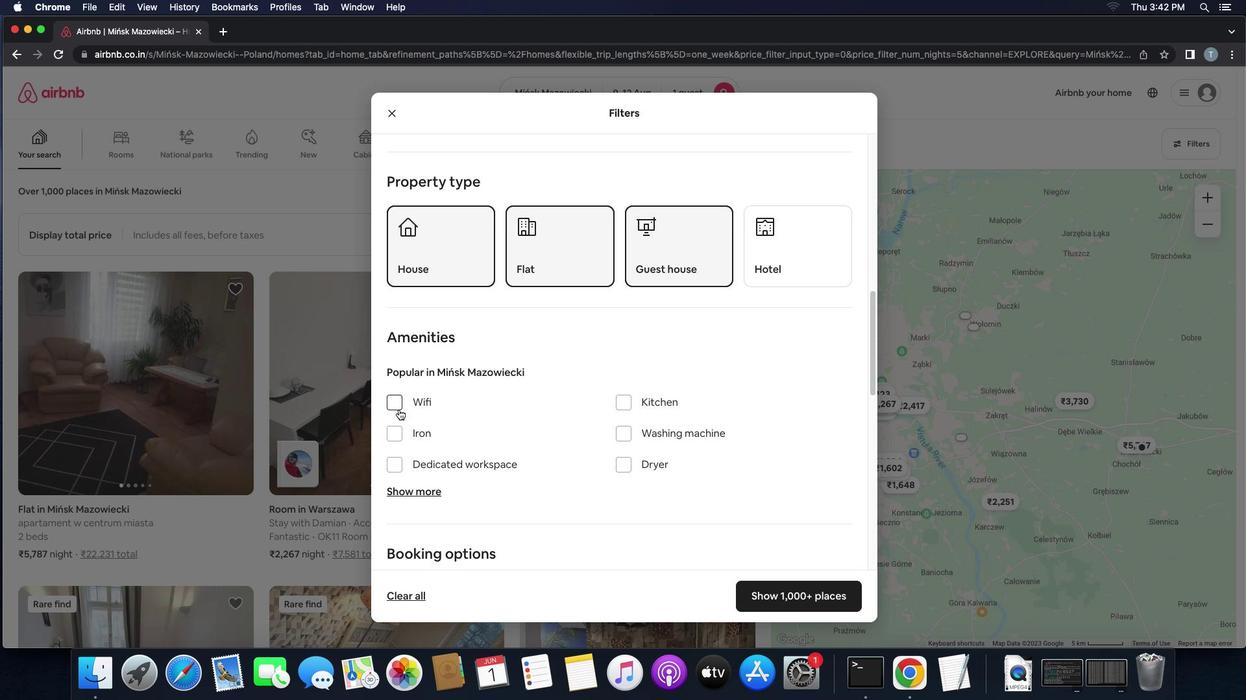 
Action: Mouse moved to (555, 458)
Screenshot: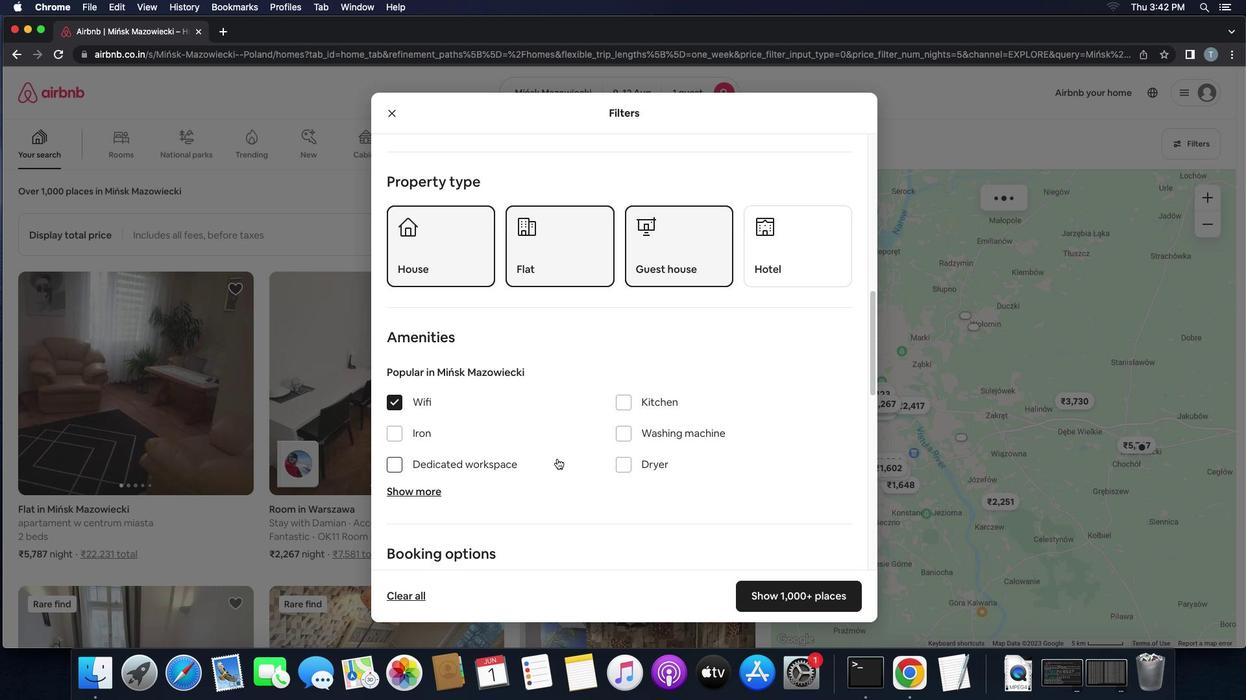 
Action: Mouse scrolled (555, 458) with delta (30, 64)
Screenshot: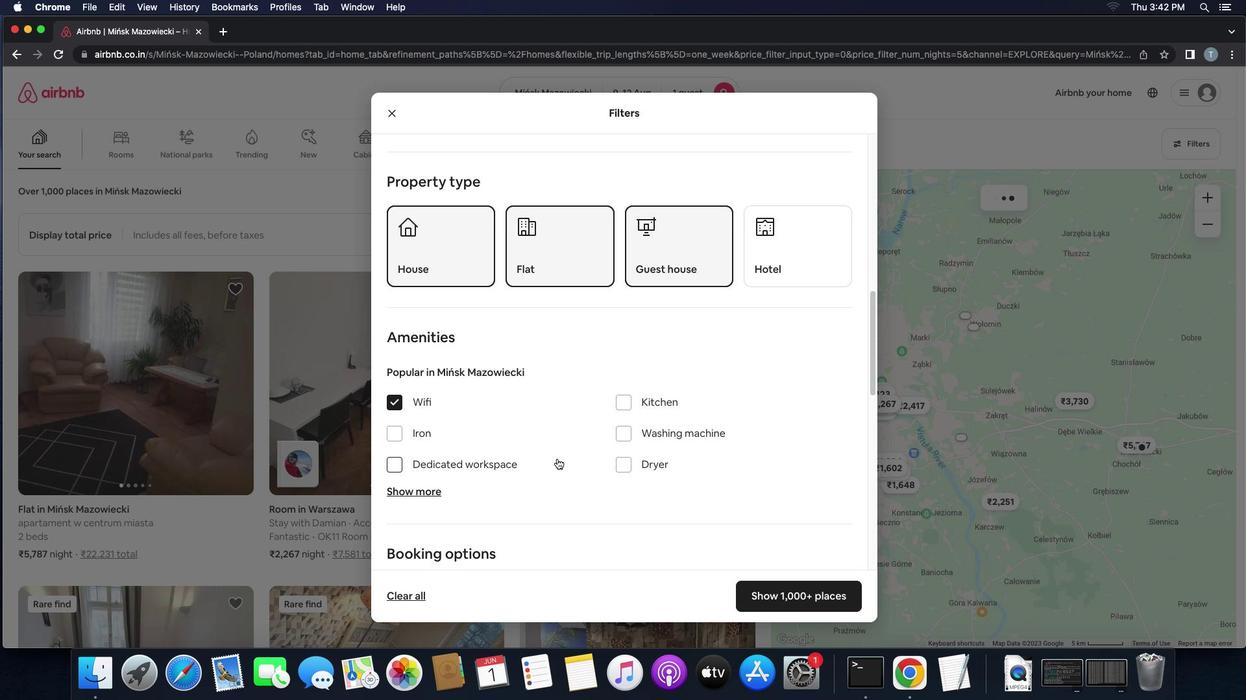 
Action: Mouse scrolled (555, 458) with delta (30, 64)
Screenshot: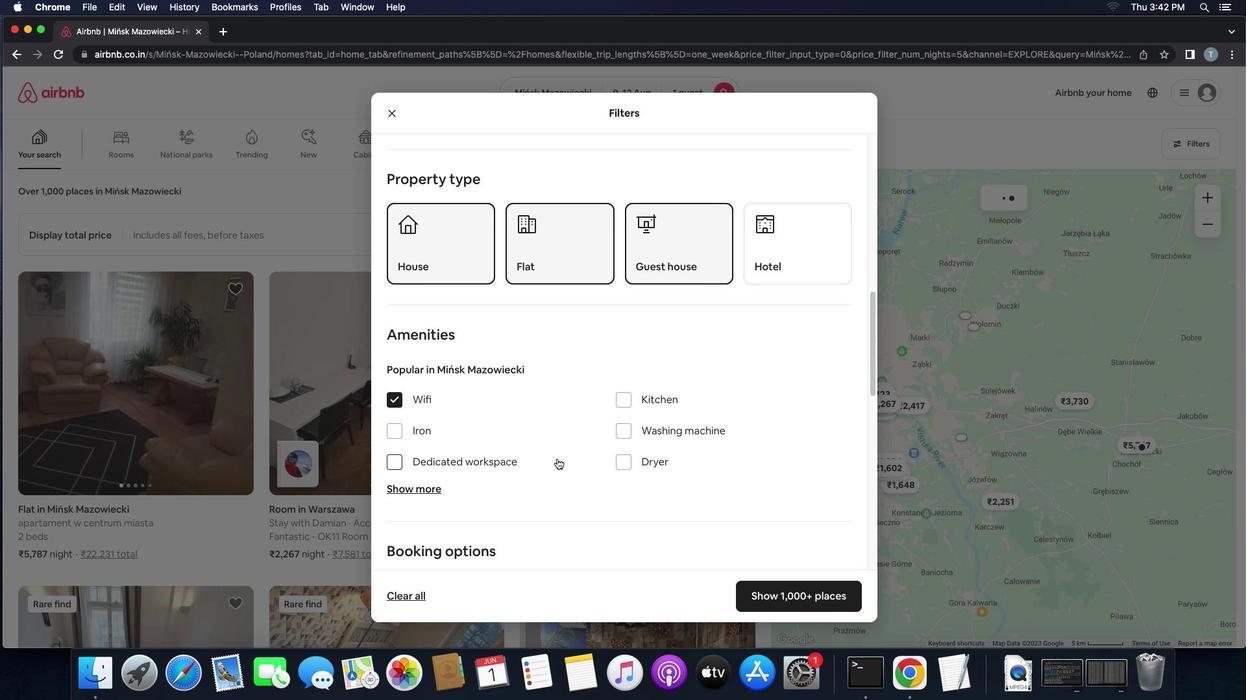 
Action: Mouse scrolled (555, 458) with delta (30, 63)
Screenshot: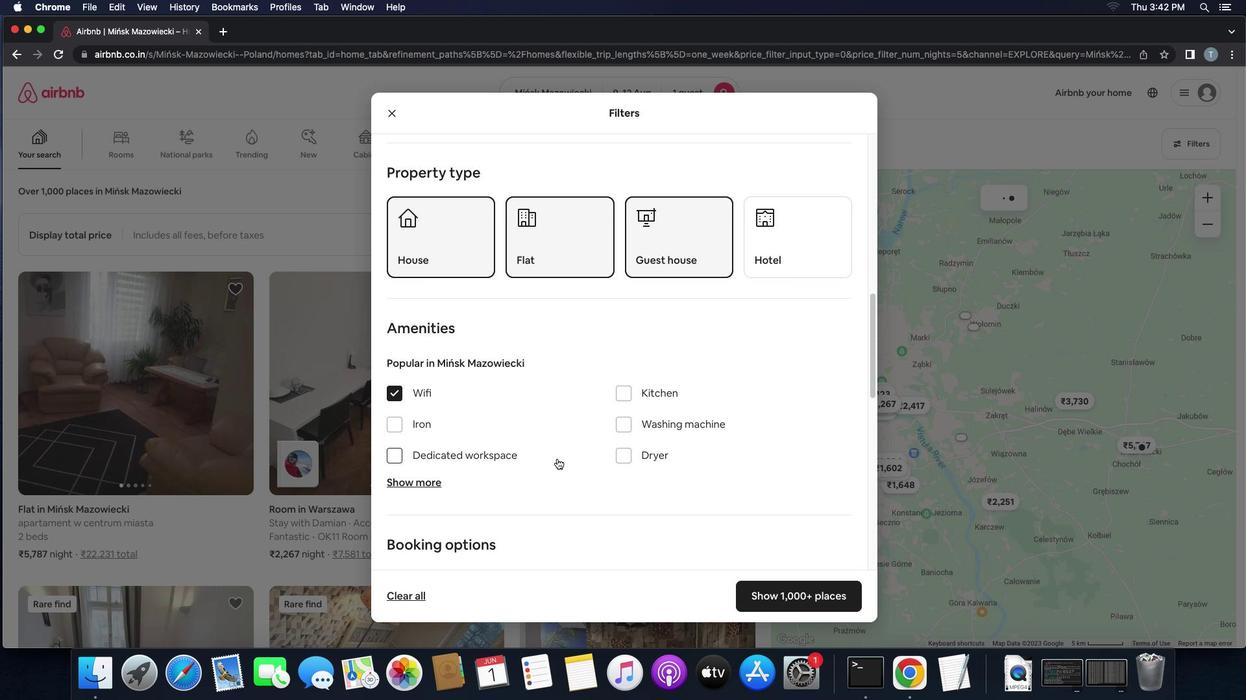 
Action: Mouse moved to (555, 459)
Screenshot: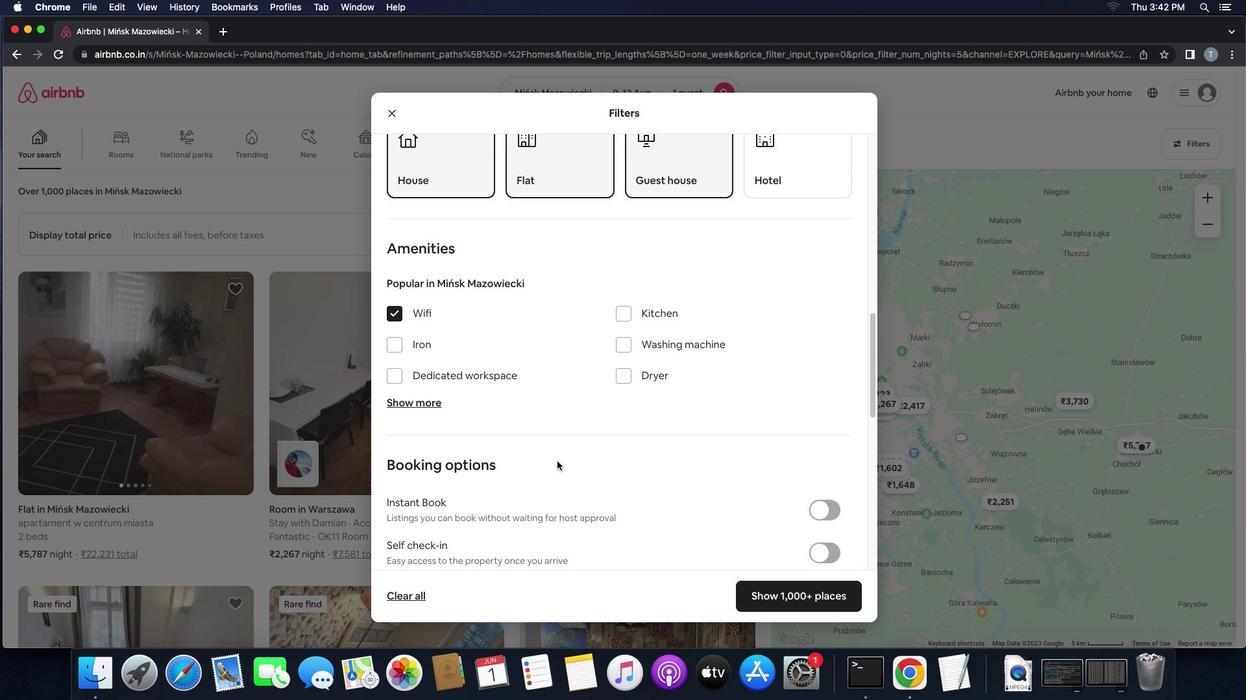 
Action: Mouse scrolled (555, 459) with delta (30, 64)
Screenshot: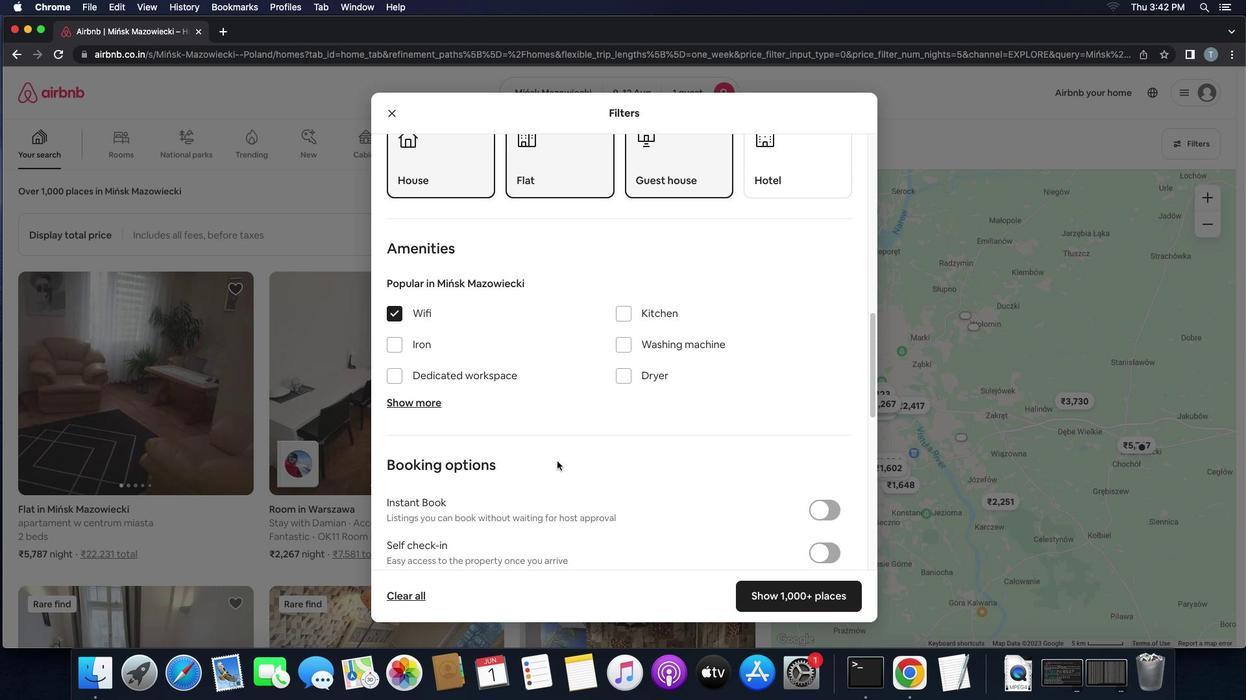 
Action: Mouse scrolled (555, 459) with delta (30, 64)
Screenshot: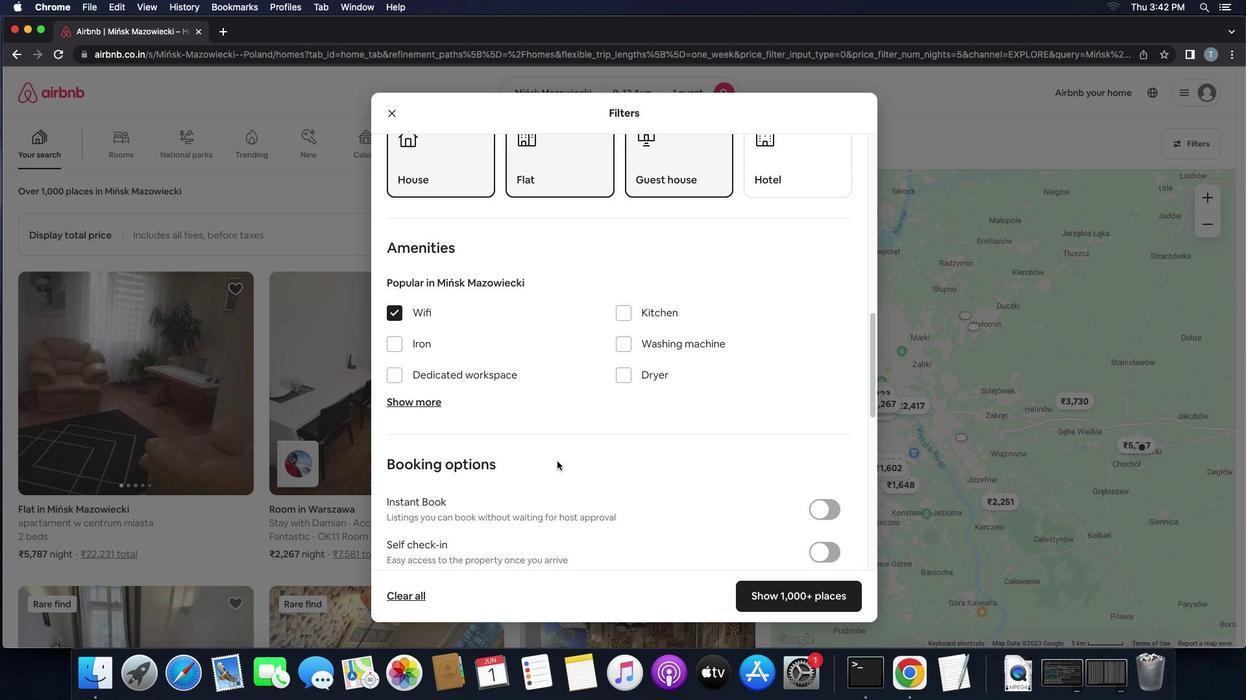 
Action: Mouse scrolled (555, 459) with delta (30, 63)
Screenshot: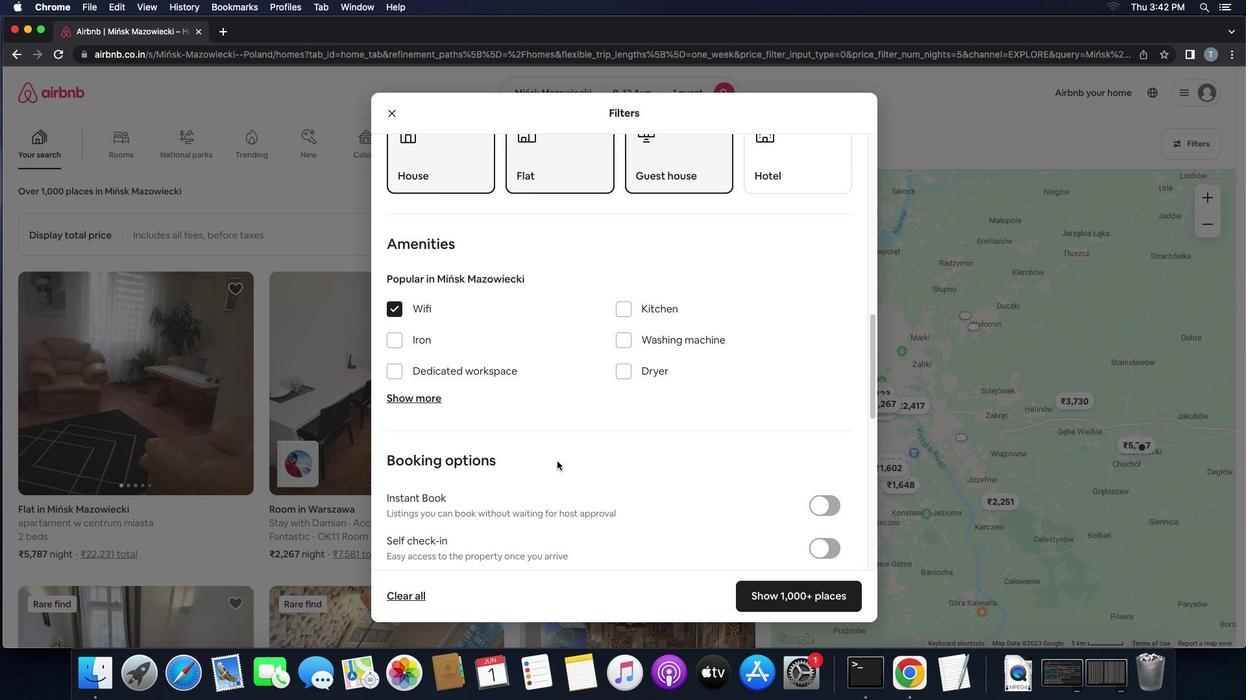 
Action: Mouse moved to (806, 458)
Screenshot: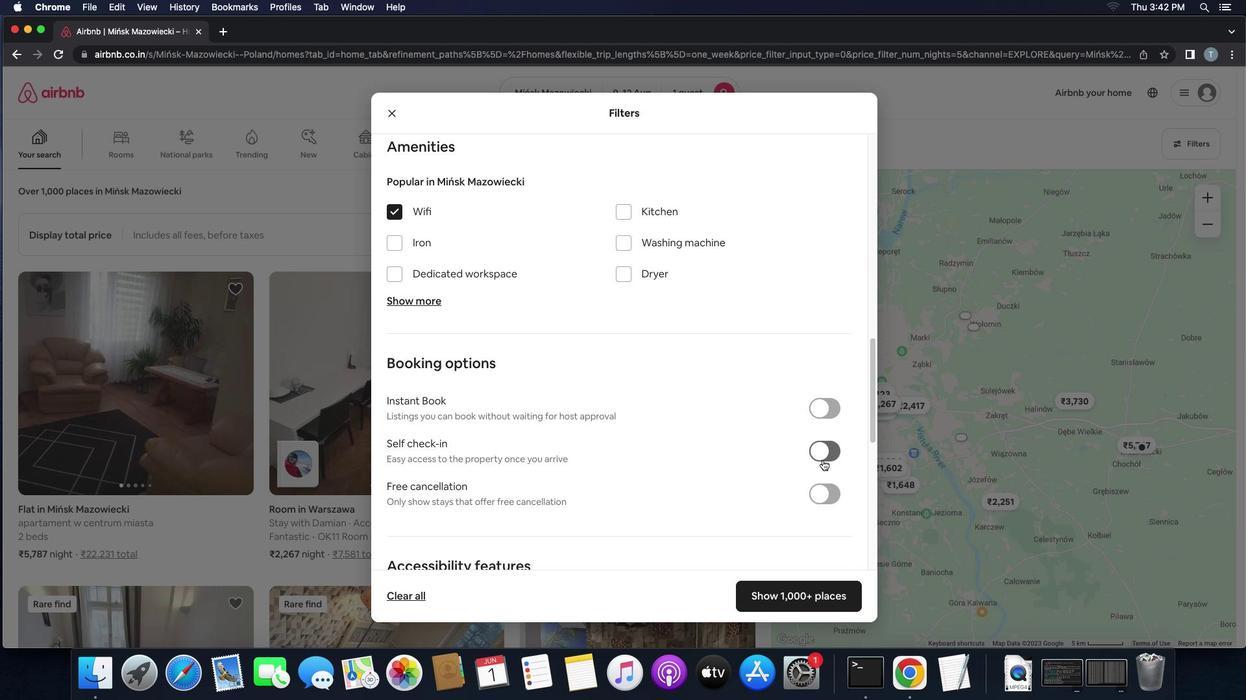 
Action: Mouse pressed left at (806, 458)
Screenshot: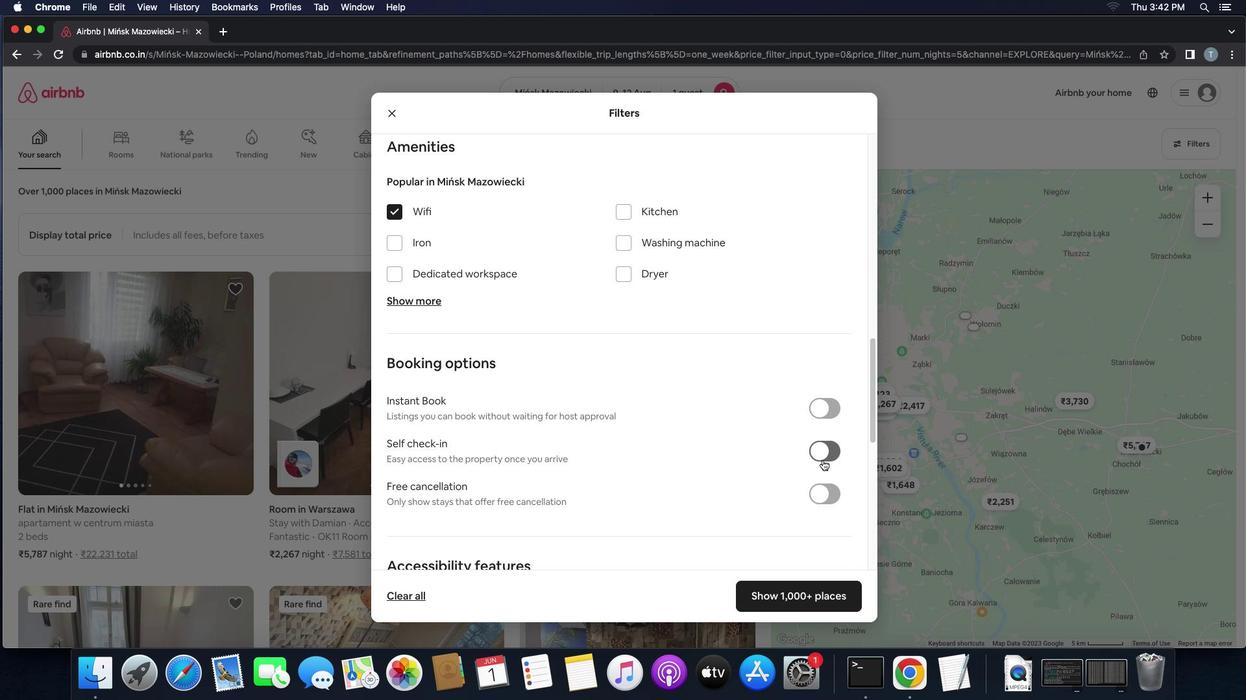 
Action: Mouse moved to (638, 491)
Screenshot: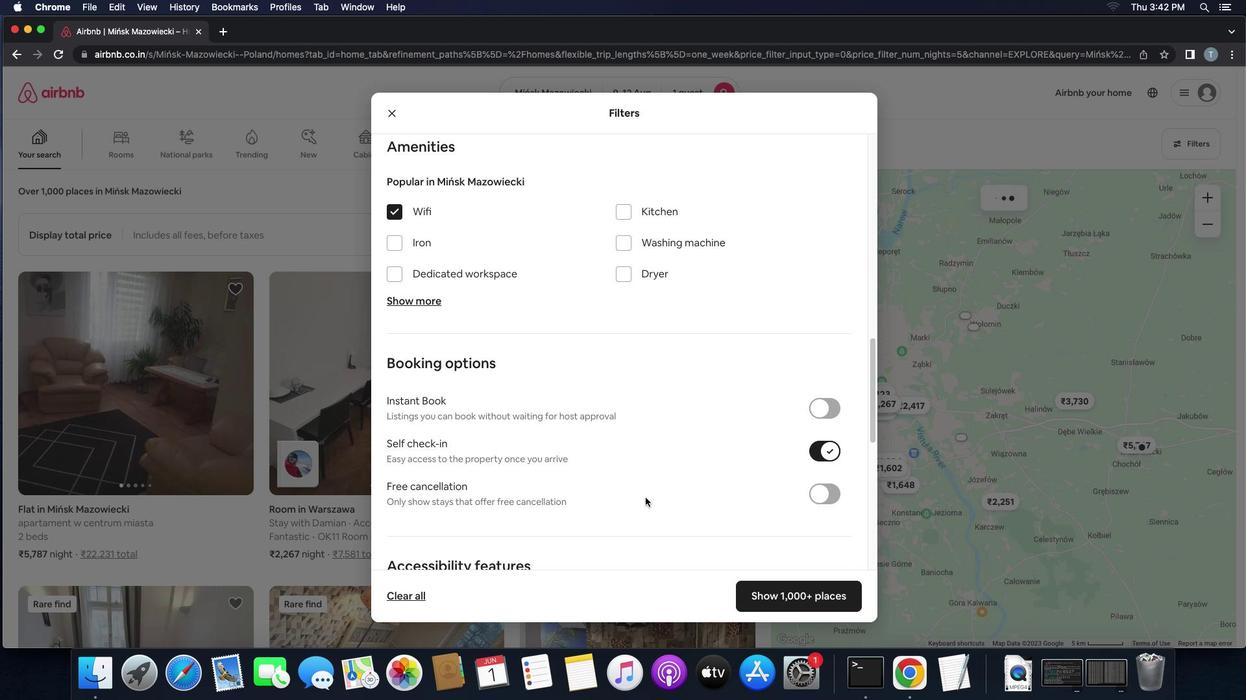 
Action: Mouse scrolled (638, 491) with delta (30, 64)
Screenshot: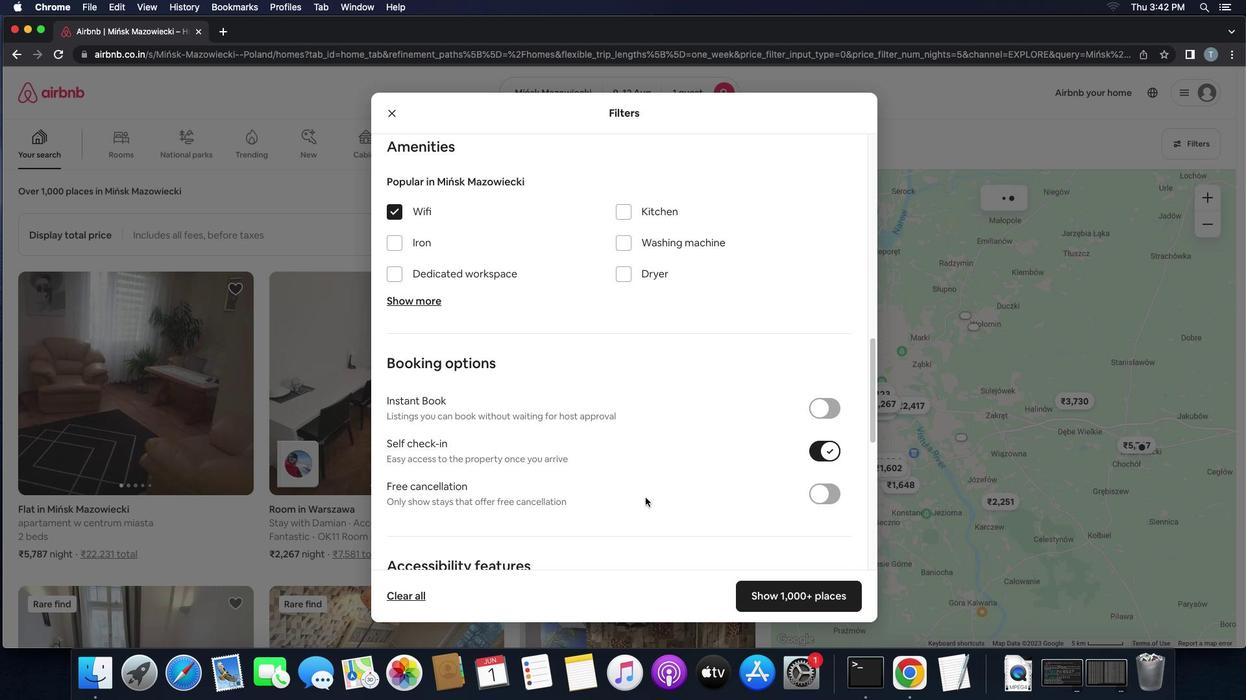 
Action: Mouse scrolled (638, 491) with delta (30, 64)
Screenshot: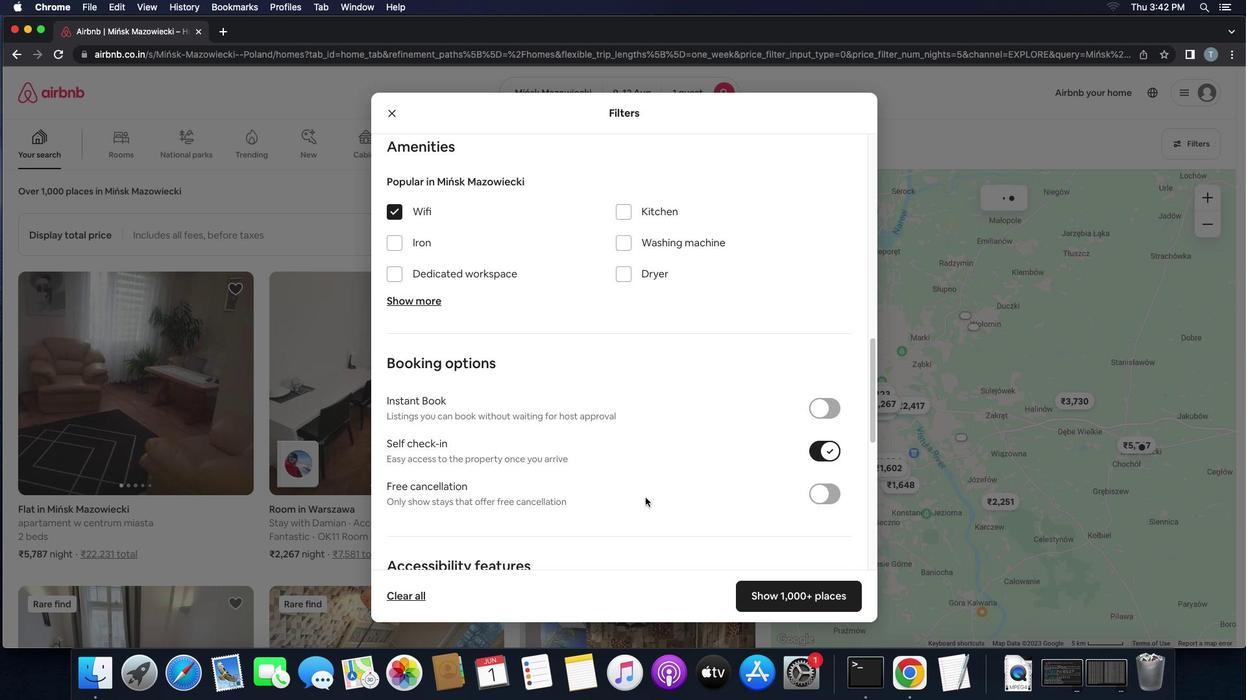 
Action: Mouse scrolled (638, 491) with delta (30, 62)
Screenshot: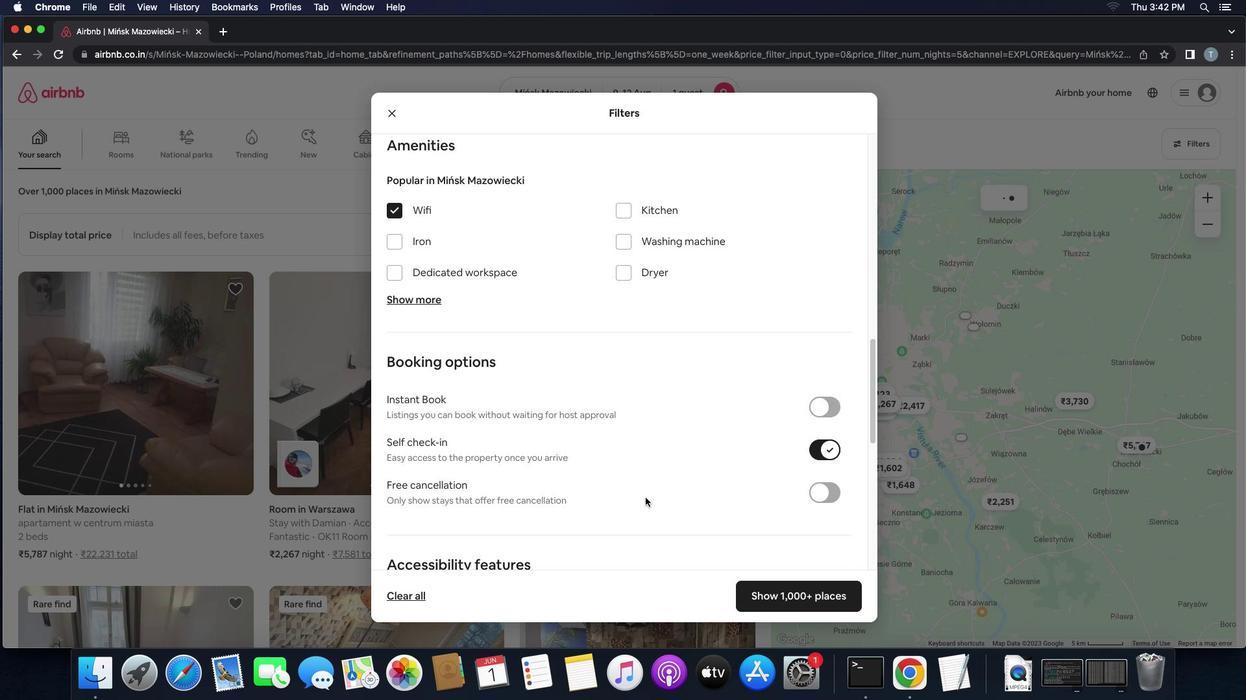 
Action: Mouse scrolled (638, 491) with delta (30, 62)
Screenshot: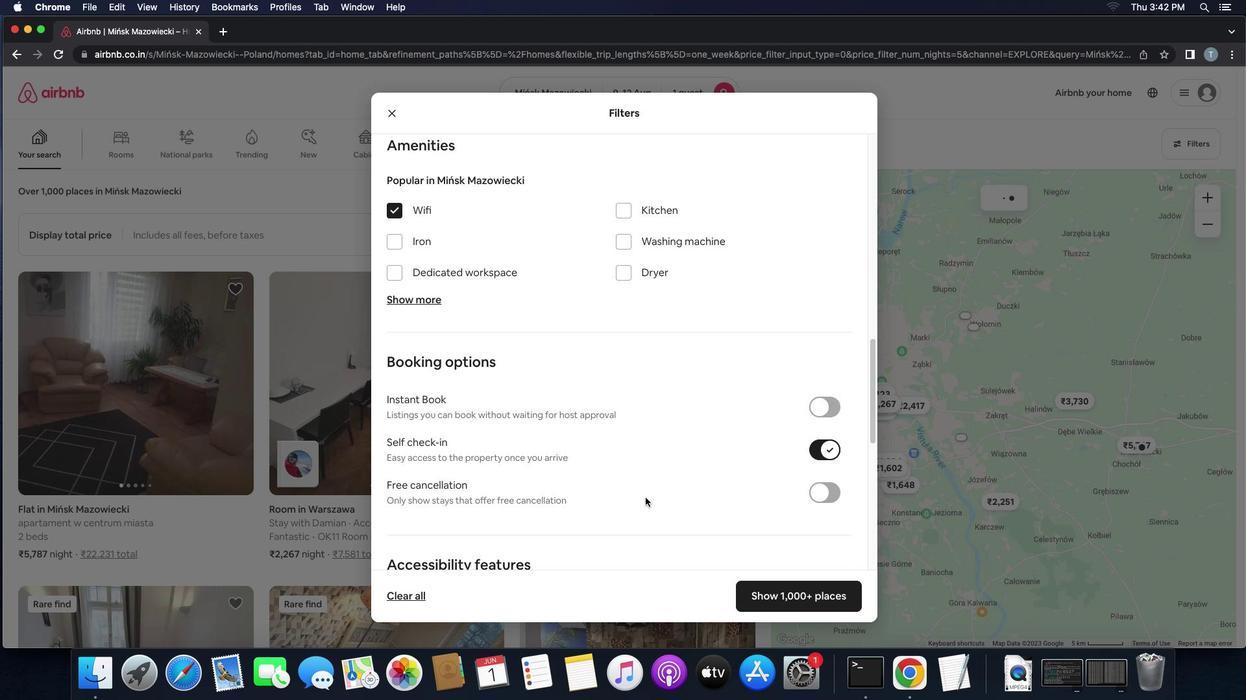 
Action: Mouse scrolled (638, 491) with delta (30, 62)
Screenshot: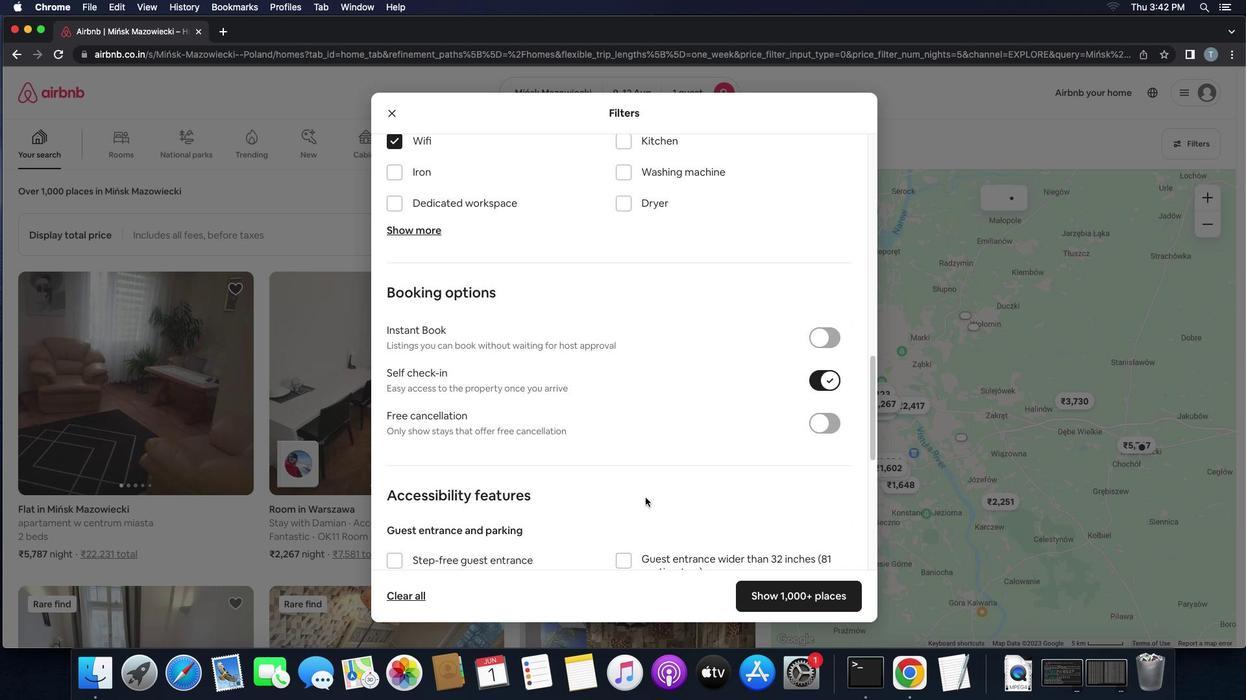 
Action: Mouse scrolled (638, 491) with delta (30, 64)
Screenshot: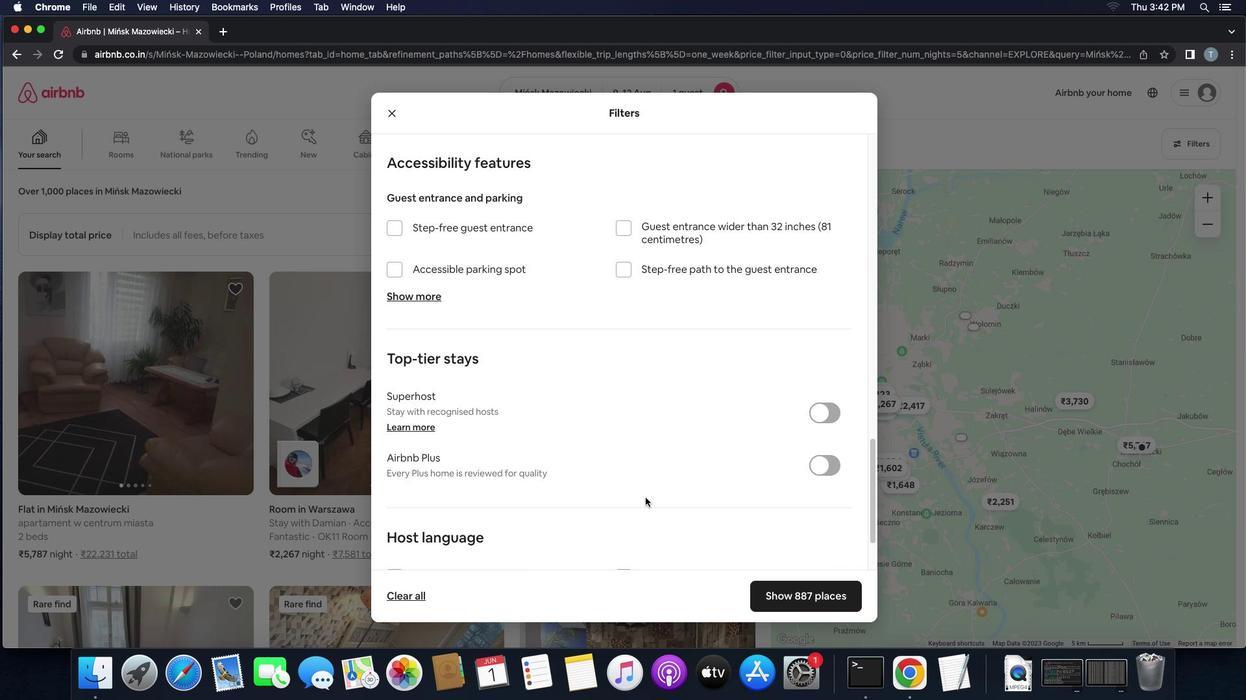 
Action: Mouse scrolled (638, 491) with delta (30, 64)
Screenshot: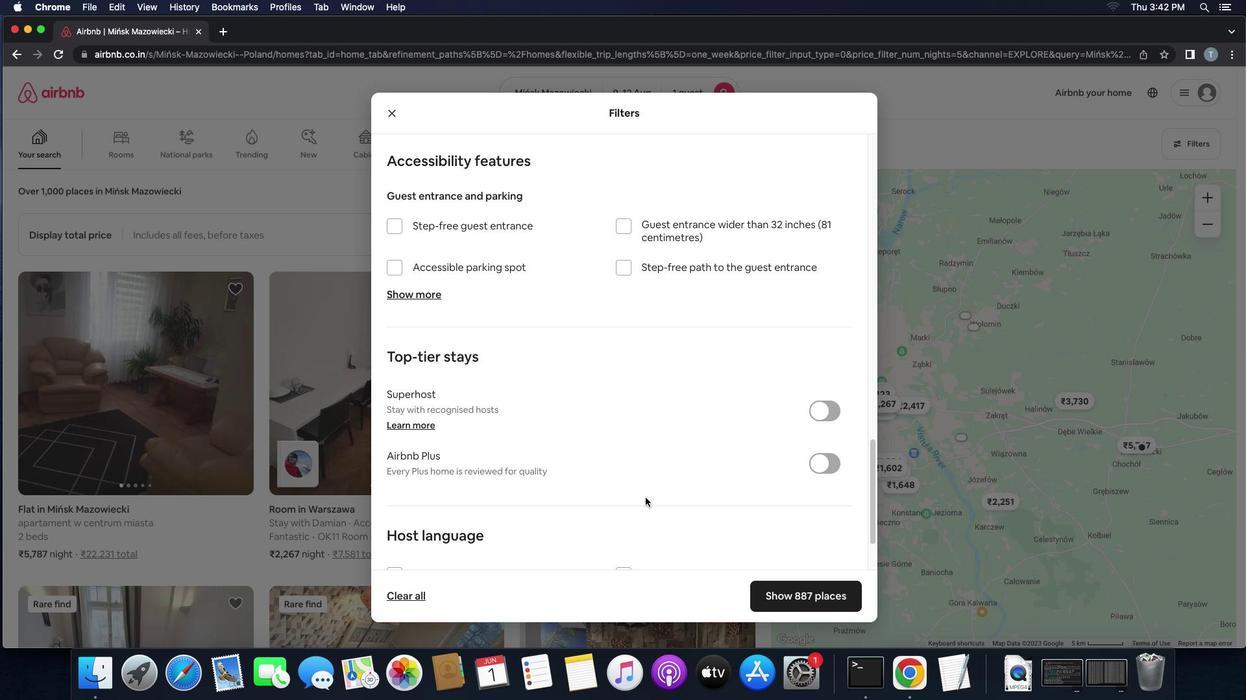 
Action: Mouse scrolled (638, 491) with delta (30, 64)
Screenshot: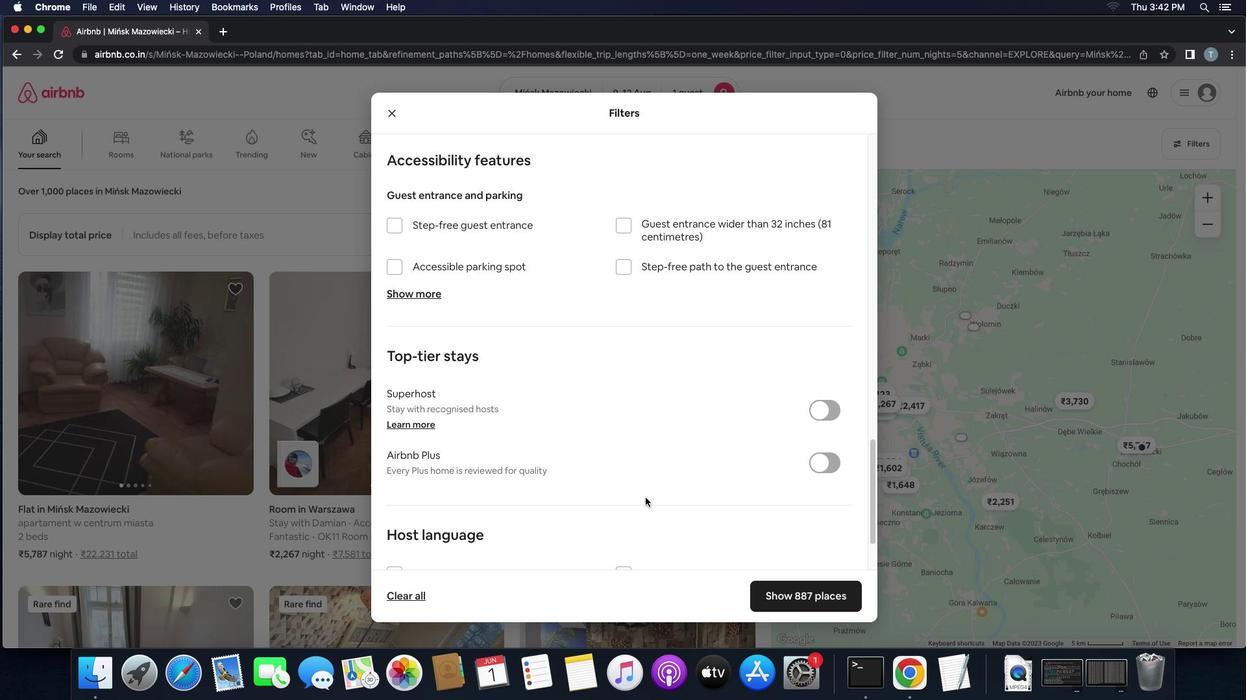 
Action: Mouse scrolled (638, 491) with delta (30, 62)
Screenshot: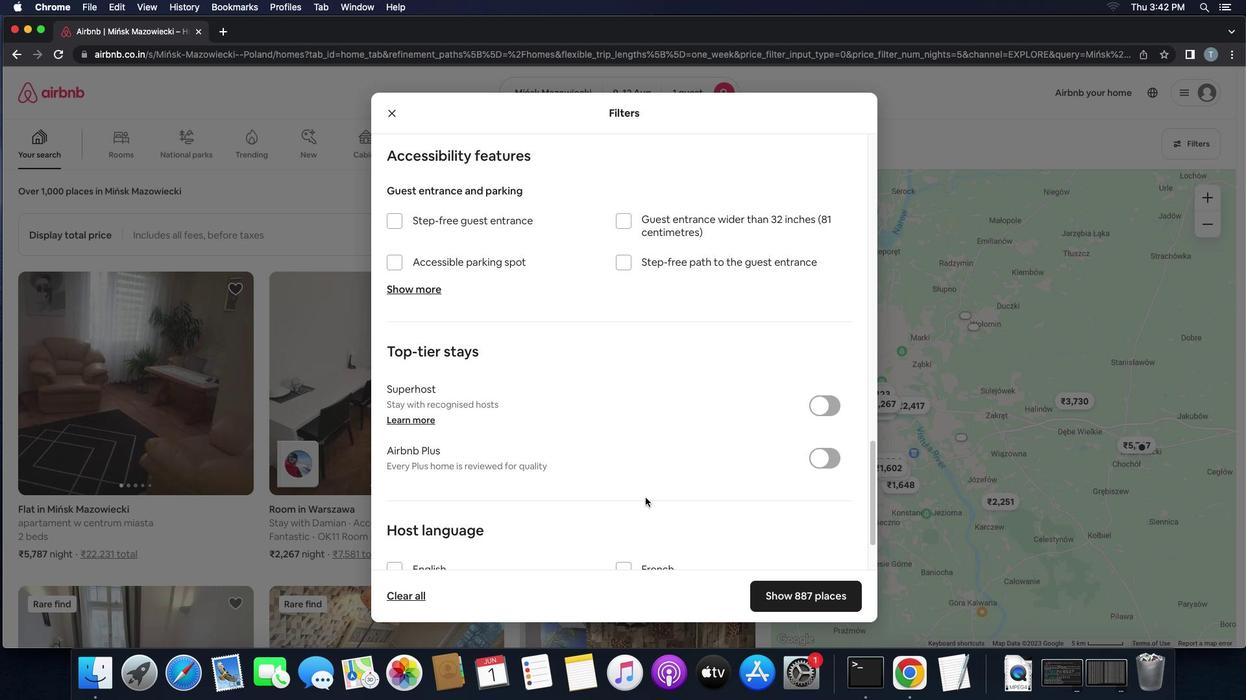 
Action: Mouse scrolled (638, 491) with delta (30, 62)
Screenshot: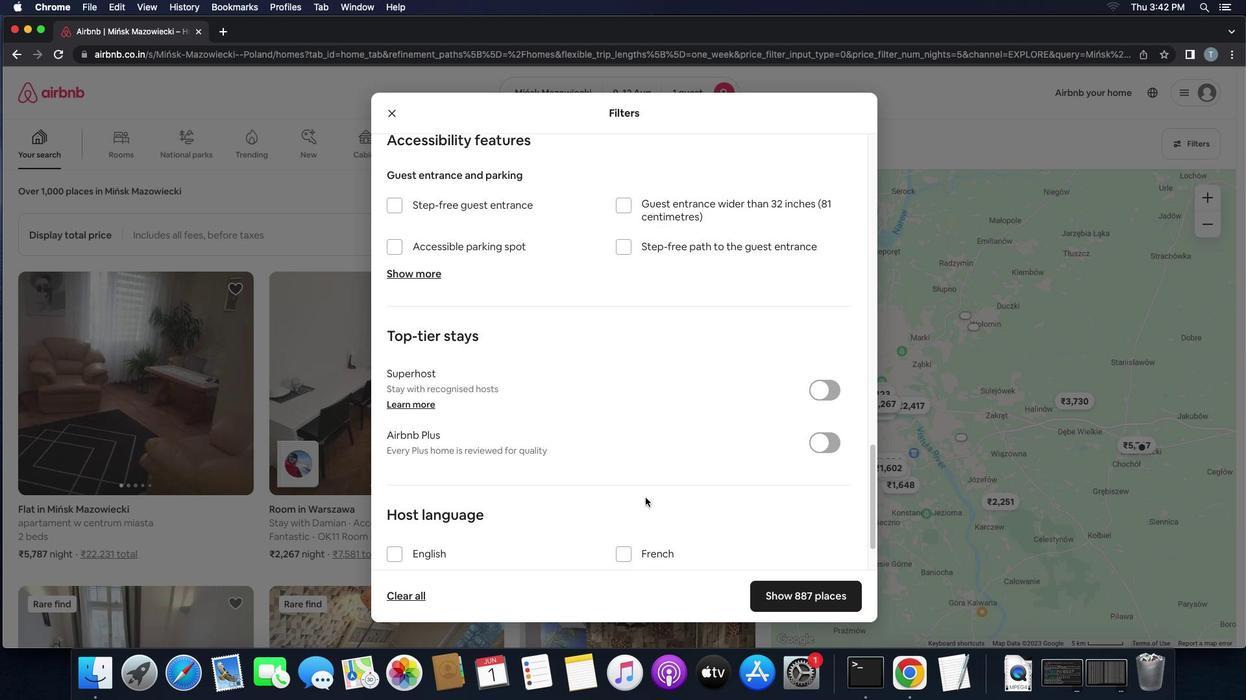 
Action: Mouse moved to (409, 472)
Screenshot: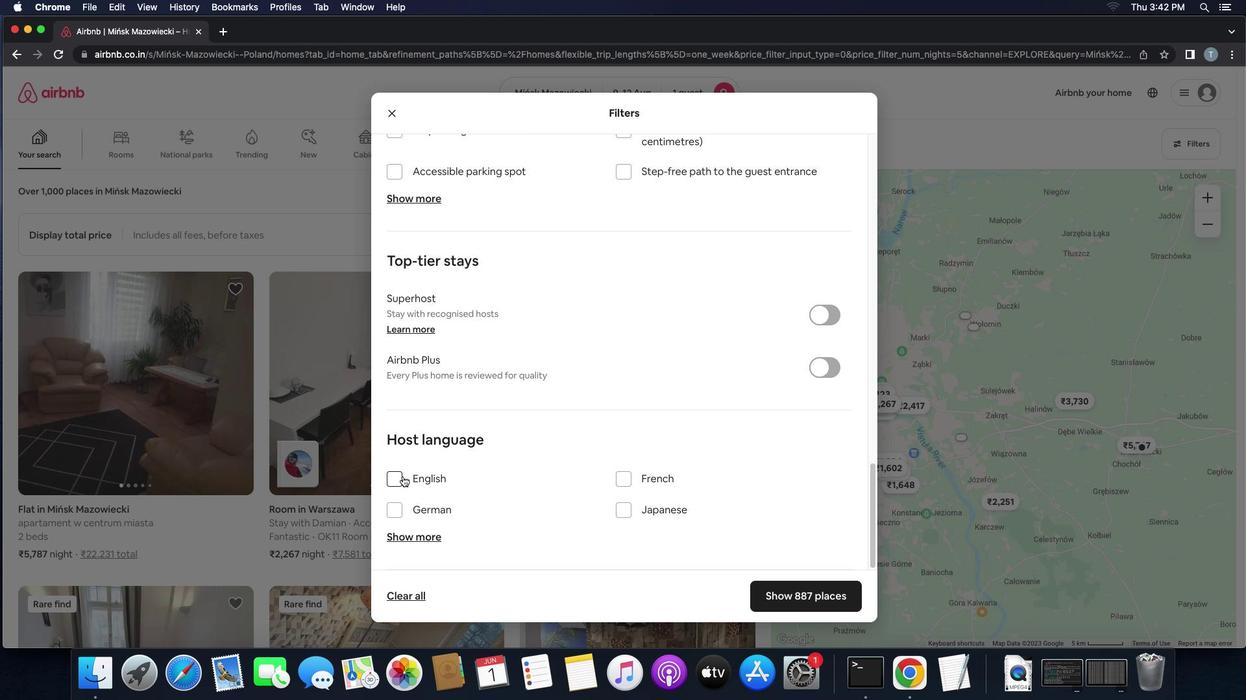 
Action: Mouse pressed left at (409, 472)
Screenshot: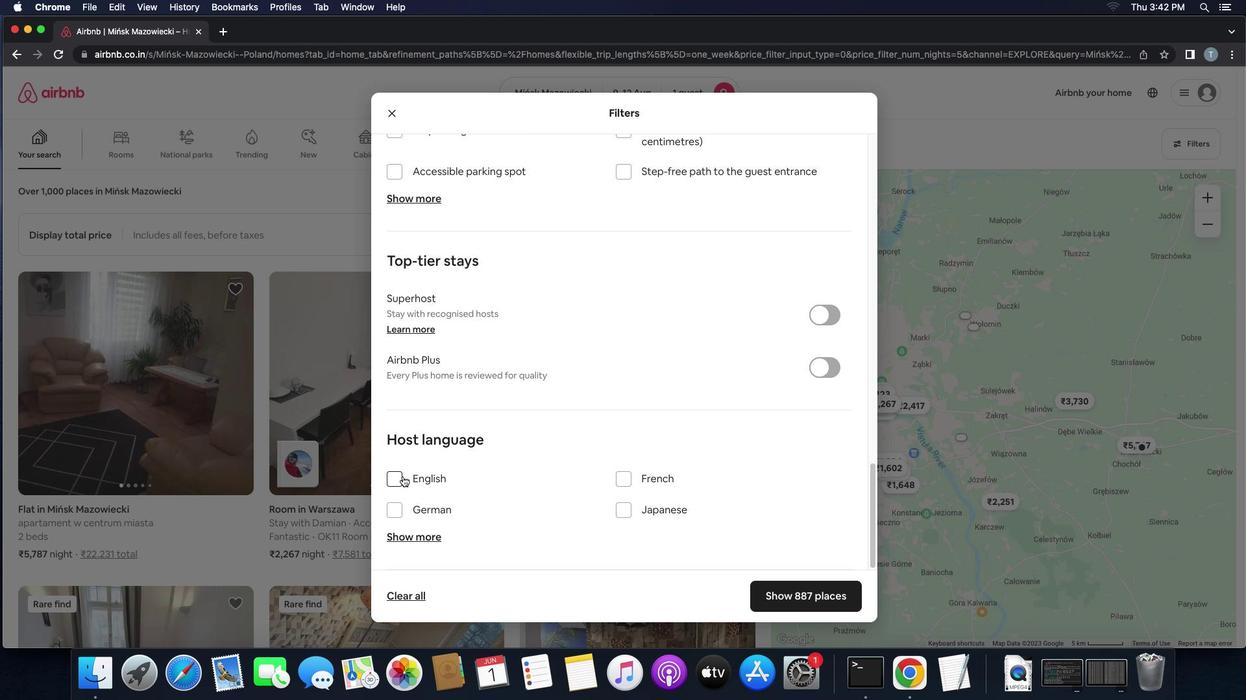 
Action: Mouse moved to (782, 576)
Screenshot: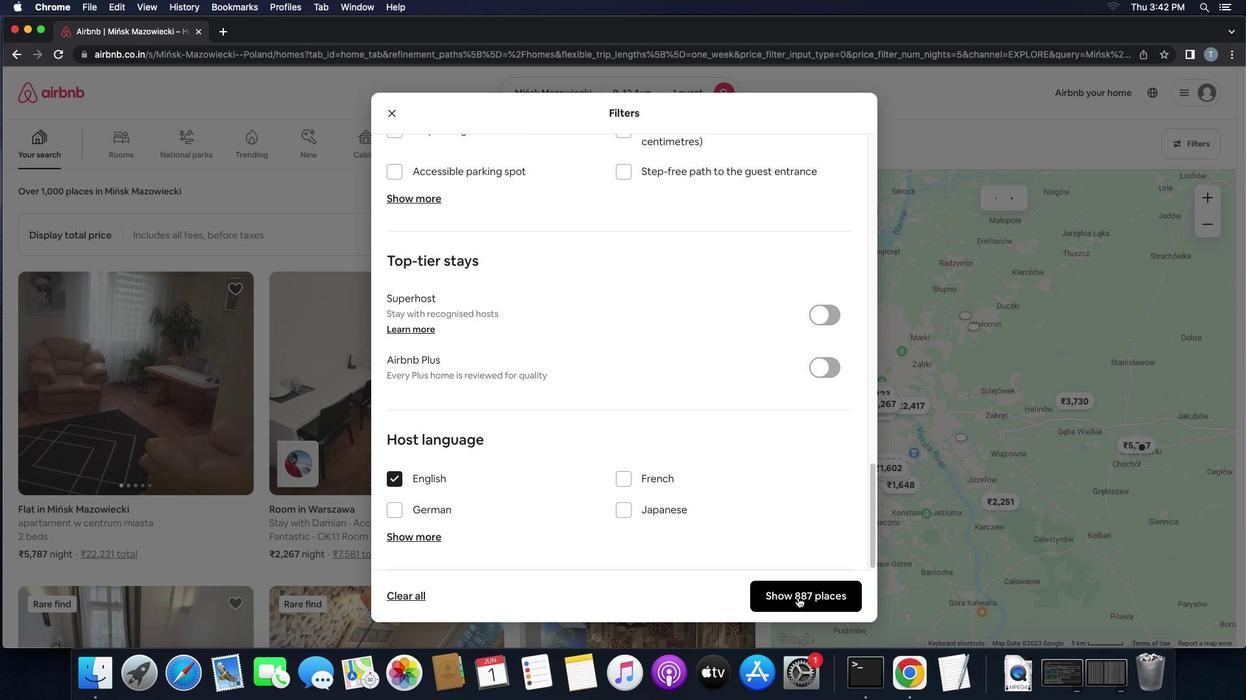 
Action: Mouse pressed left at (782, 576)
Screenshot: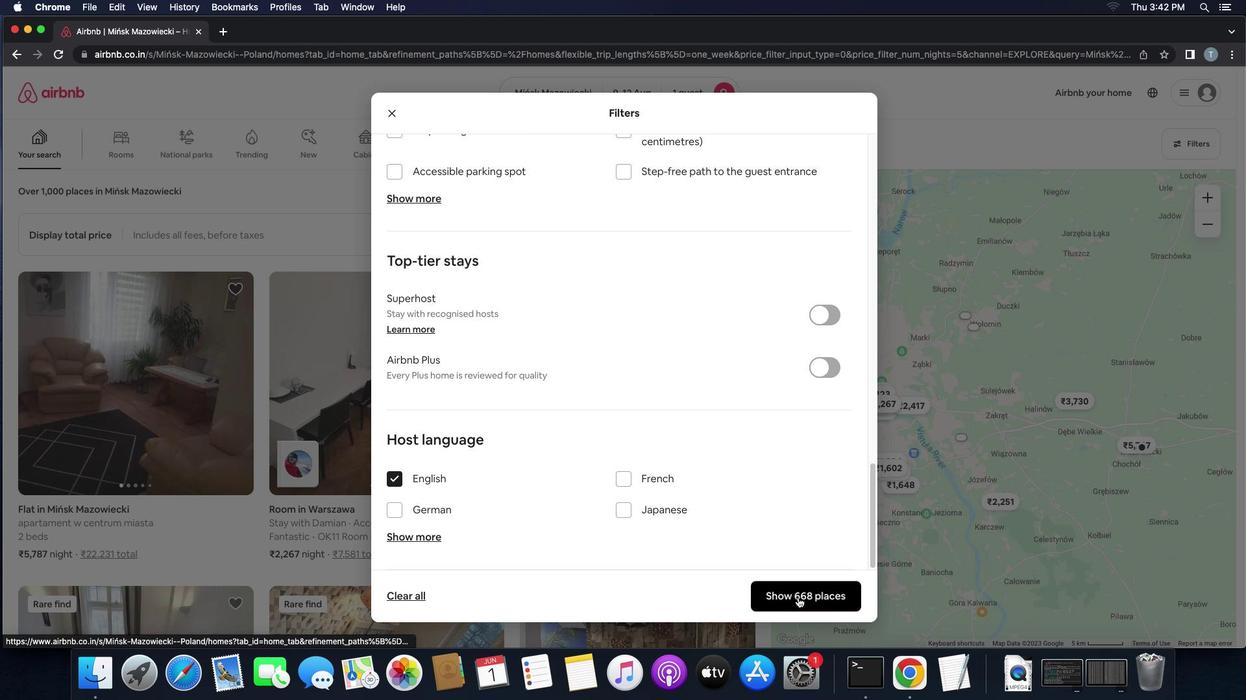 
